 Task: Find connections with filter location Huntsville with filter topic #Saleswith filter profile language Potuguese with filter current company Rothschild & Co with filter school Marwari College with filter industry Photography with filter service category Home Networking with filter keywords title Civil Engineer
Action: Mouse moved to (201, 292)
Screenshot: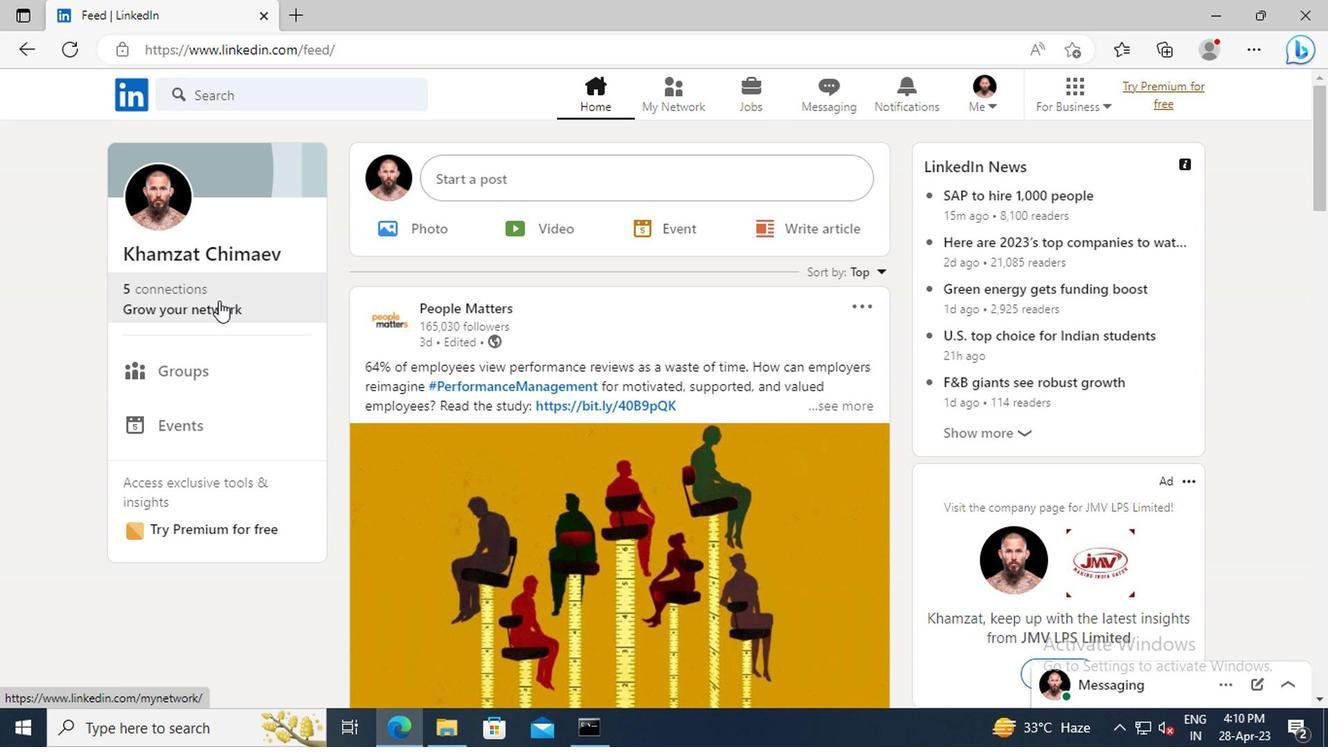 
Action: Mouse pressed left at (201, 292)
Screenshot: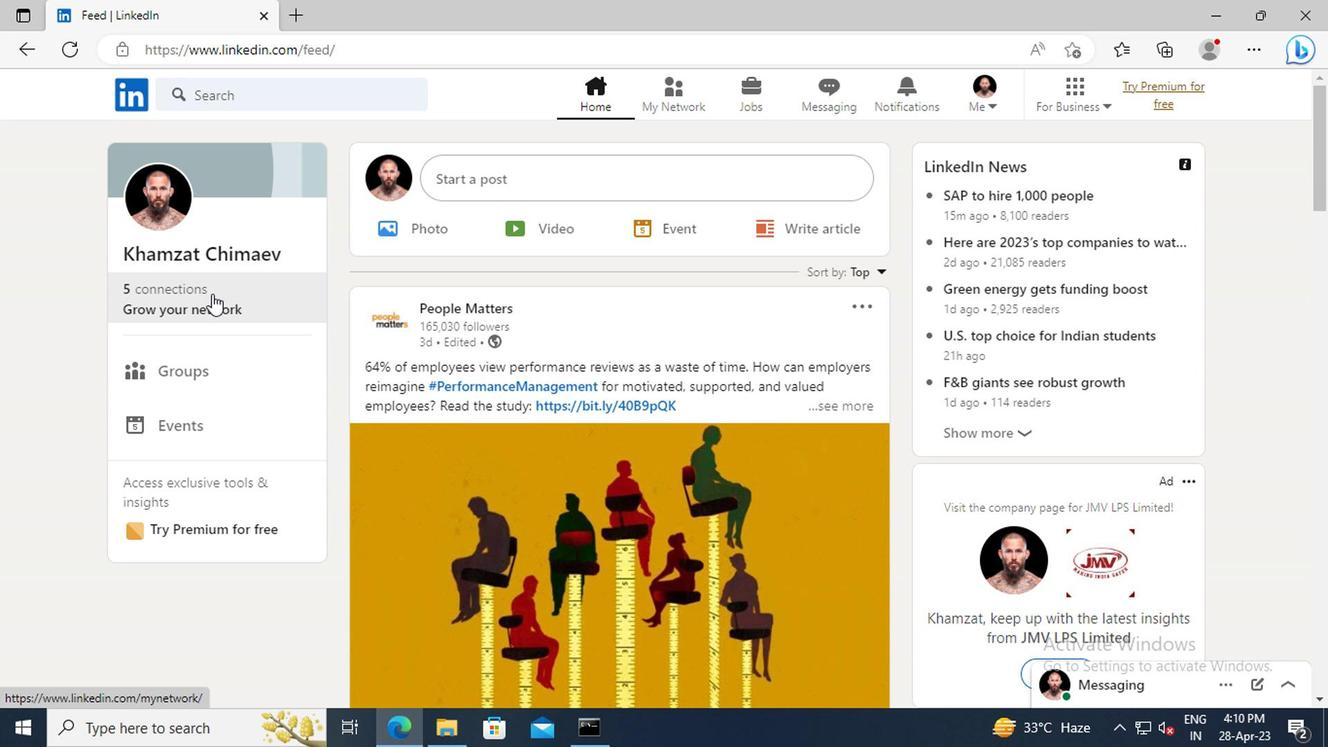 
Action: Mouse moved to (210, 210)
Screenshot: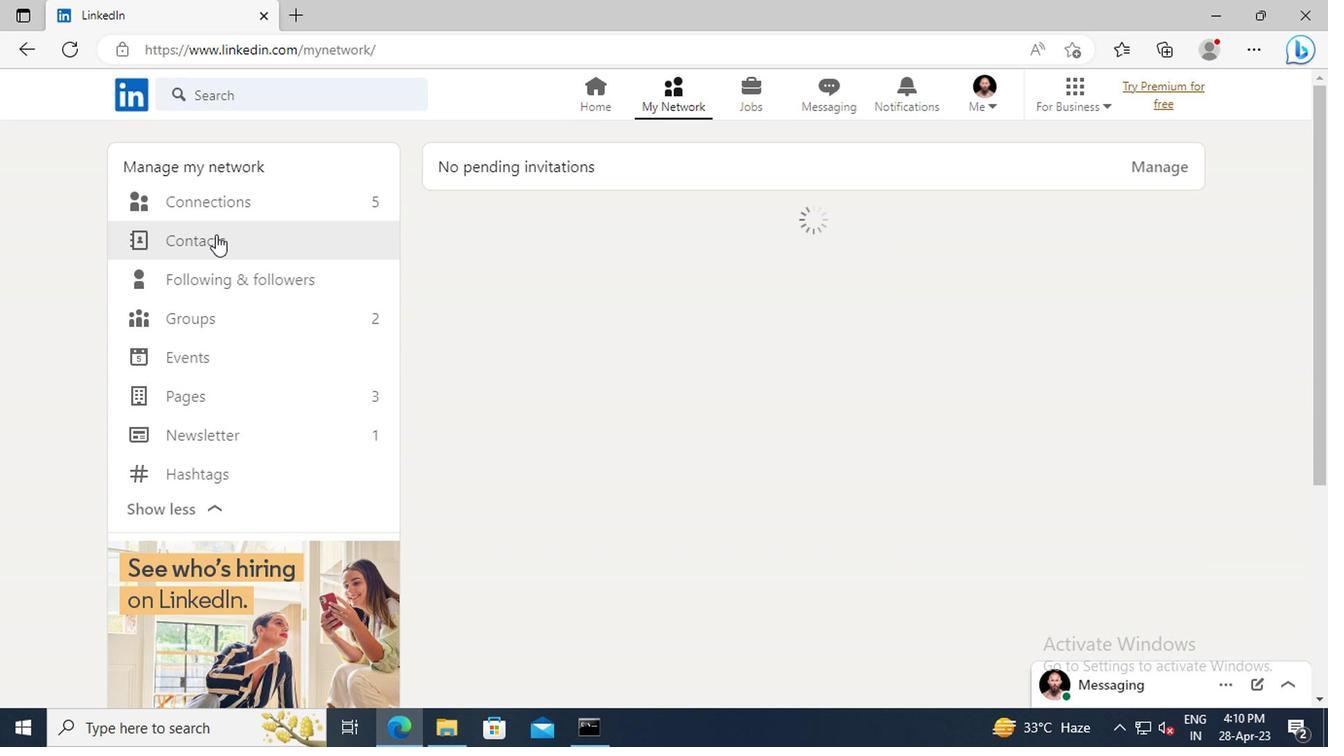 
Action: Mouse pressed left at (210, 210)
Screenshot: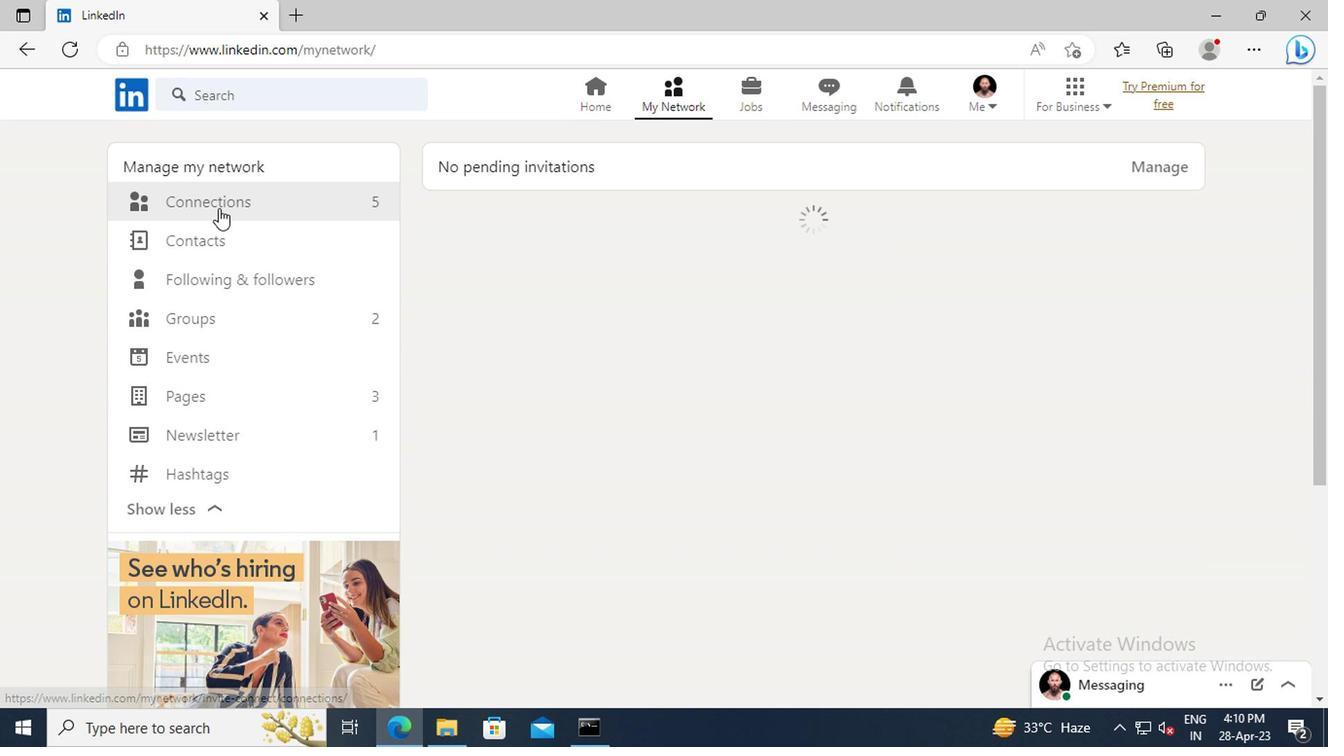 
Action: Mouse moved to (829, 208)
Screenshot: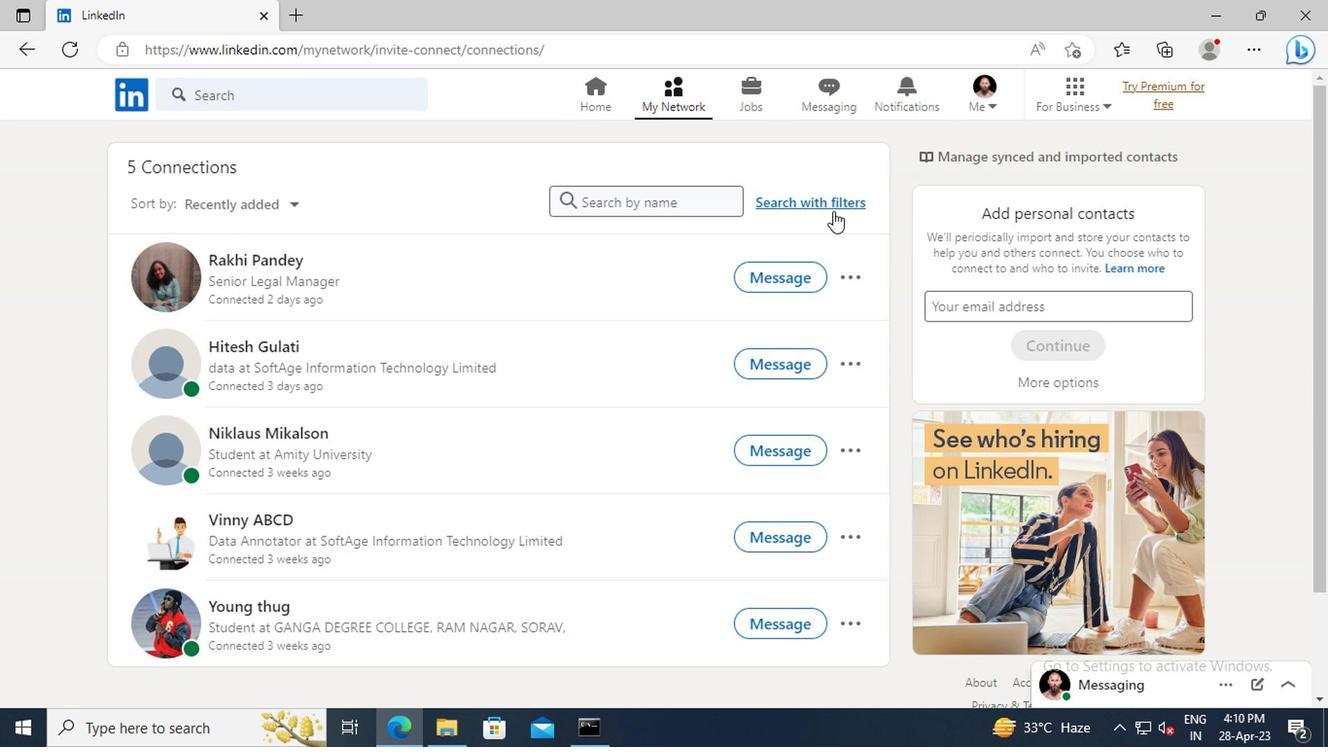 
Action: Mouse pressed left at (829, 208)
Screenshot: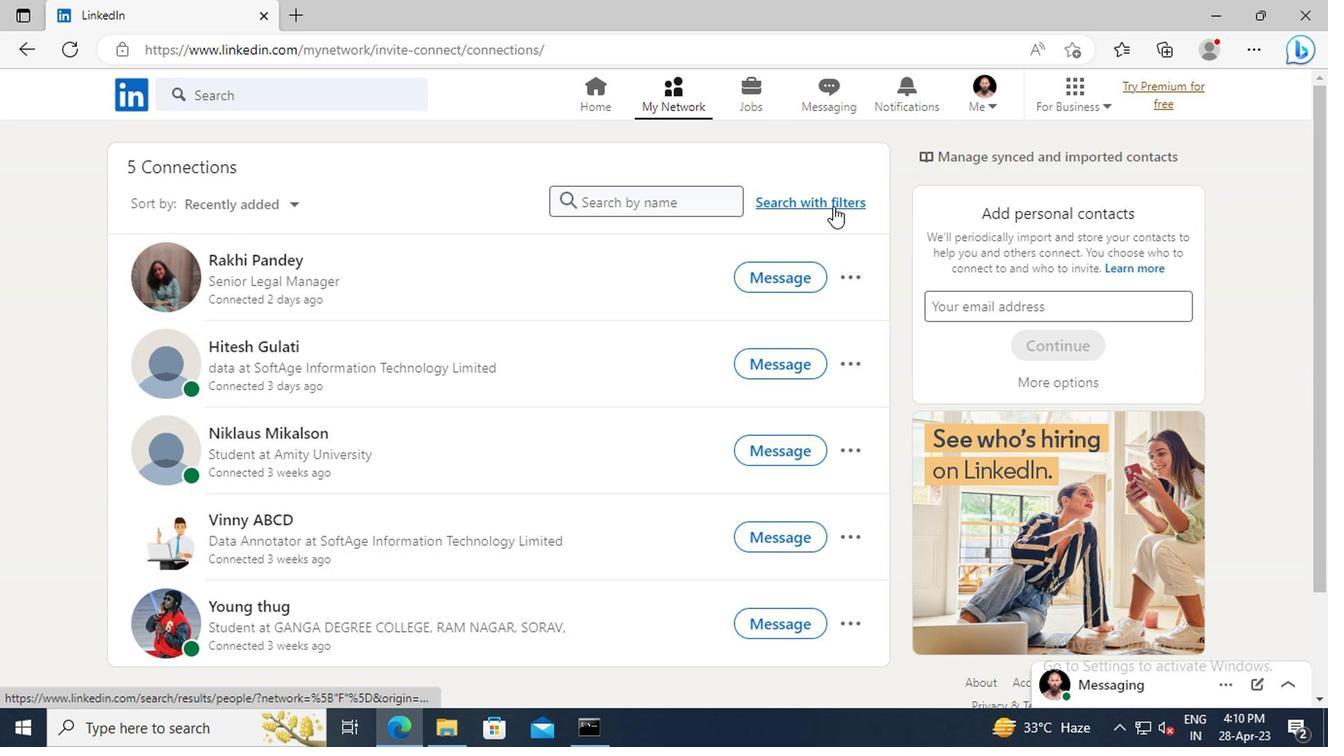 
Action: Mouse moved to (734, 149)
Screenshot: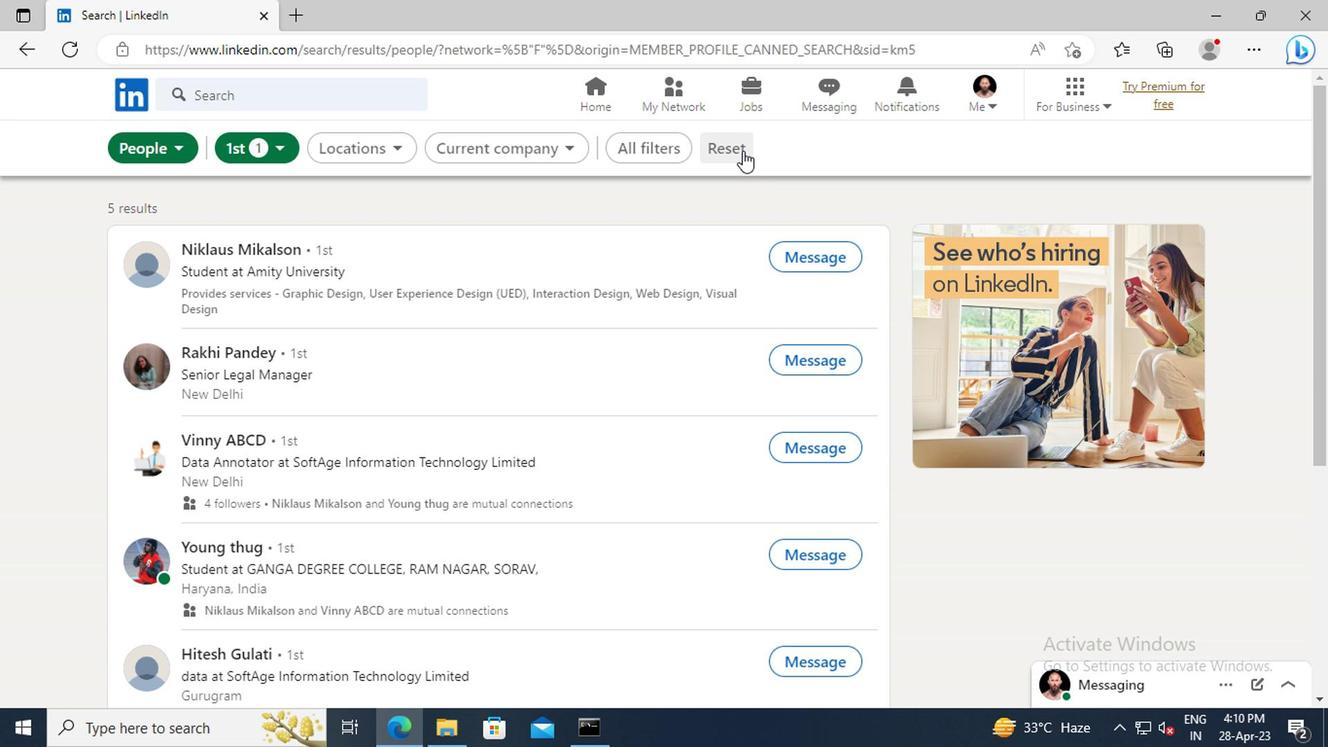 
Action: Mouse pressed left at (734, 149)
Screenshot: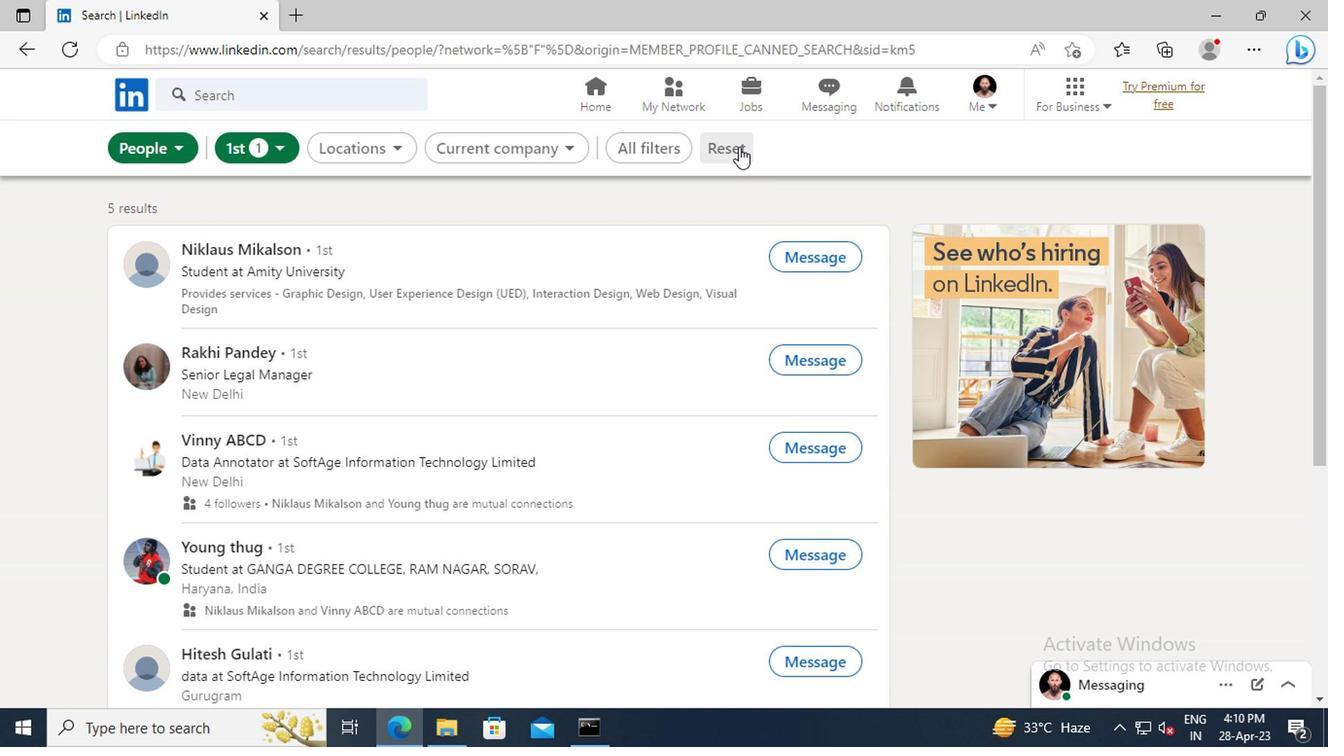
Action: Mouse moved to (708, 152)
Screenshot: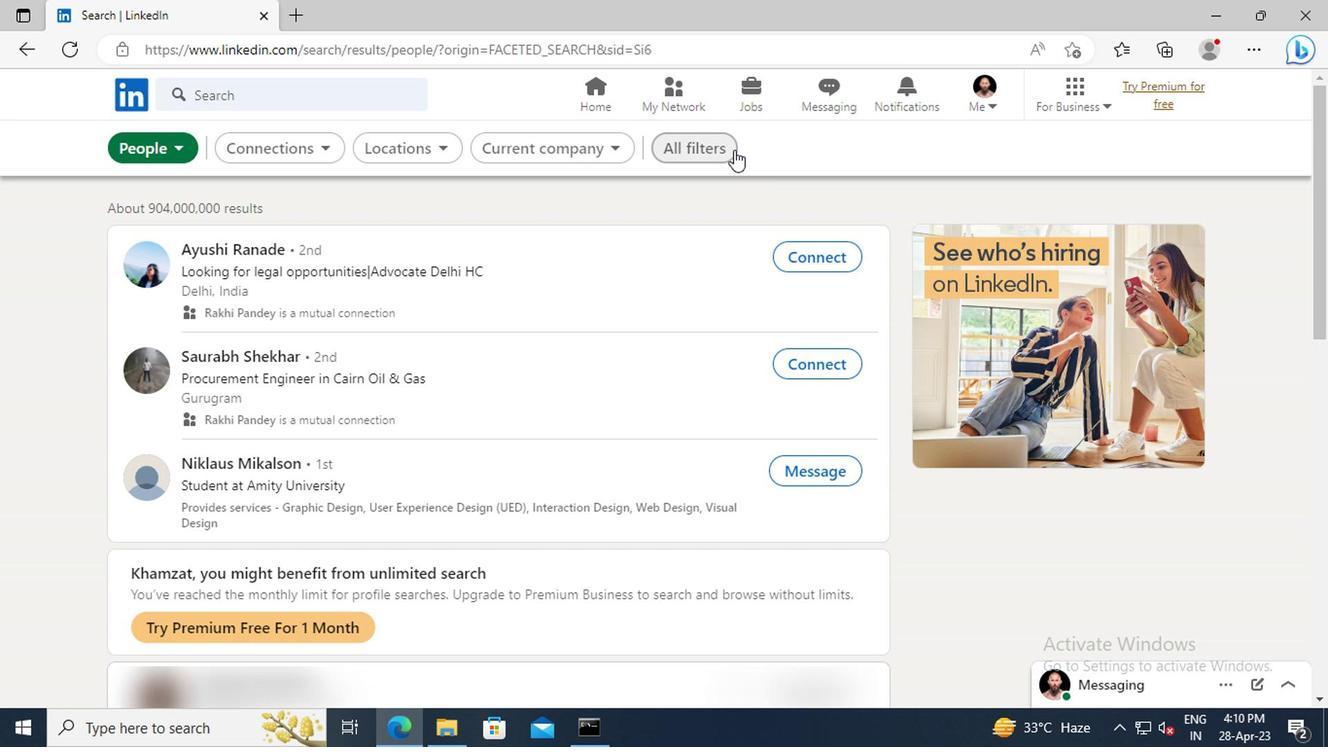 
Action: Mouse pressed left at (708, 152)
Screenshot: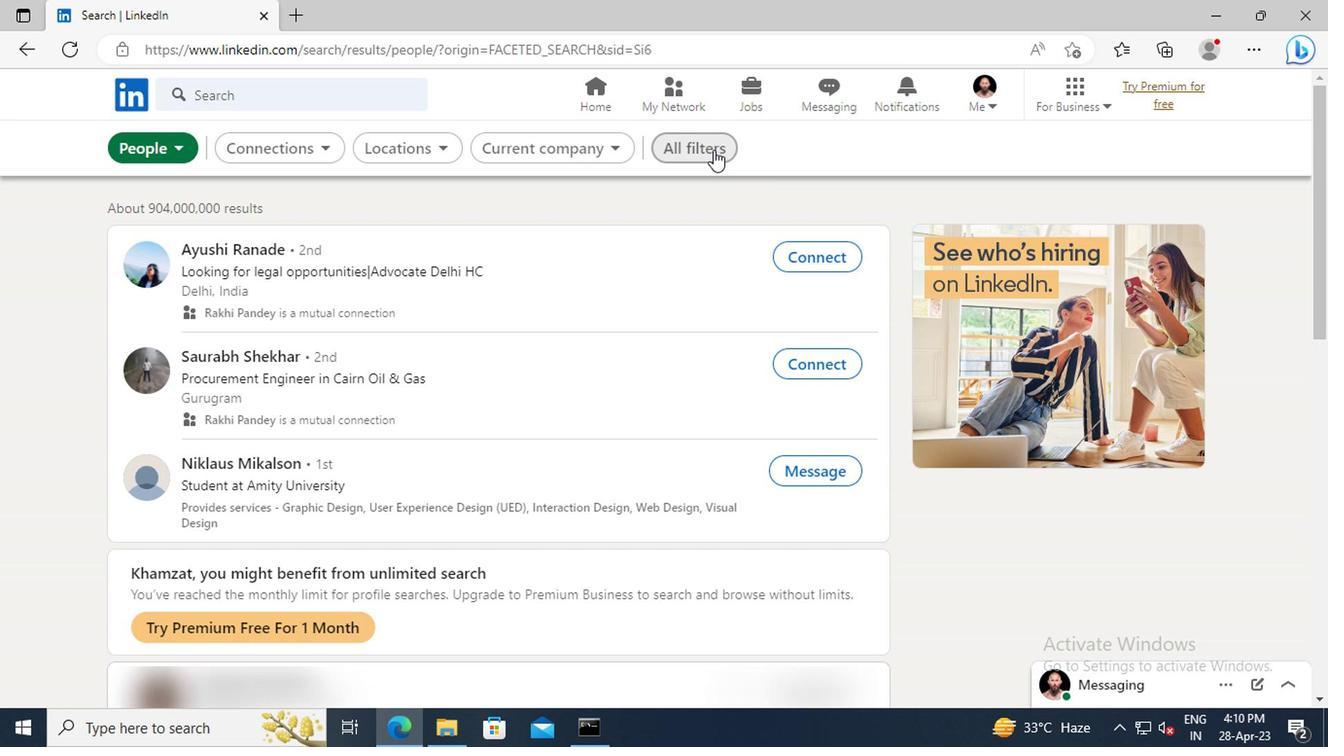 
Action: Mouse moved to (1108, 365)
Screenshot: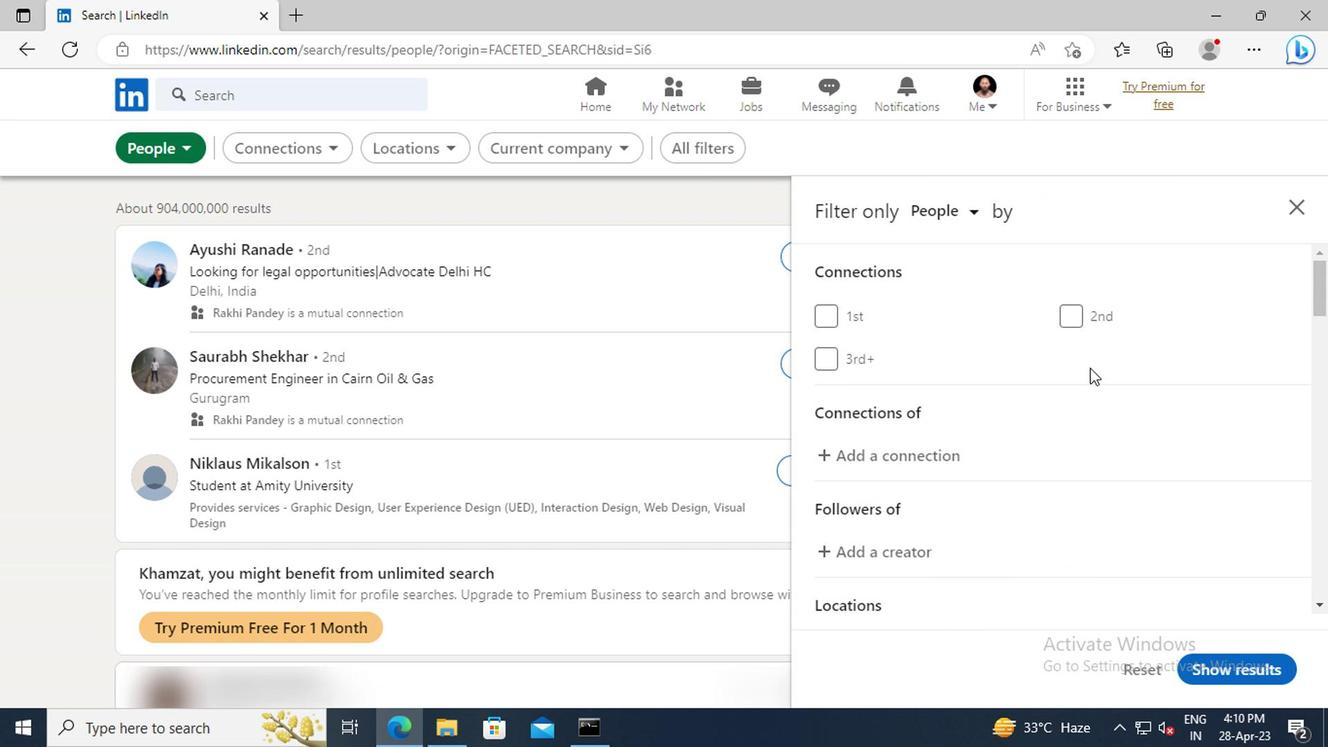 
Action: Mouse scrolled (1108, 364) with delta (0, 0)
Screenshot: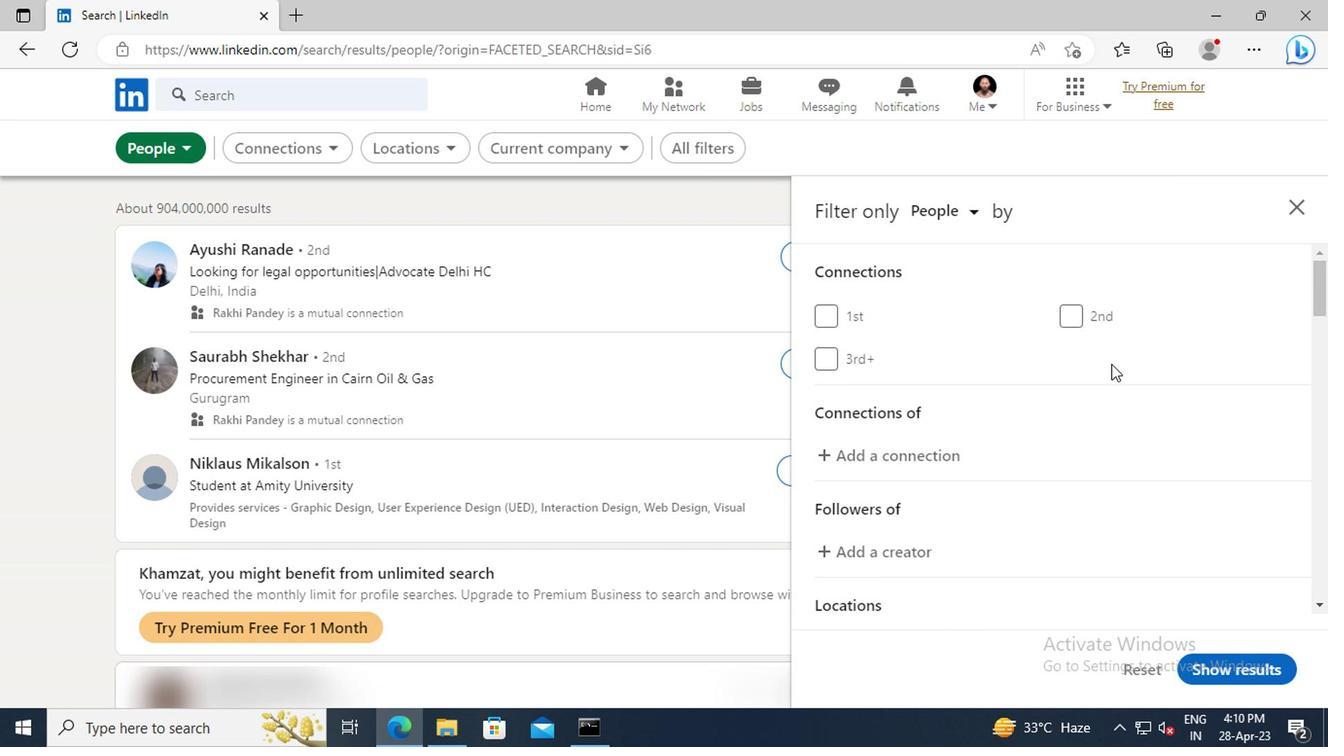 
Action: Mouse scrolled (1108, 364) with delta (0, 0)
Screenshot: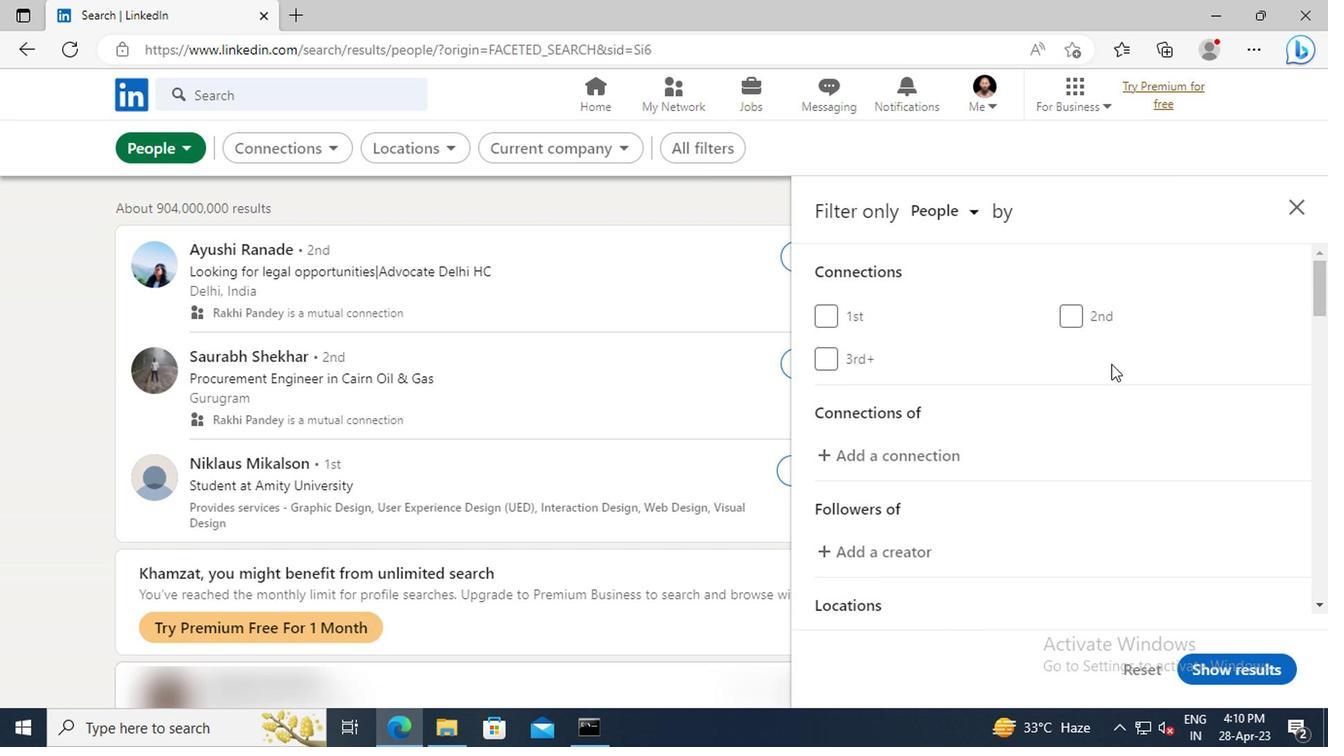 
Action: Mouse scrolled (1108, 364) with delta (0, 0)
Screenshot: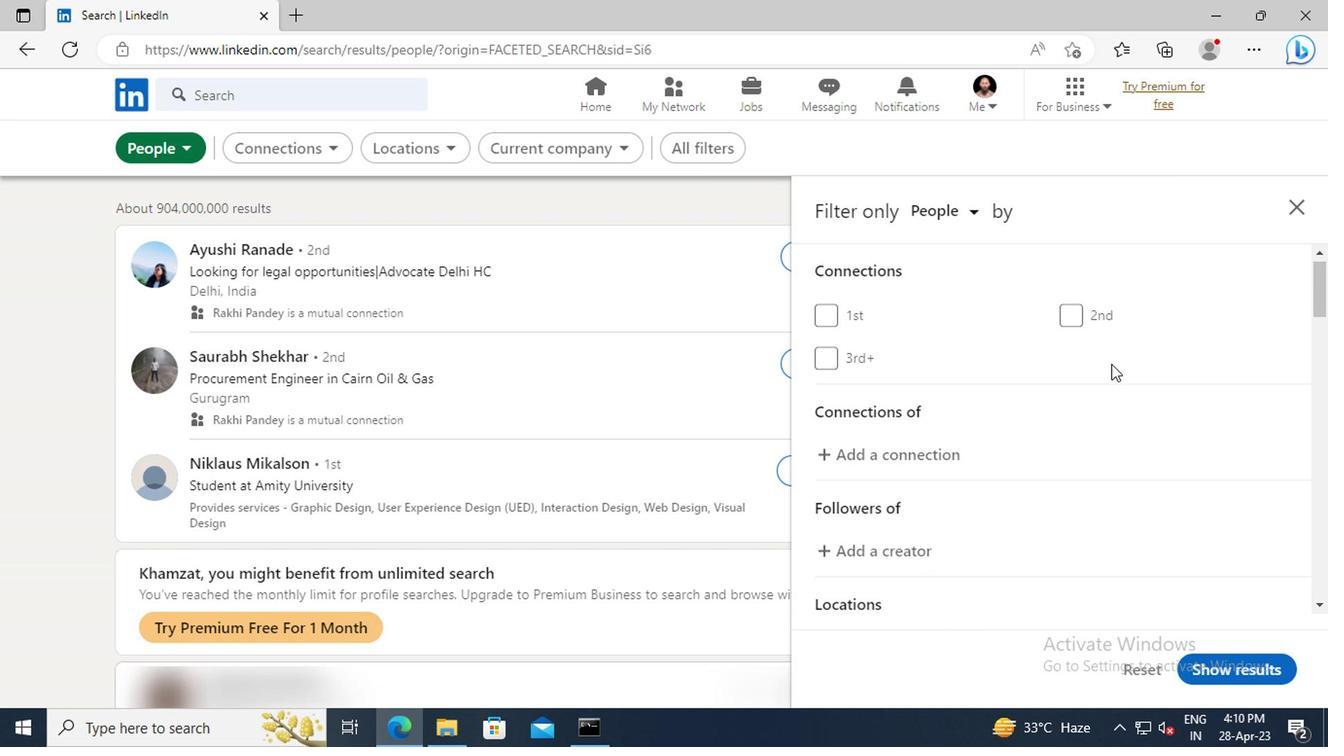 
Action: Mouse scrolled (1108, 364) with delta (0, 0)
Screenshot: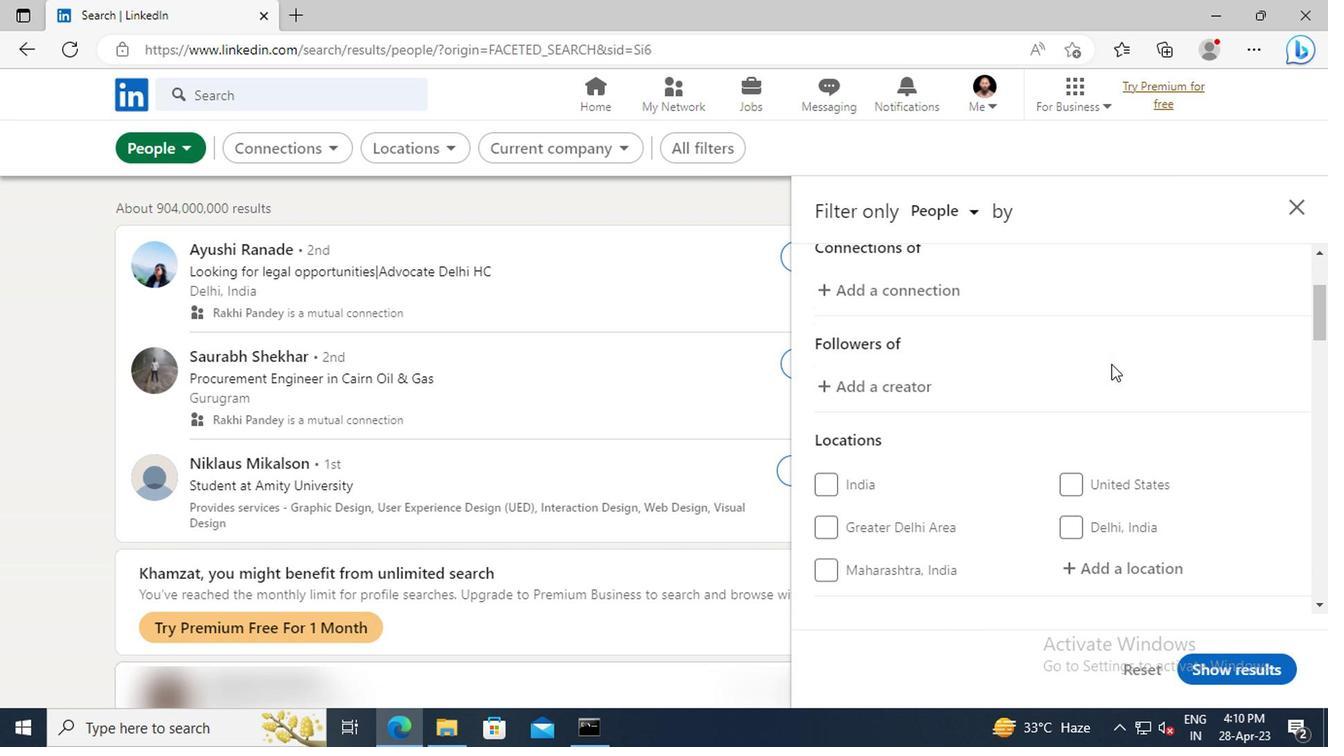 
Action: Mouse scrolled (1108, 364) with delta (0, 0)
Screenshot: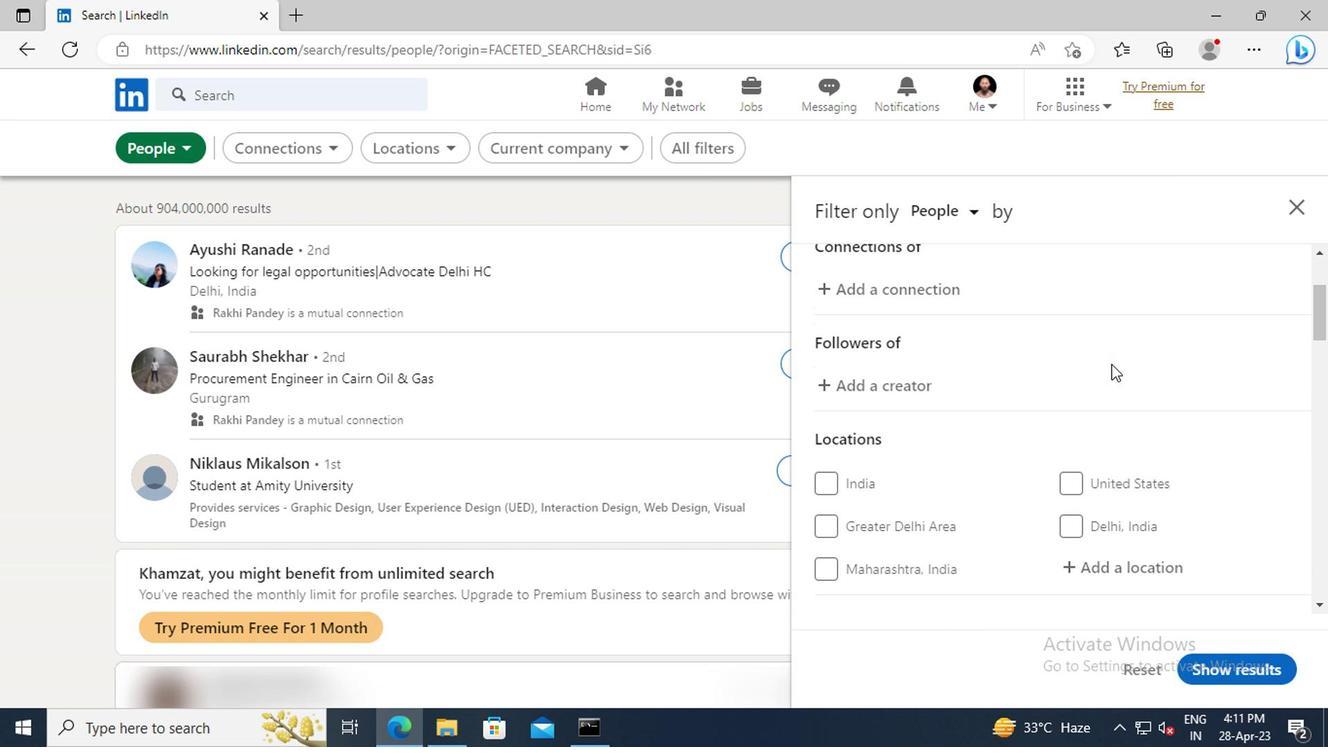 
Action: Mouse scrolled (1108, 364) with delta (0, 0)
Screenshot: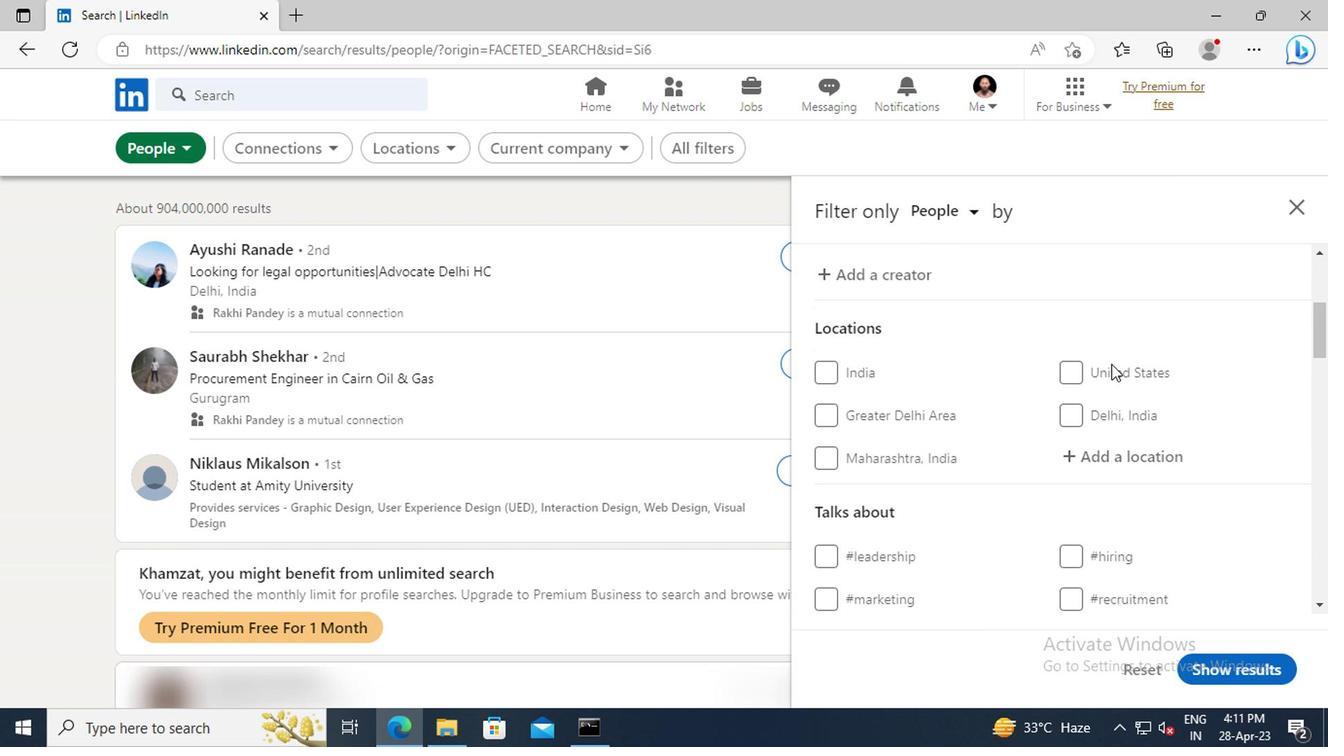 
Action: Mouse moved to (1107, 403)
Screenshot: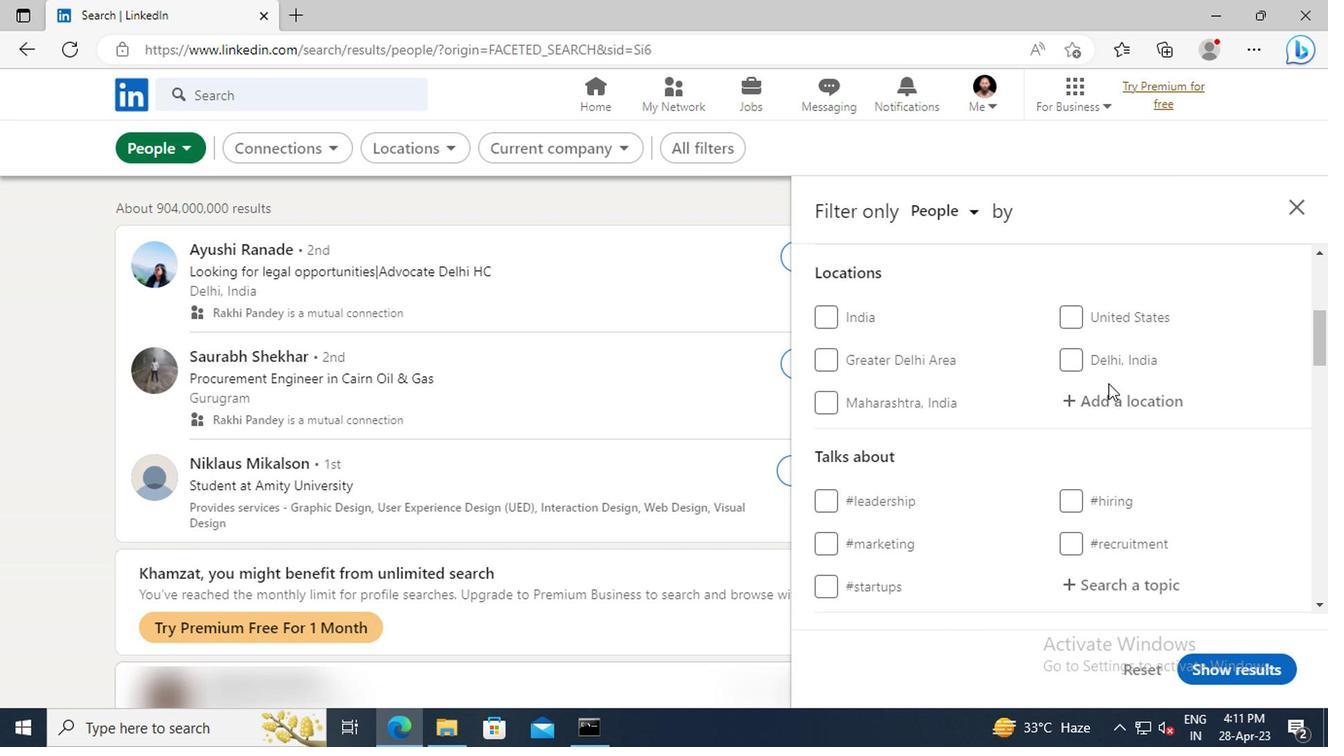 
Action: Mouse pressed left at (1107, 403)
Screenshot: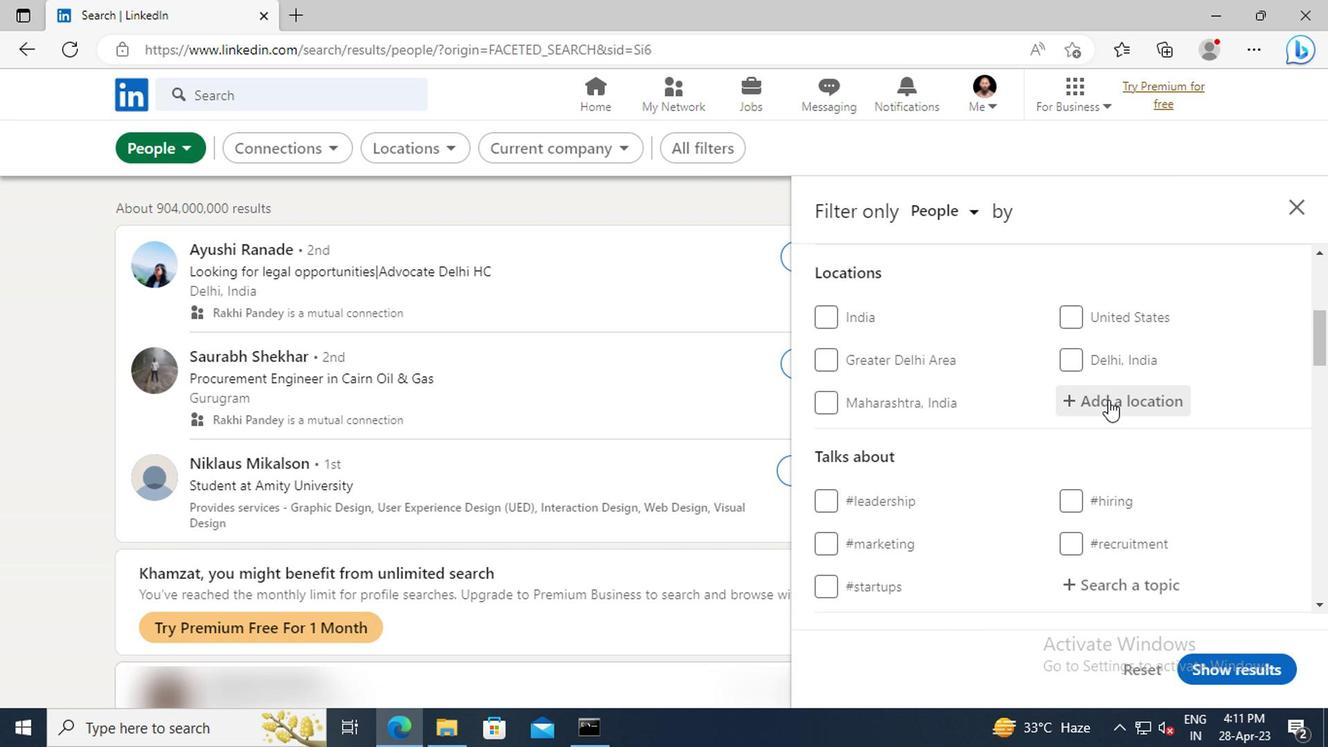 
Action: Key pressed <Key.shift>HUNTSVILLE
Screenshot: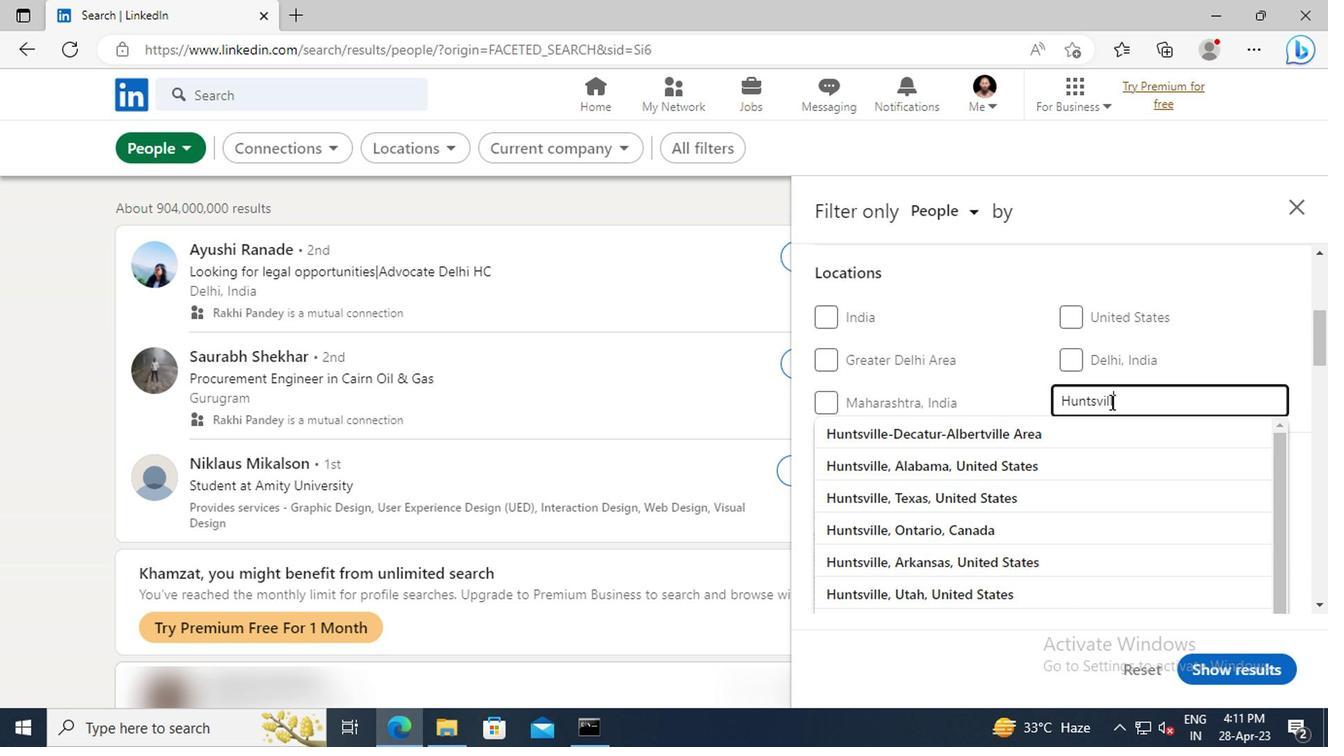 
Action: Mouse moved to (1109, 433)
Screenshot: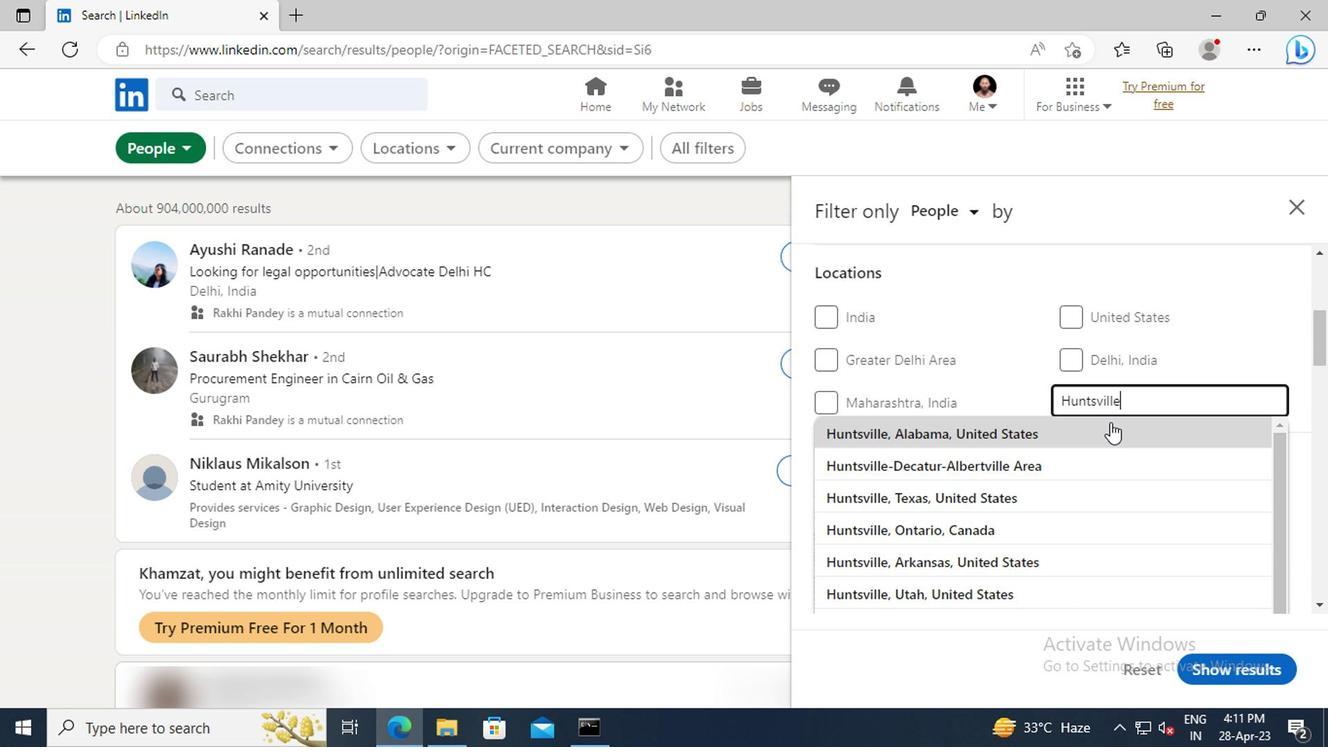 
Action: Mouse pressed left at (1109, 433)
Screenshot: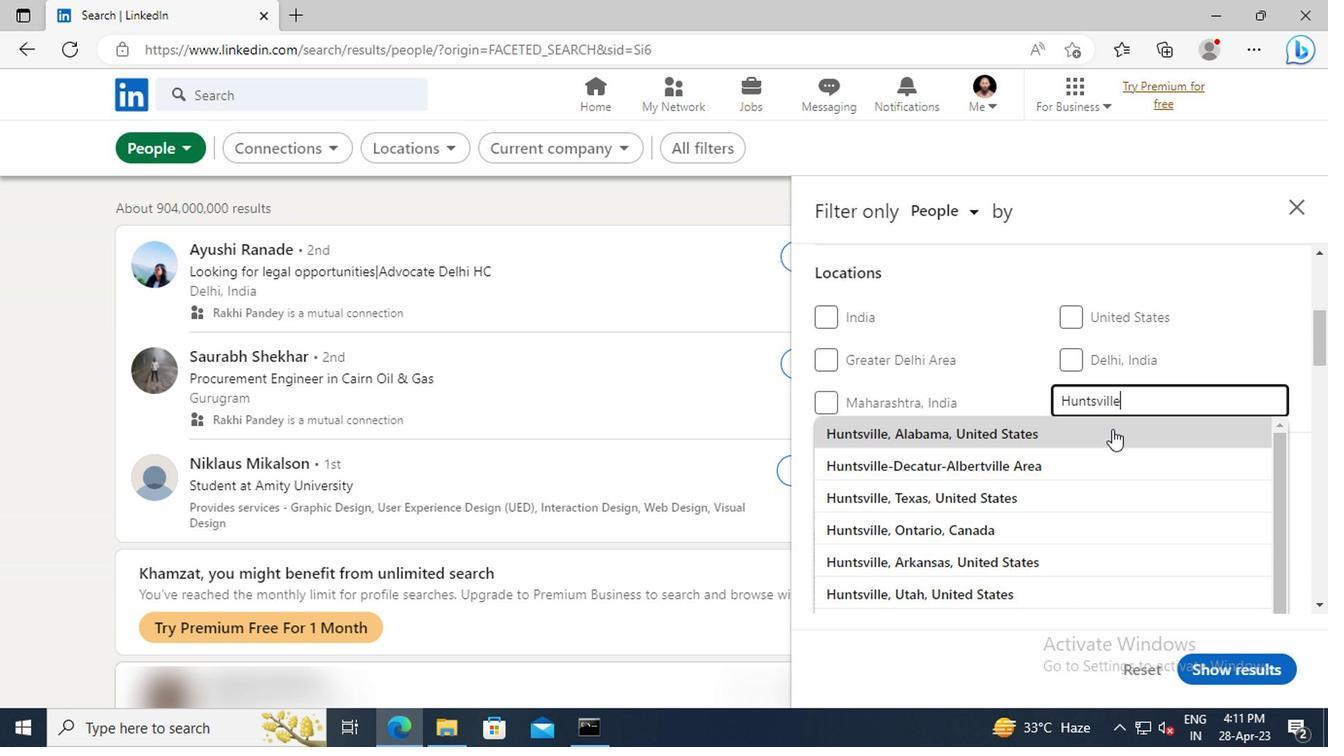 
Action: Mouse scrolled (1109, 432) with delta (0, 0)
Screenshot: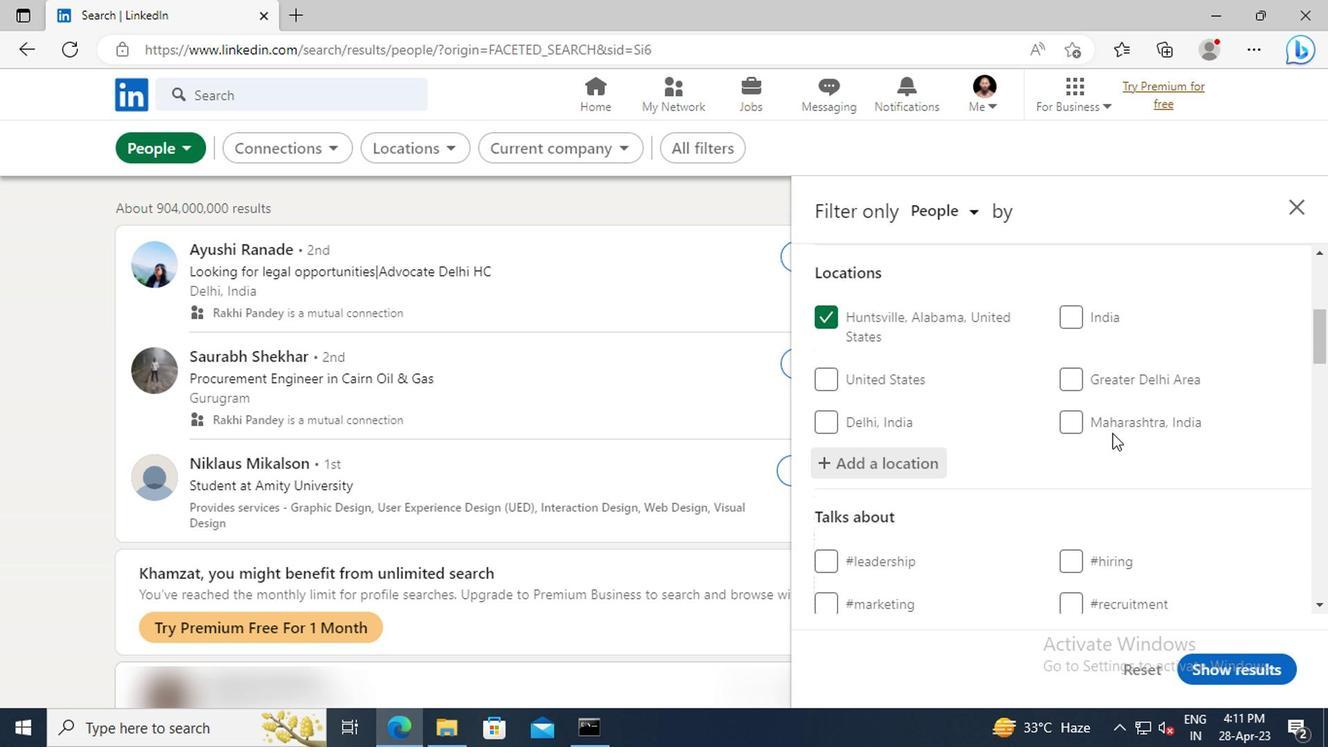 
Action: Mouse scrolled (1109, 432) with delta (0, 0)
Screenshot: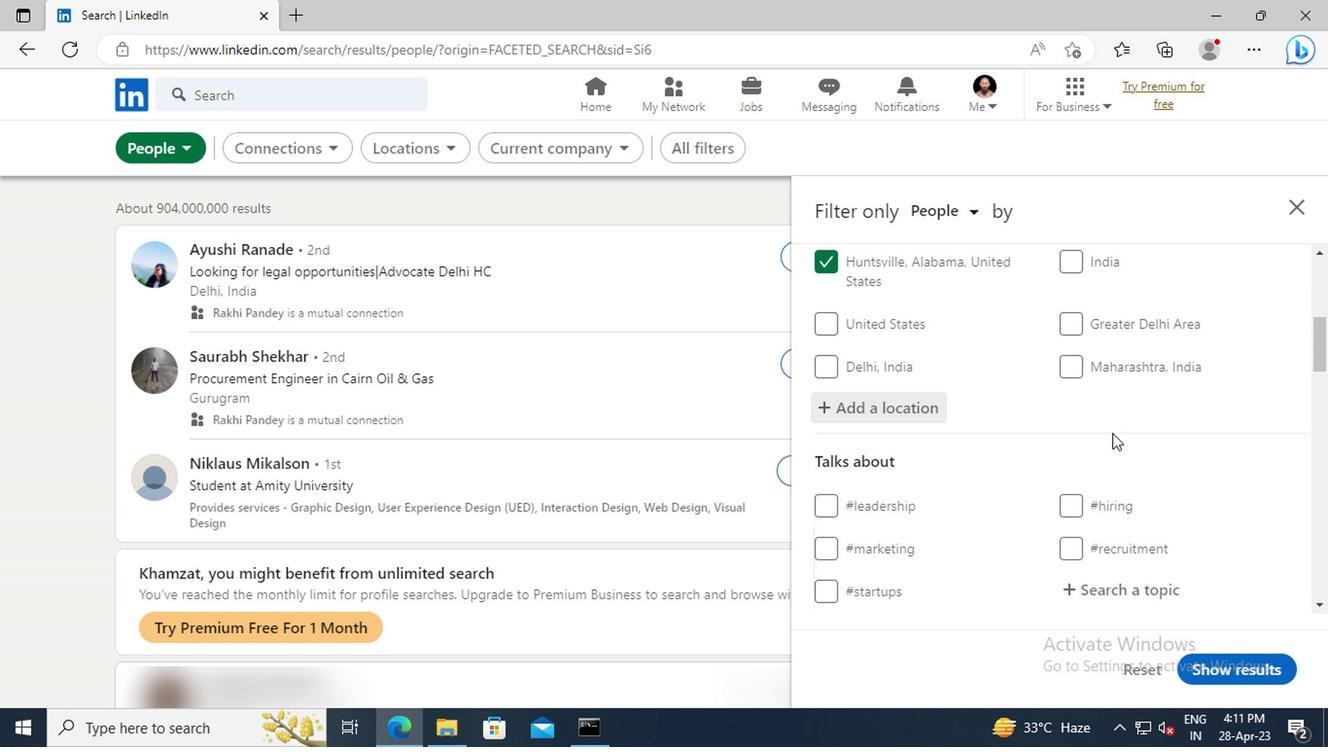 
Action: Mouse scrolled (1109, 432) with delta (0, 0)
Screenshot: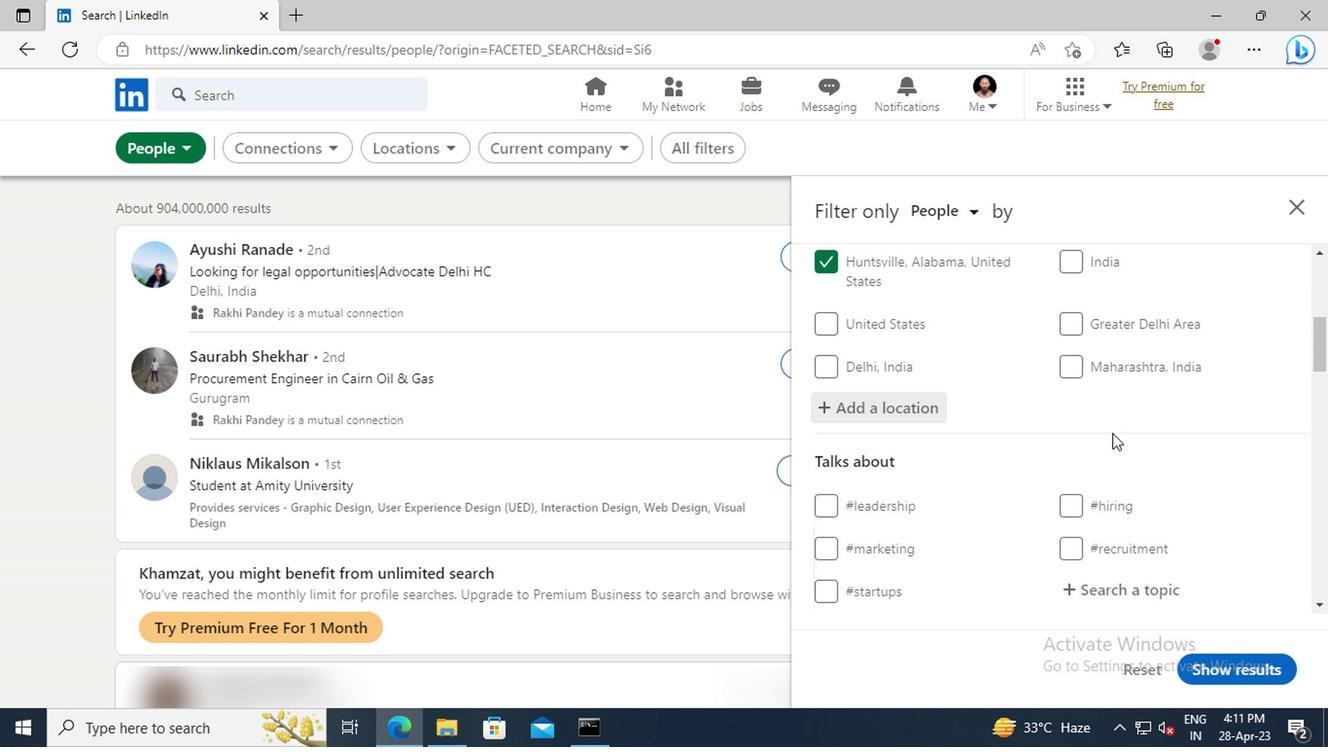 
Action: Mouse moved to (1099, 478)
Screenshot: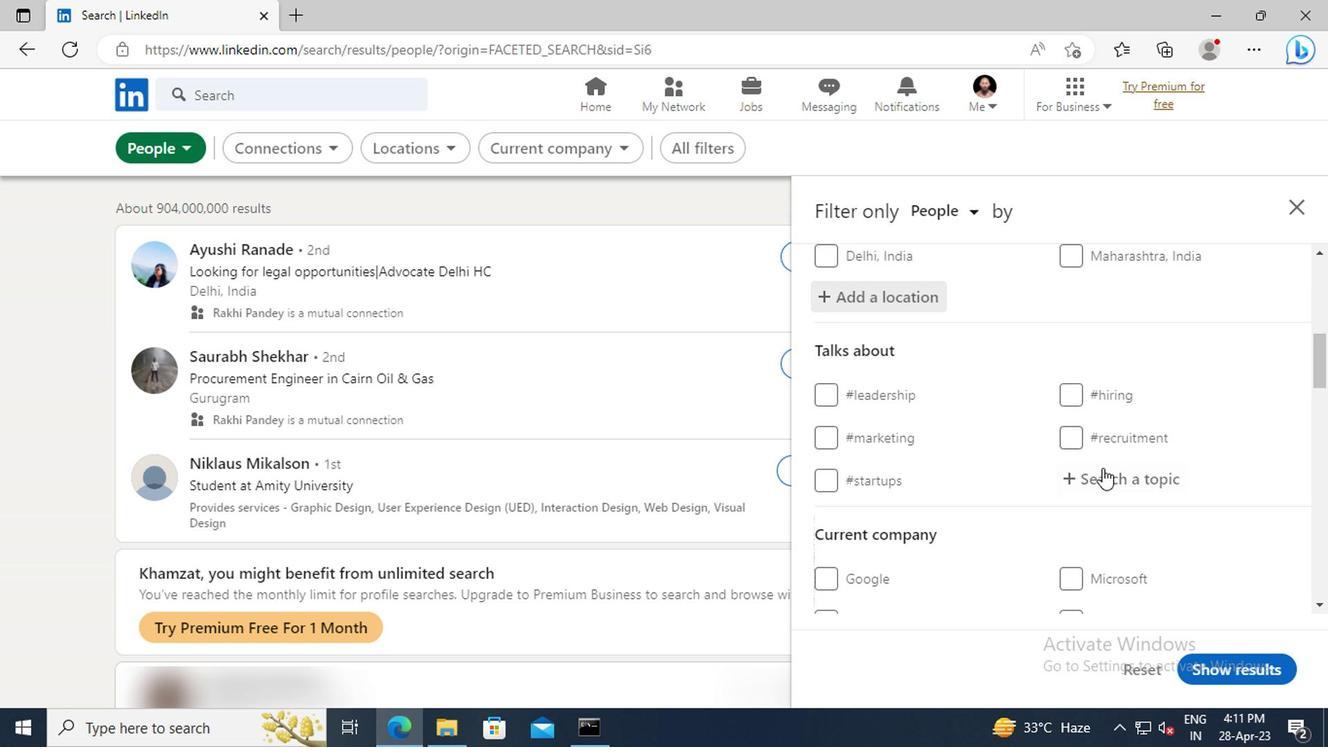 
Action: Mouse pressed left at (1099, 478)
Screenshot: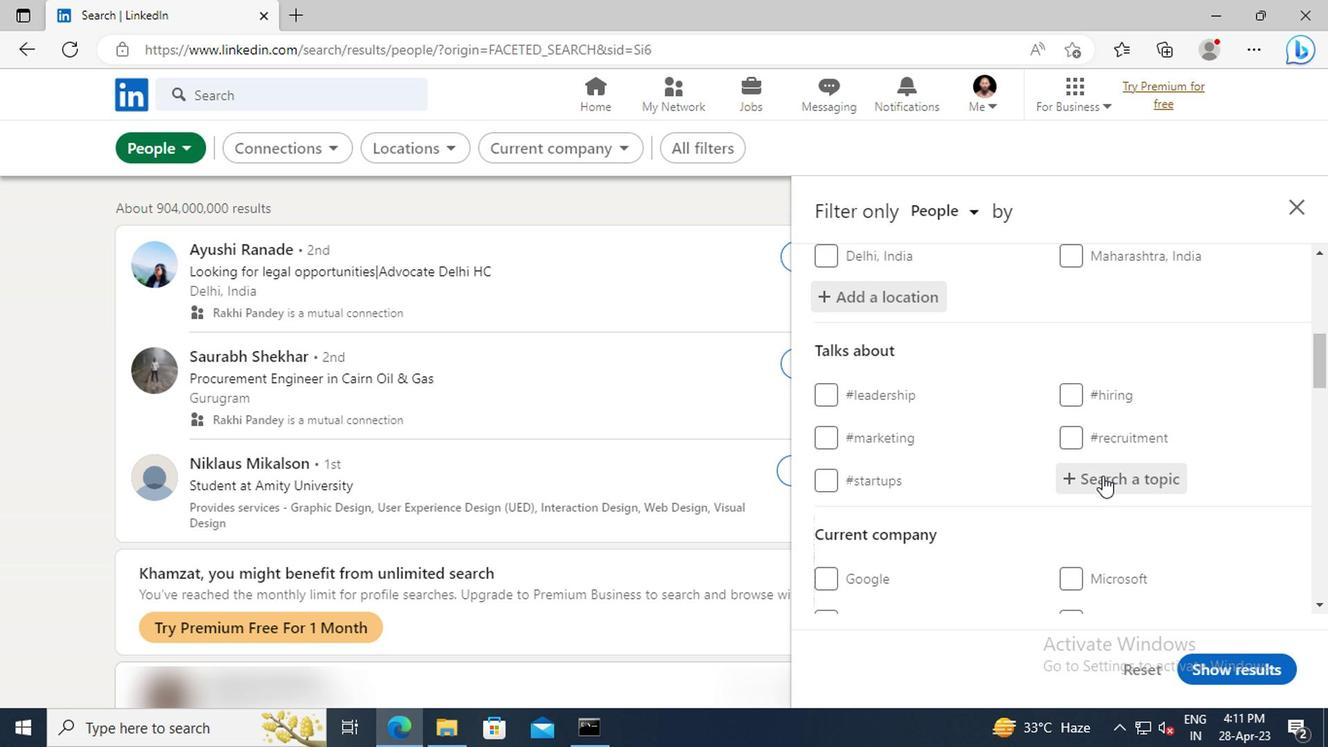 
Action: Key pressed <Key.shift>SALES
Screenshot: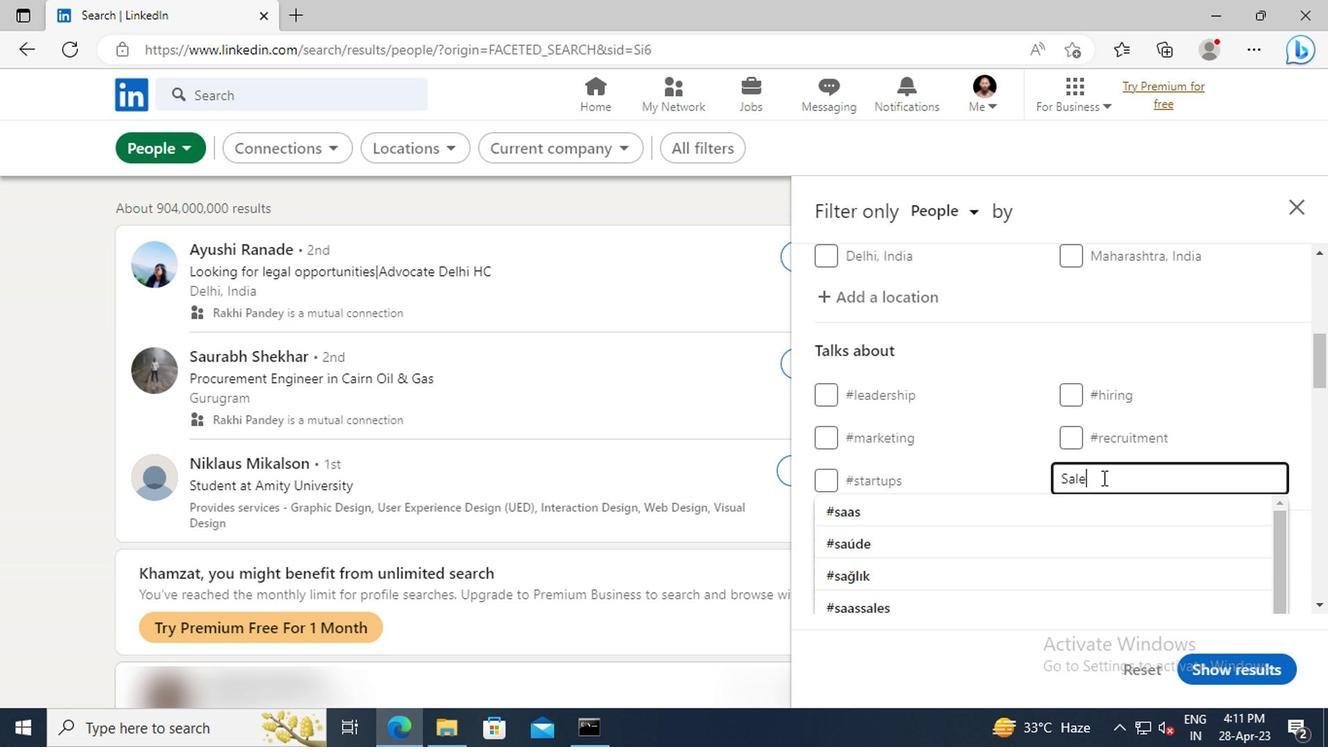 
Action: Mouse moved to (1103, 504)
Screenshot: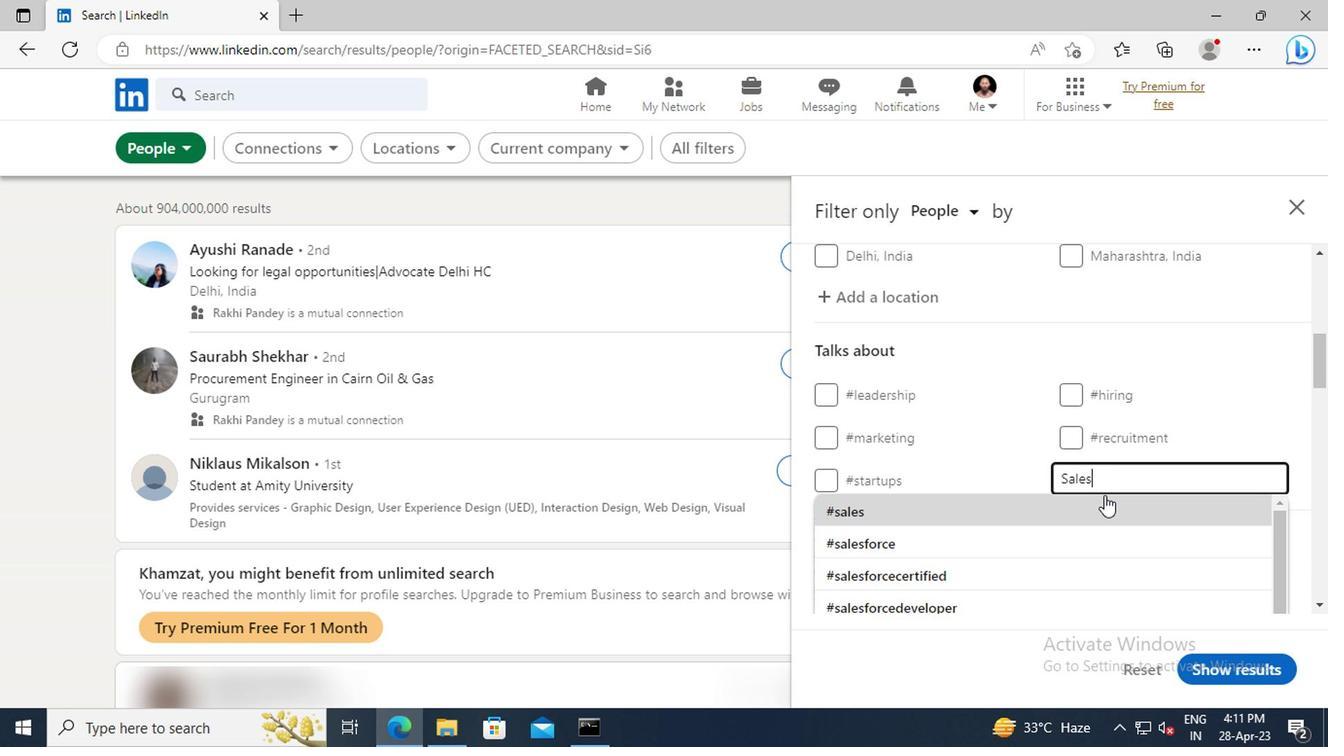 
Action: Mouse pressed left at (1103, 504)
Screenshot: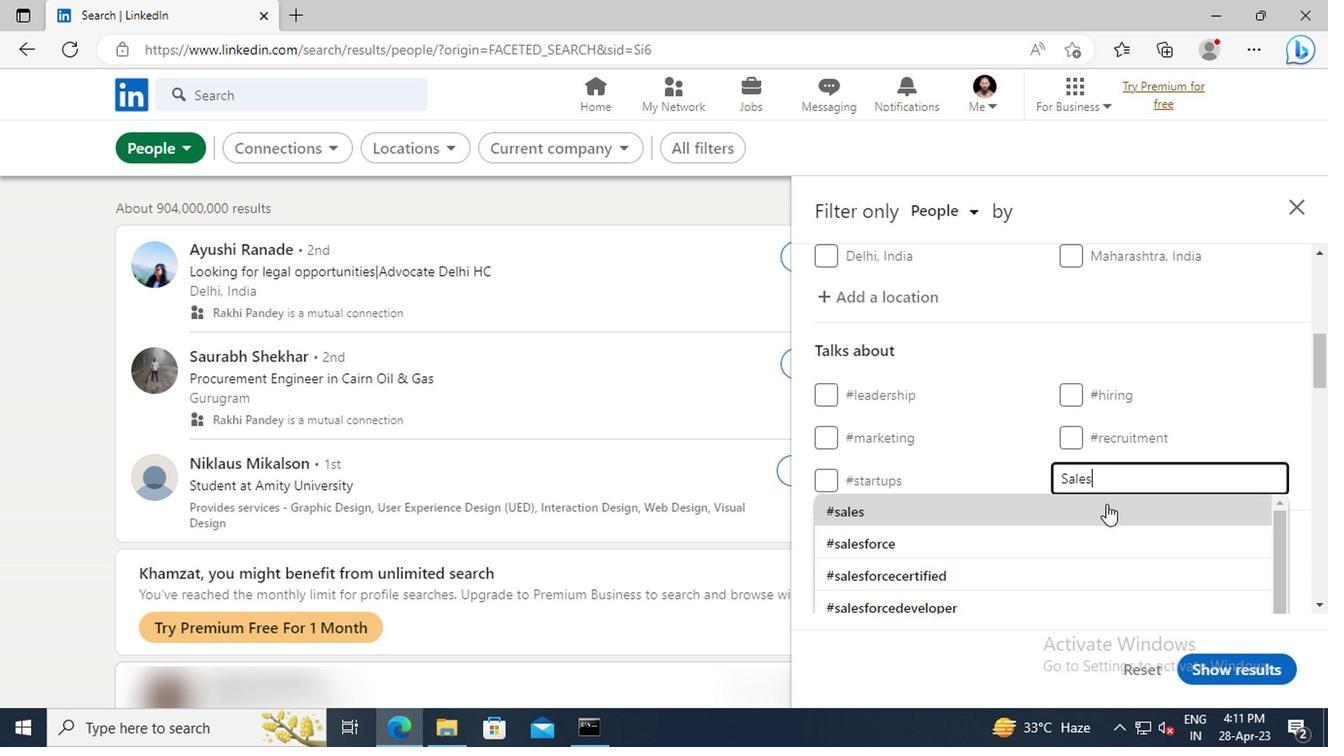 
Action: Mouse scrolled (1103, 503) with delta (0, -1)
Screenshot: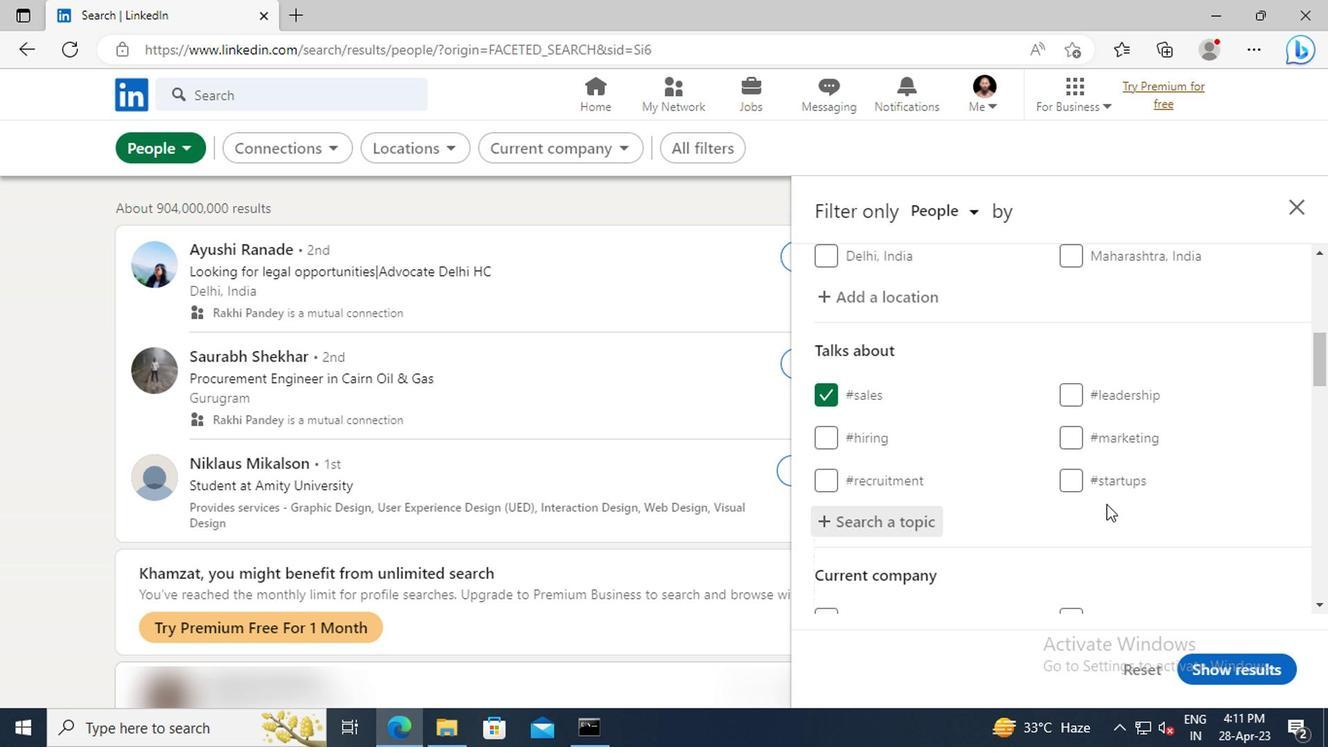 
Action: Mouse scrolled (1103, 503) with delta (0, -1)
Screenshot: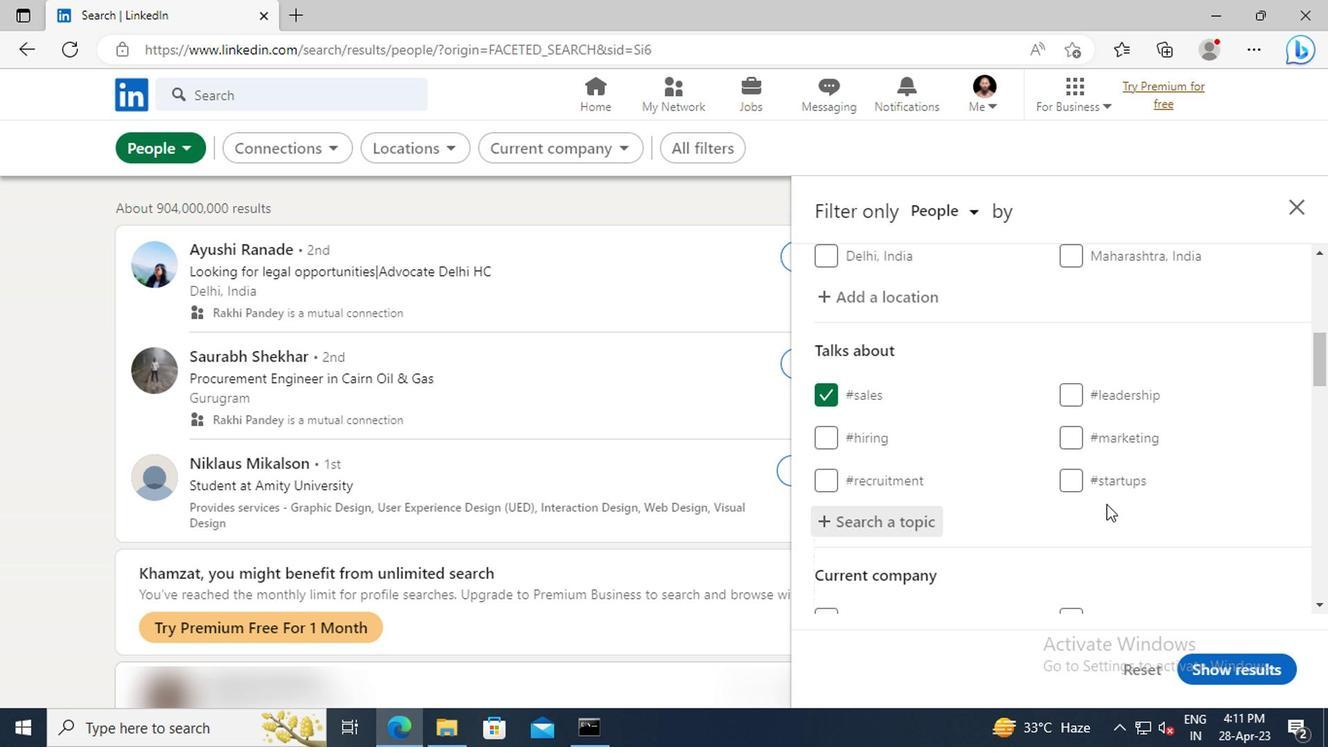 
Action: Mouse scrolled (1103, 503) with delta (0, -1)
Screenshot: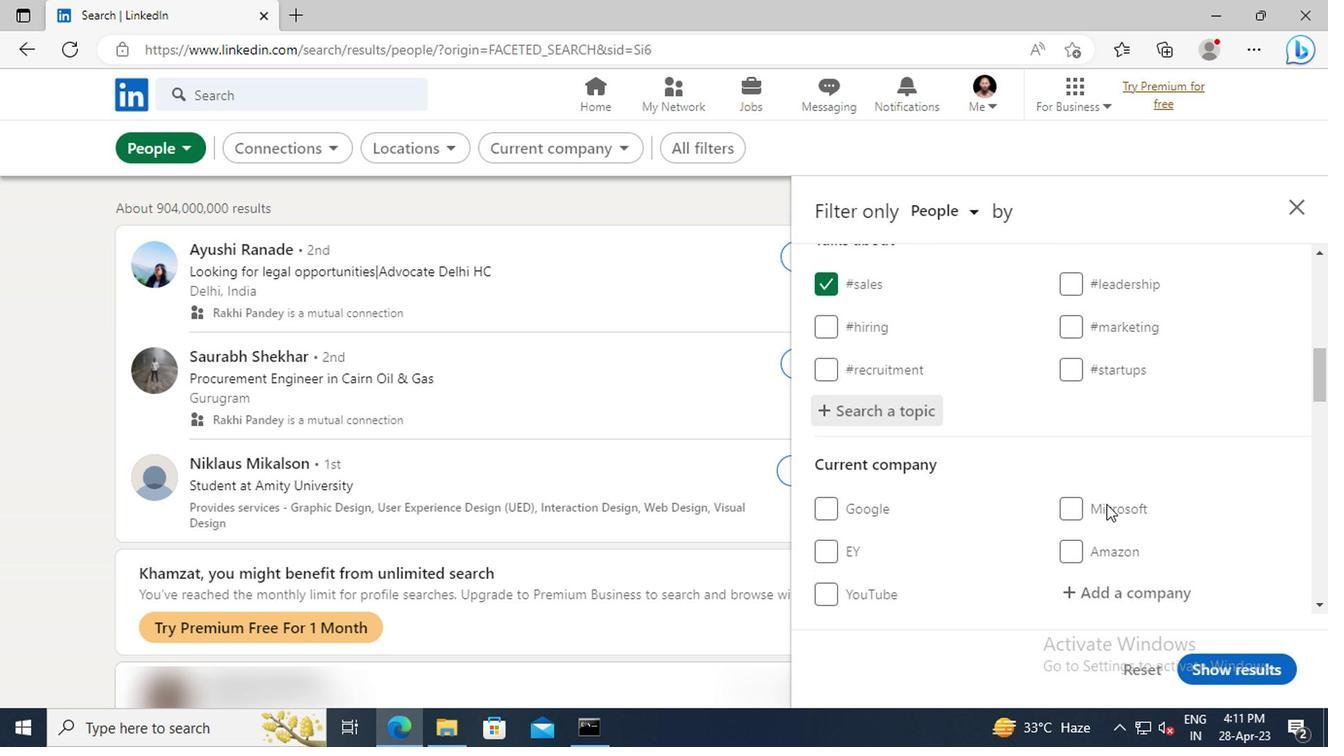 
Action: Mouse scrolled (1103, 503) with delta (0, -1)
Screenshot: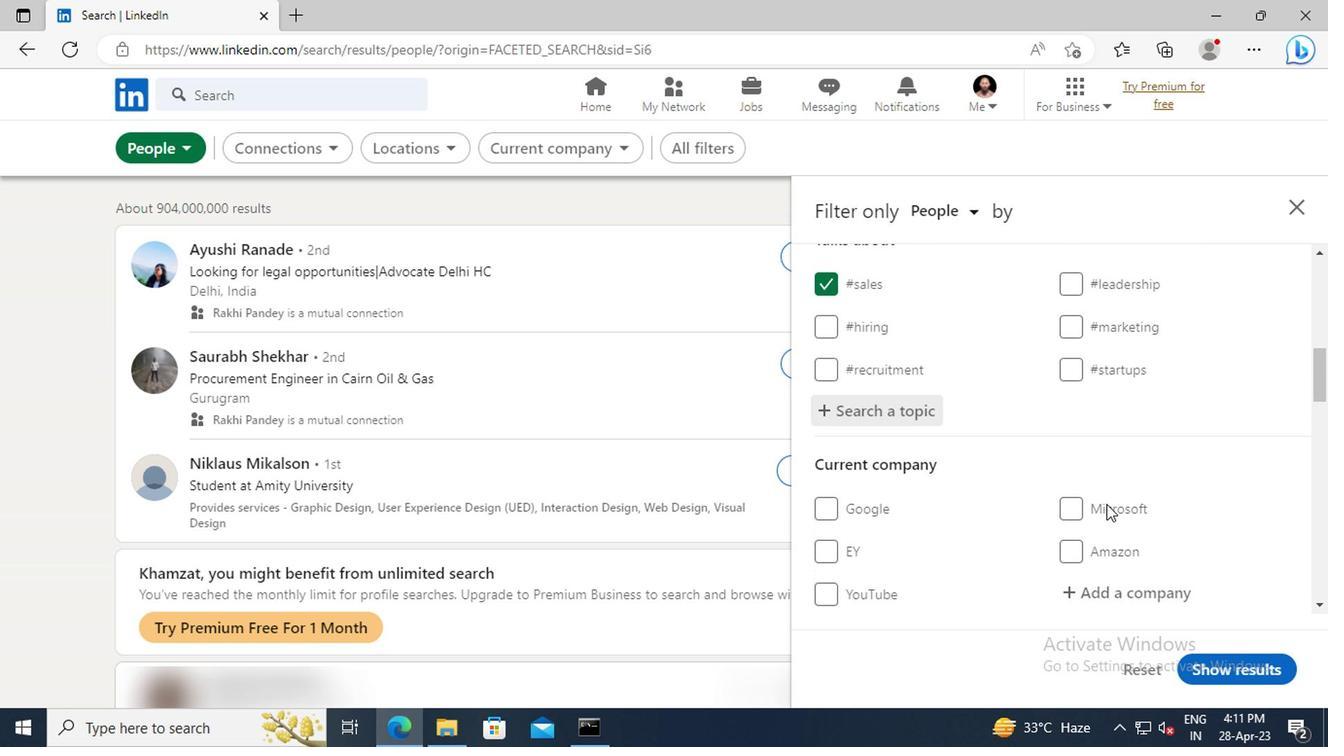 
Action: Mouse scrolled (1103, 503) with delta (0, -1)
Screenshot: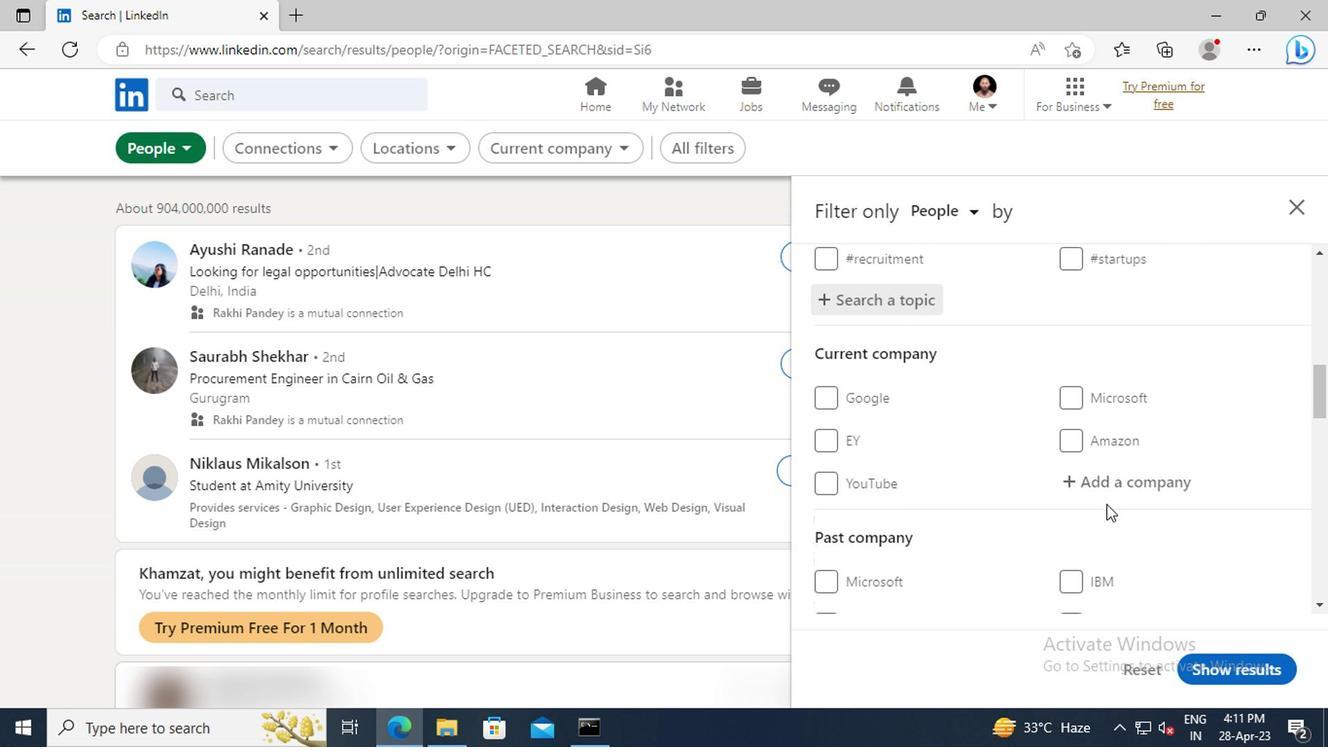 
Action: Mouse scrolled (1103, 503) with delta (0, -1)
Screenshot: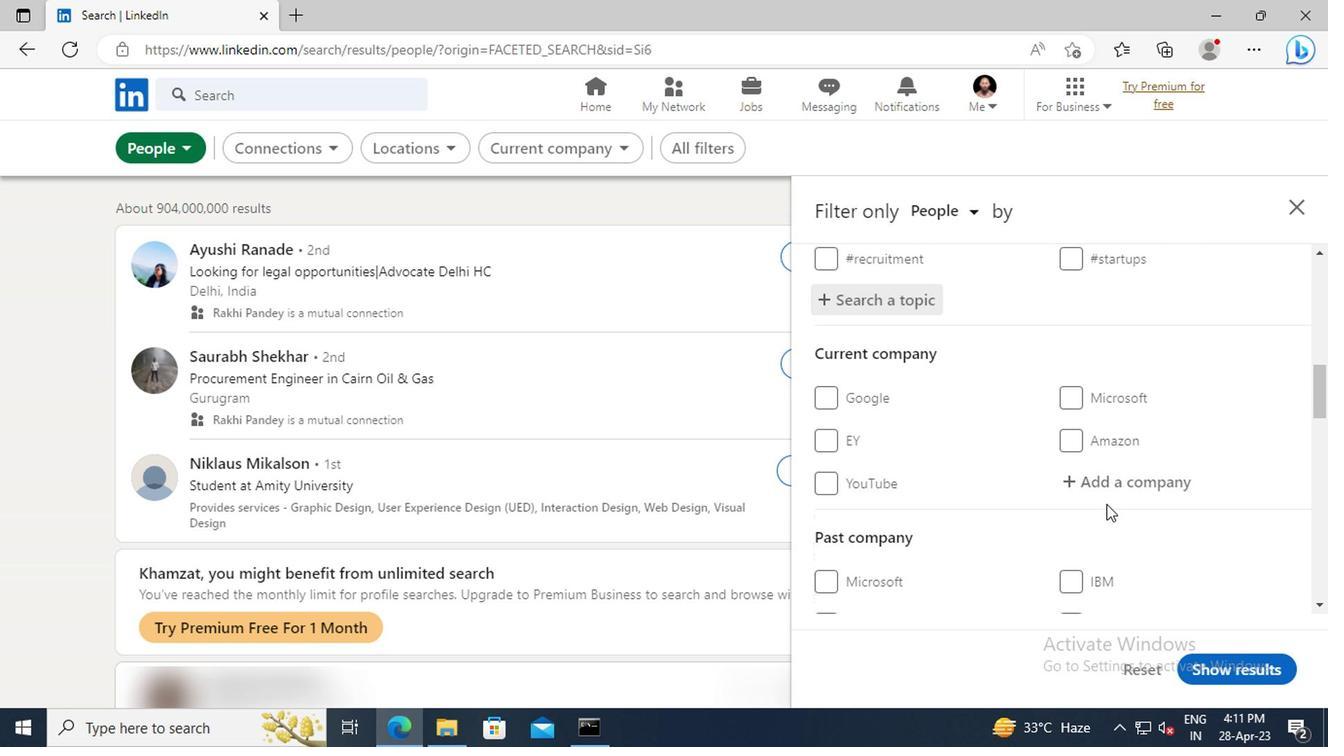 
Action: Mouse scrolled (1103, 503) with delta (0, -1)
Screenshot: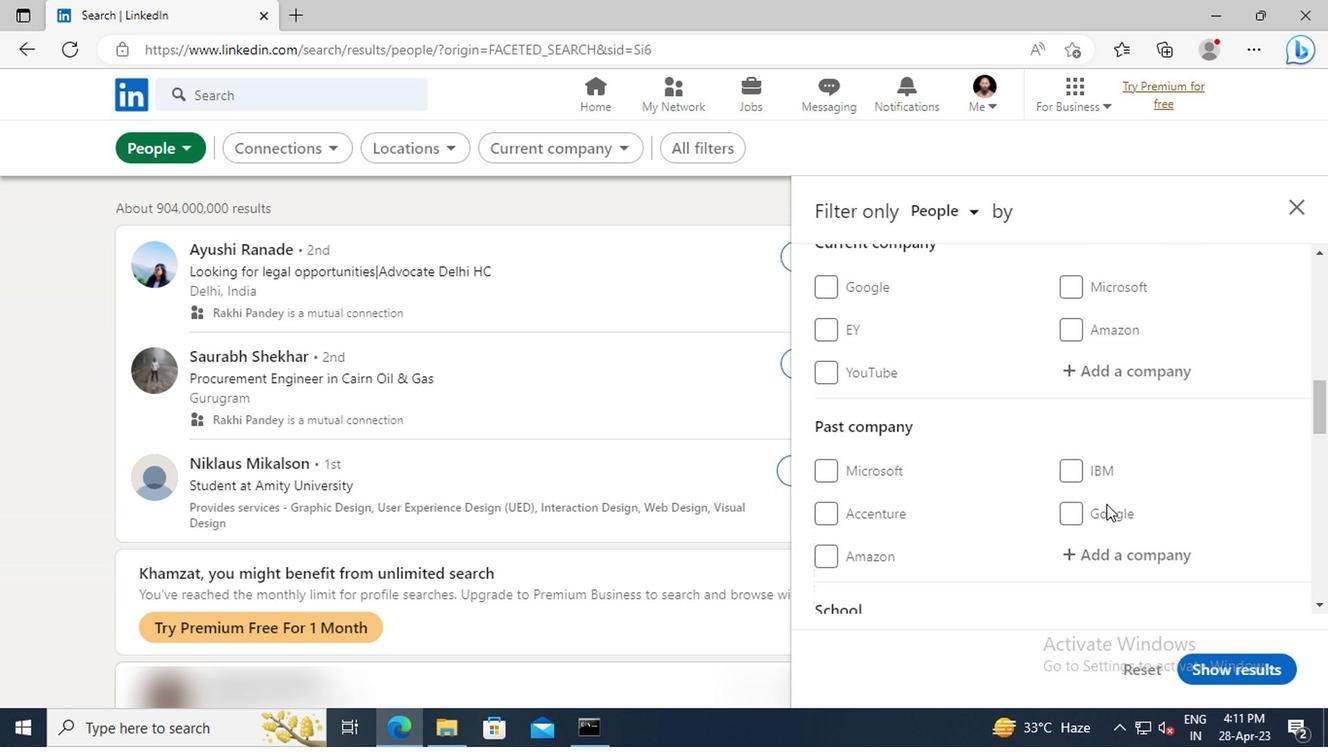 
Action: Mouse scrolled (1103, 503) with delta (0, -1)
Screenshot: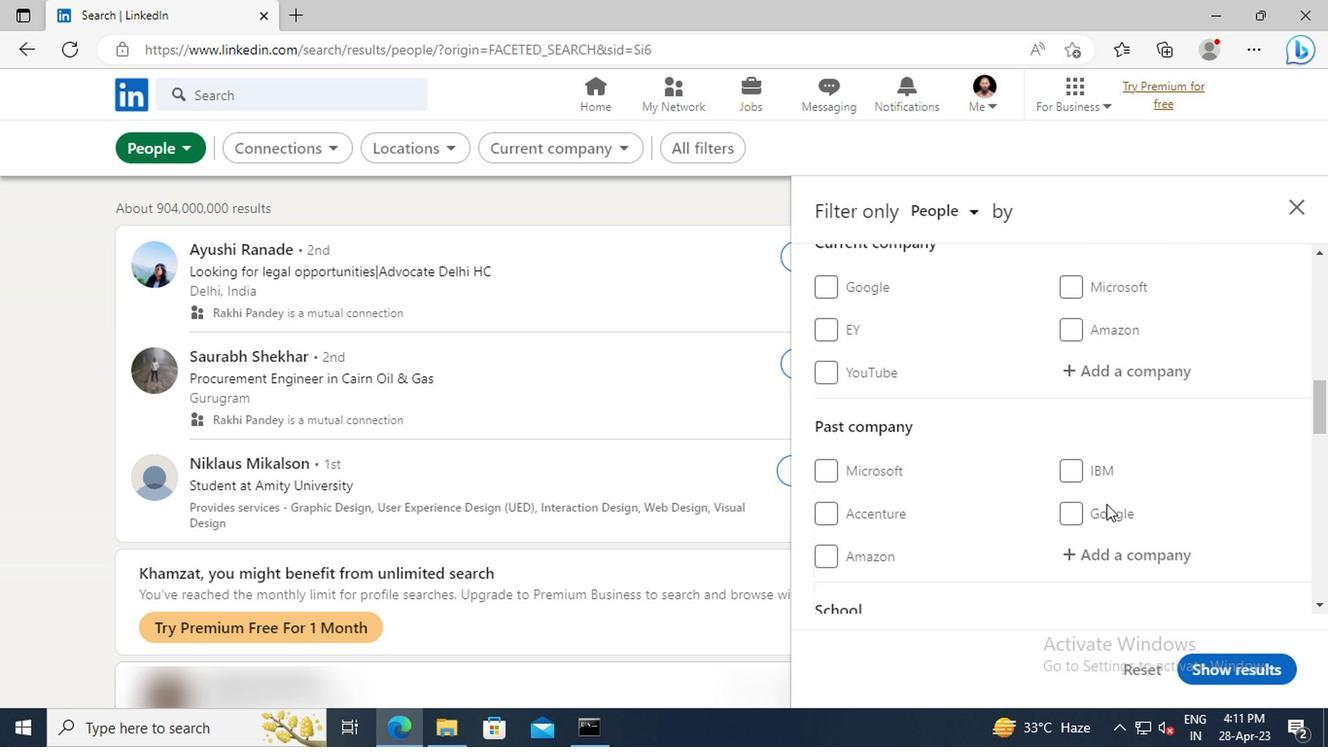 
Action: Mouse scrolled (1103, 503) with delta (0, -1)
Screenshot: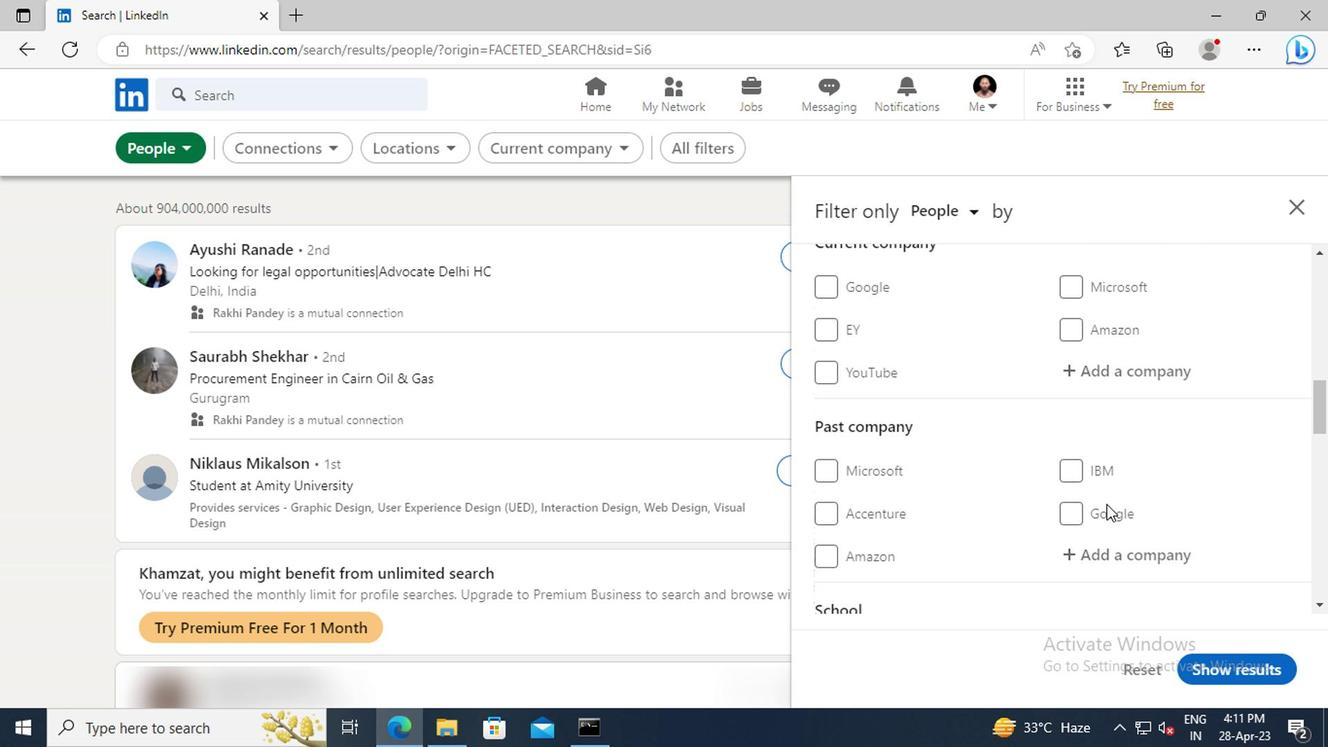 
Action: Mouse scrolled (1103, 503) with delta (0, -1)
Screenshot: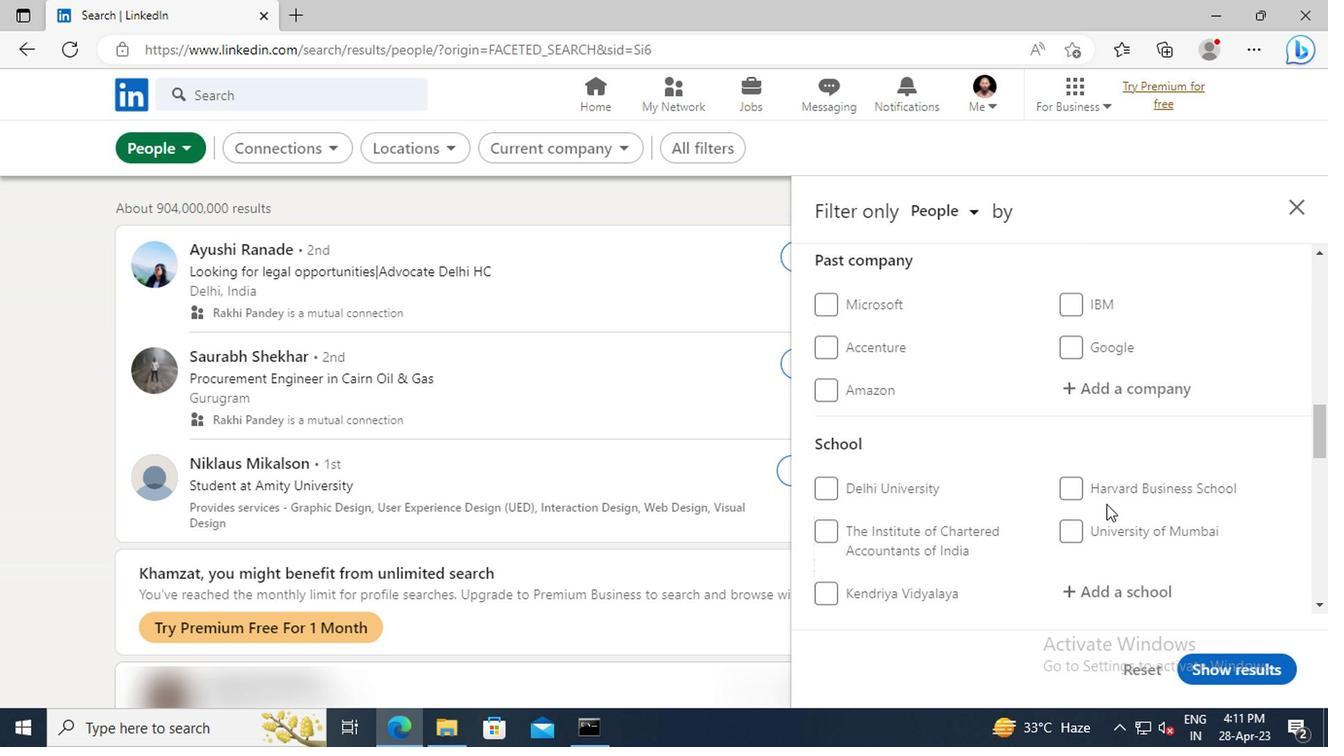 
Action: Mouse scrolled (1103, 503) with delta (0, -1)
Screenshot: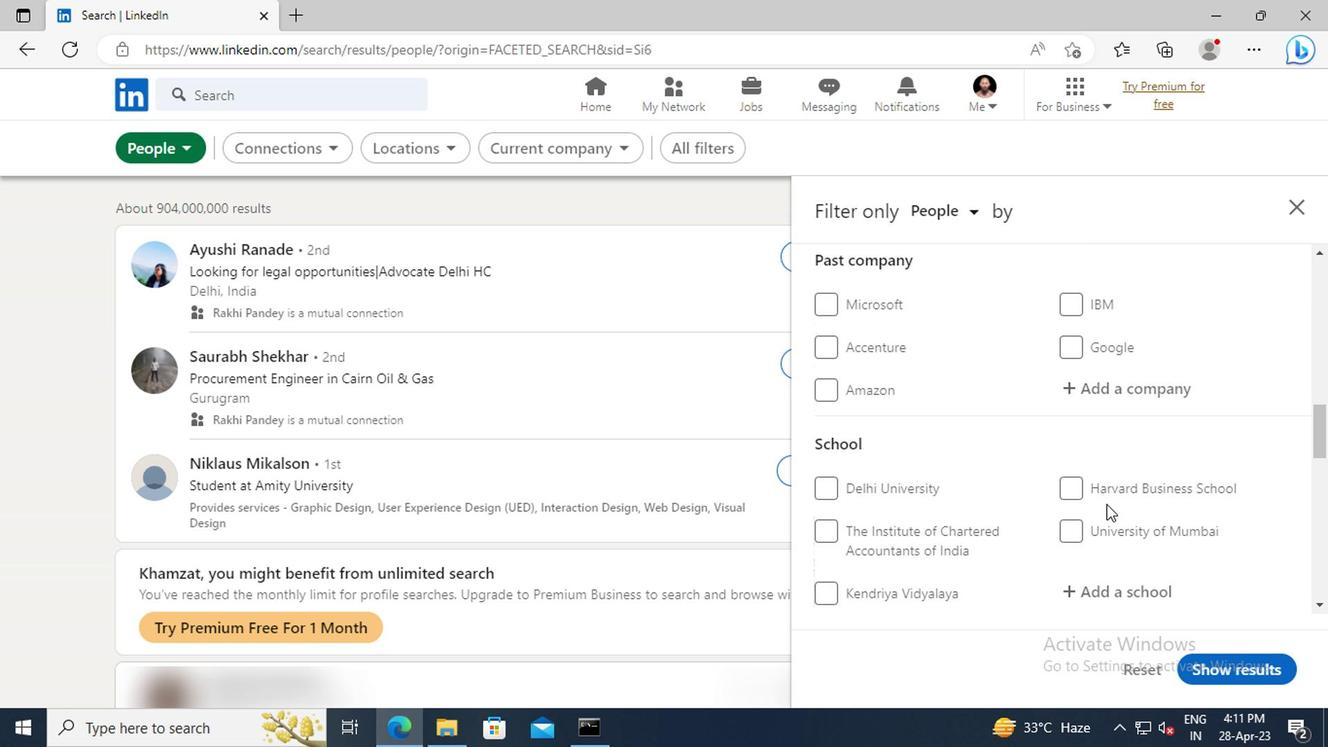 
Action: Mouse scrolled (1103, 503) with delta (0, -1)
Screenshot: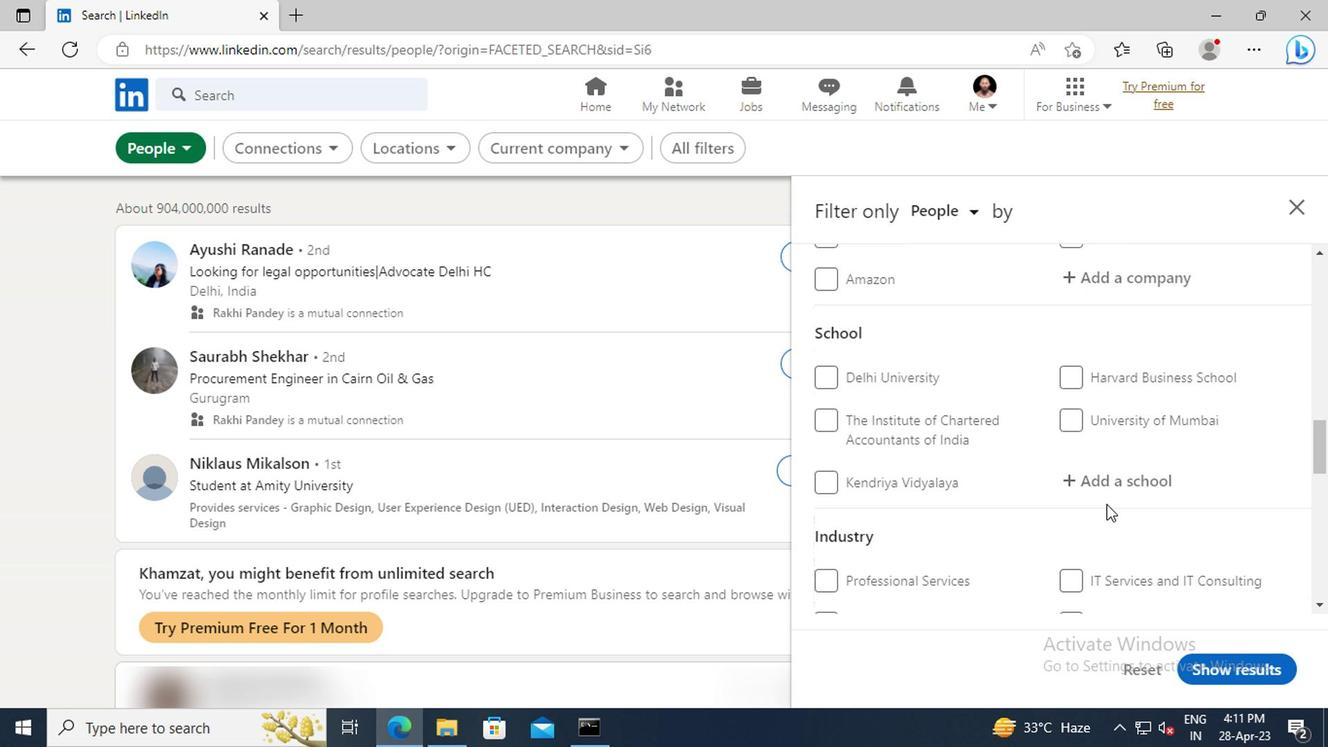 
Action: Mouse scrolled (1103, 503) with delta (0, -1)
Screenshot: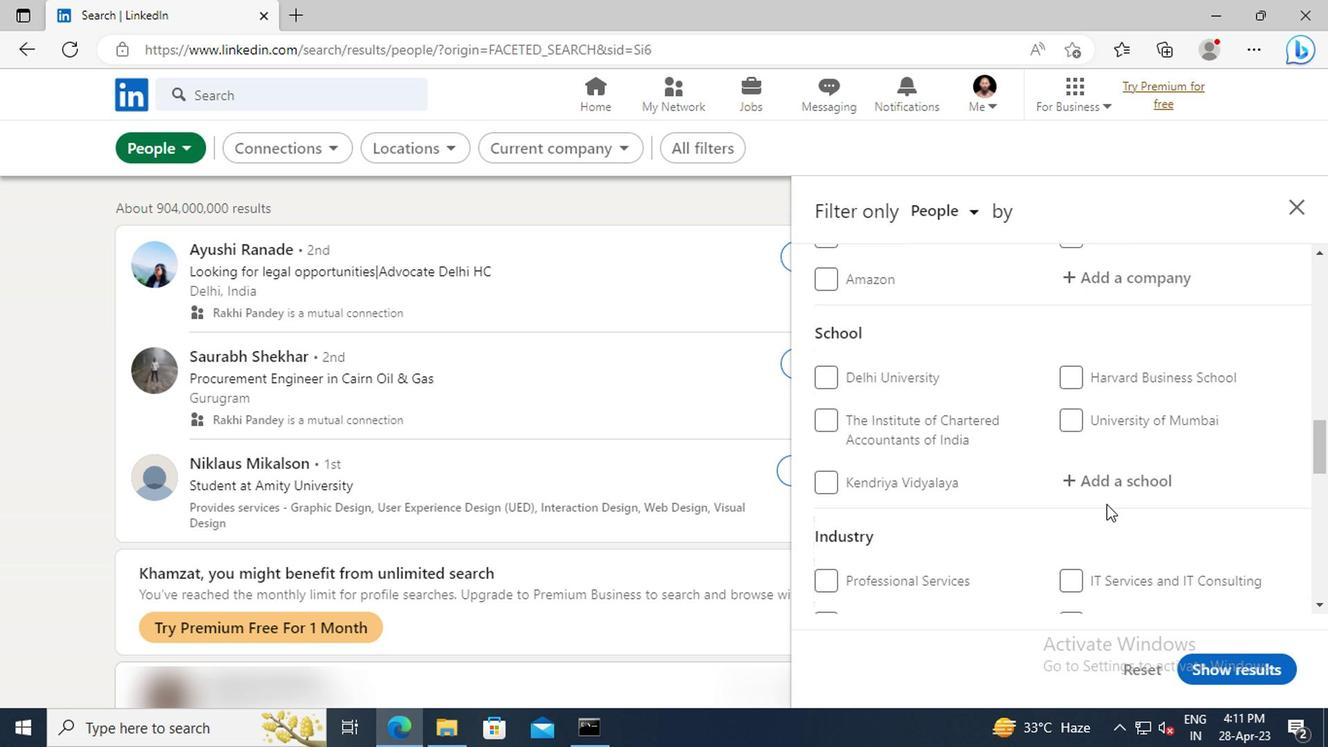
Action: Mouse scrolled (1103, 503) with delta (0, -1)
Screenshot: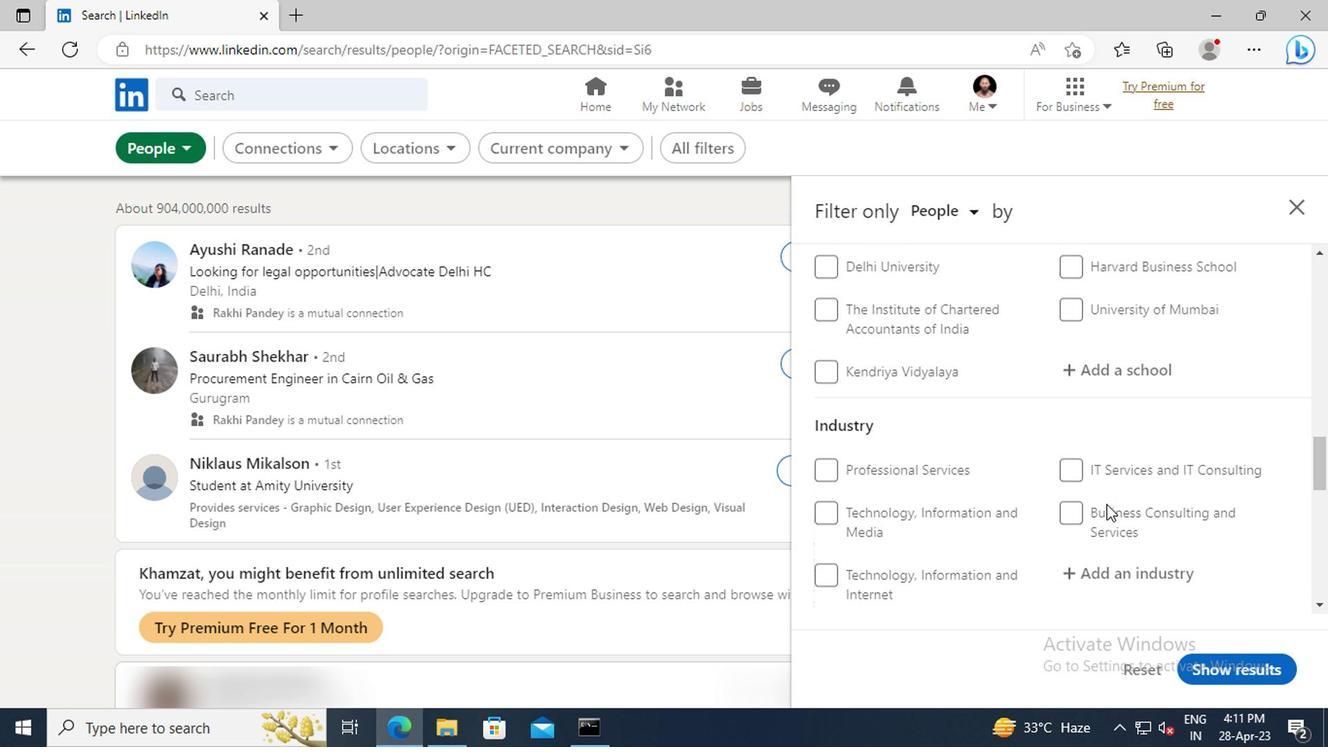 
Action: Mouse scrolled (1103, 503) with delta (0, -1)
Screenshot: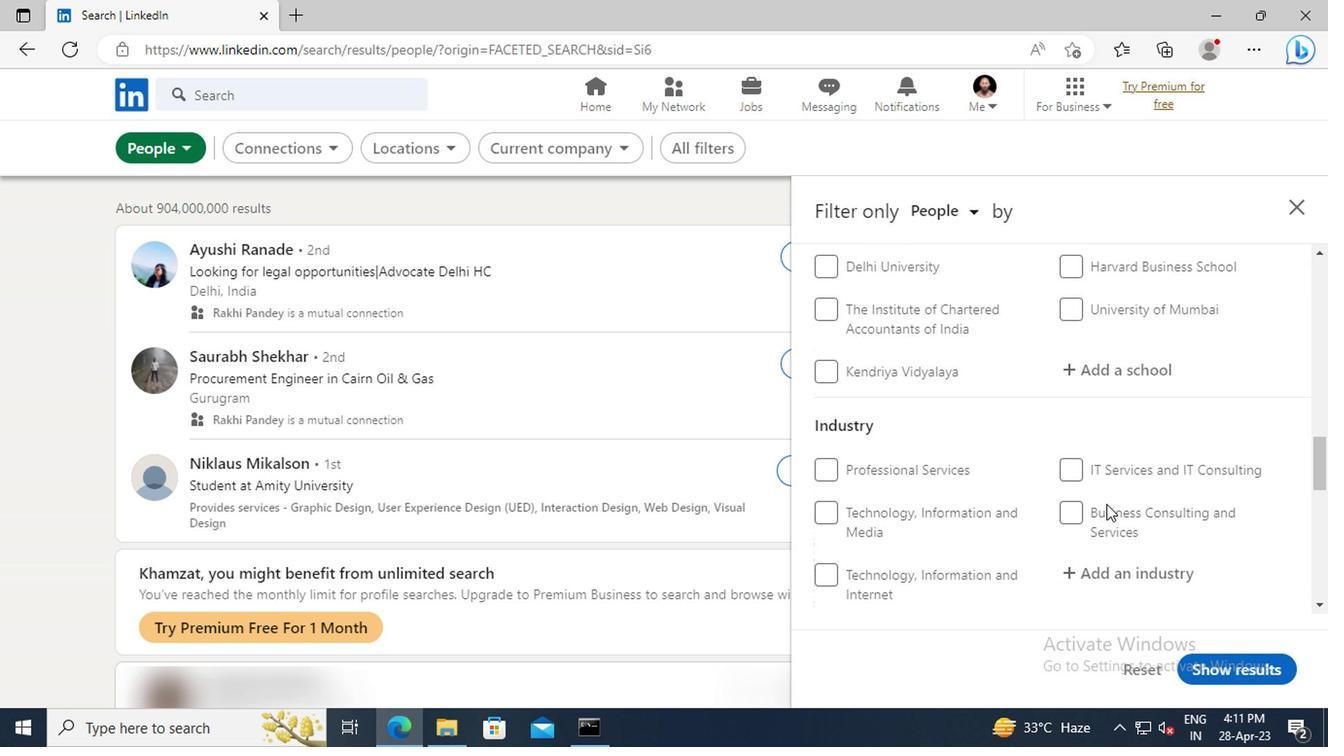 
Action: Mouse scrolled (1103, 503) with delta (0, -1)
Screenshot: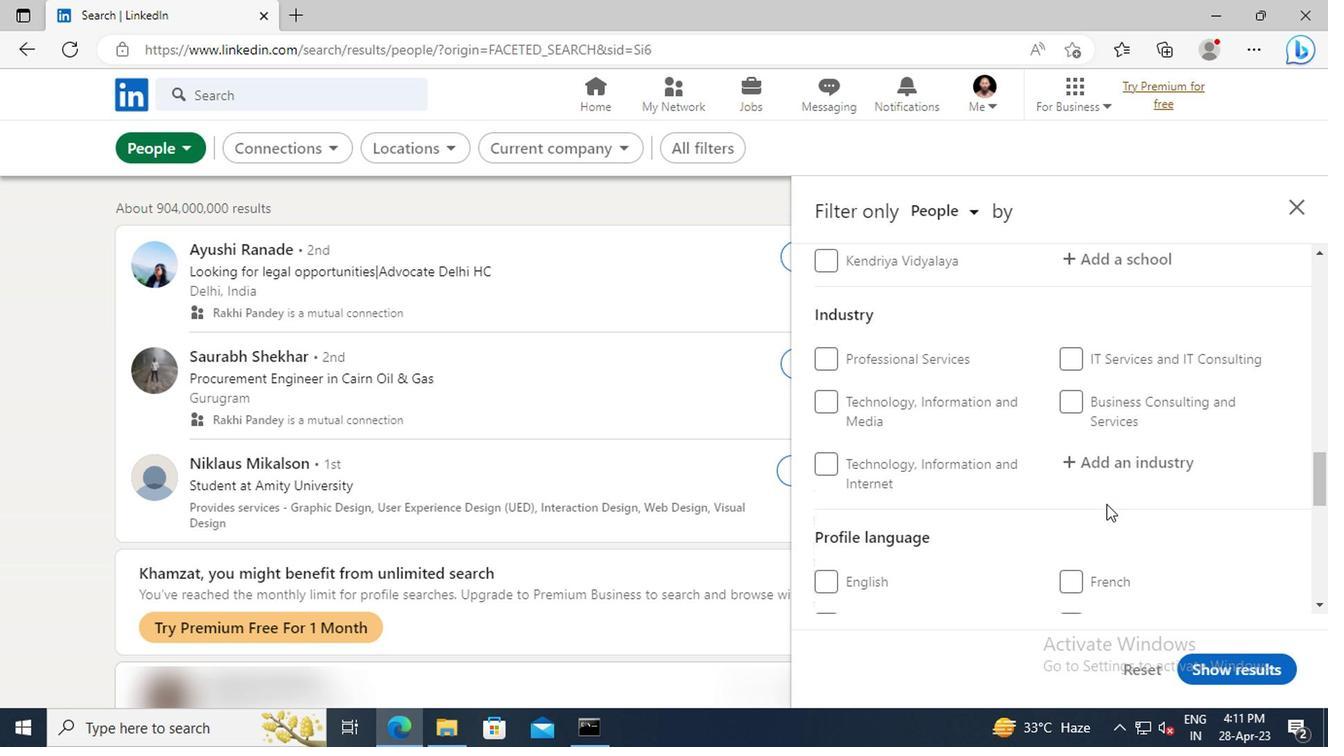 
Action: Mouse scrolled (1103, 503) with delta (0, -1)
Screenshot: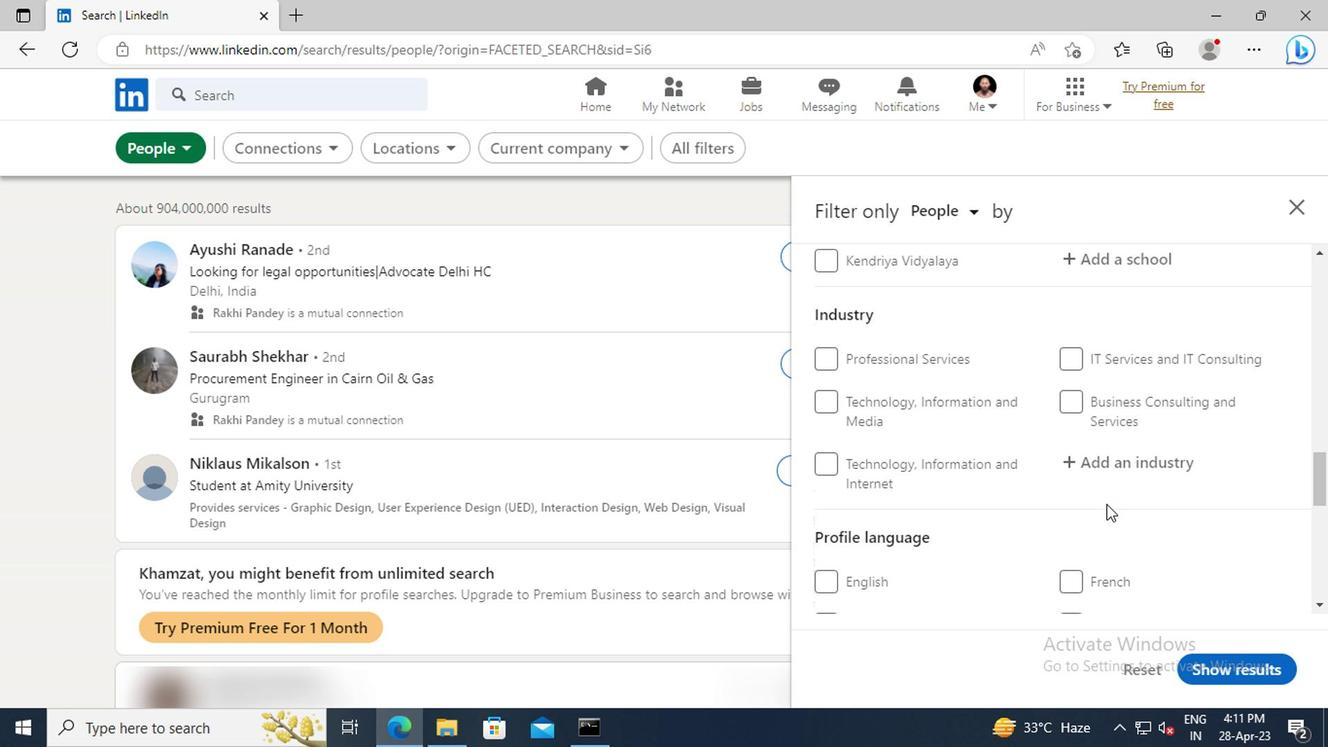 
Action: Mouse moved to (1072, 515)
Screenshot: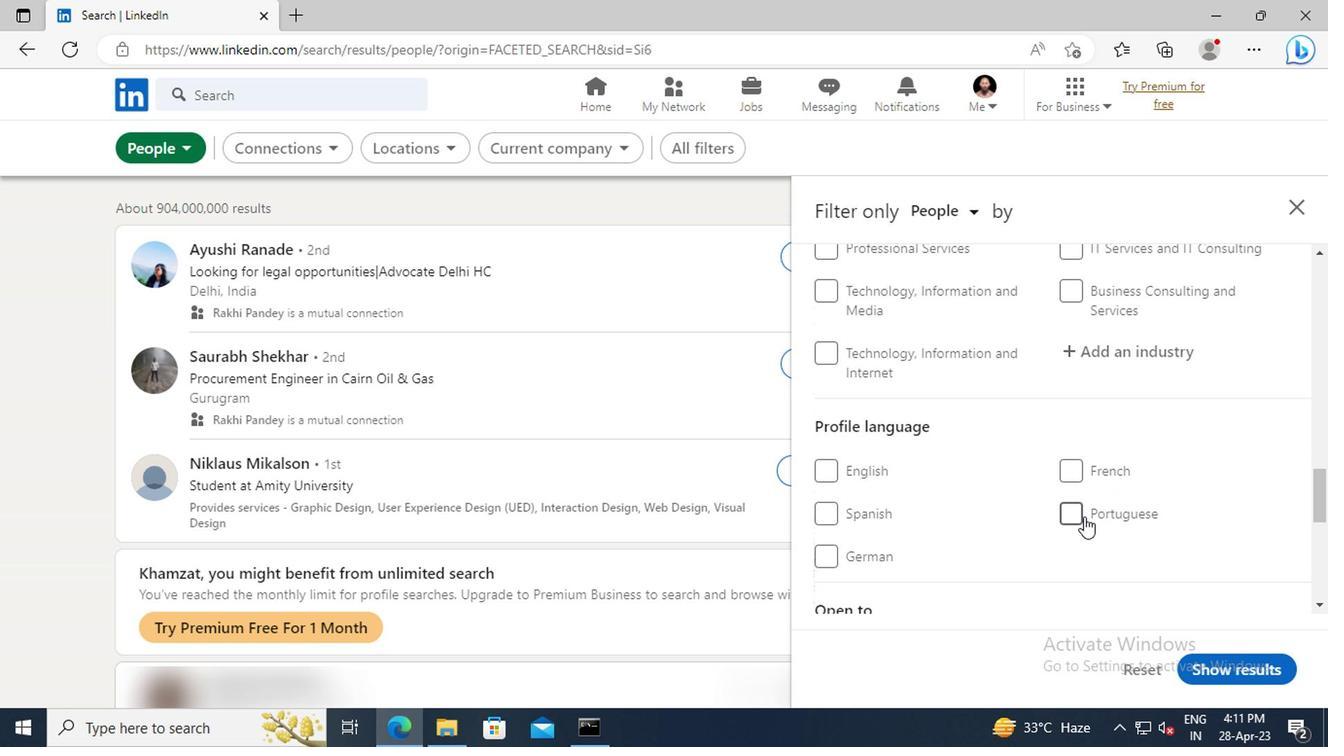 
Action: Mouse pressed left at (1072, 515)
Screenshot: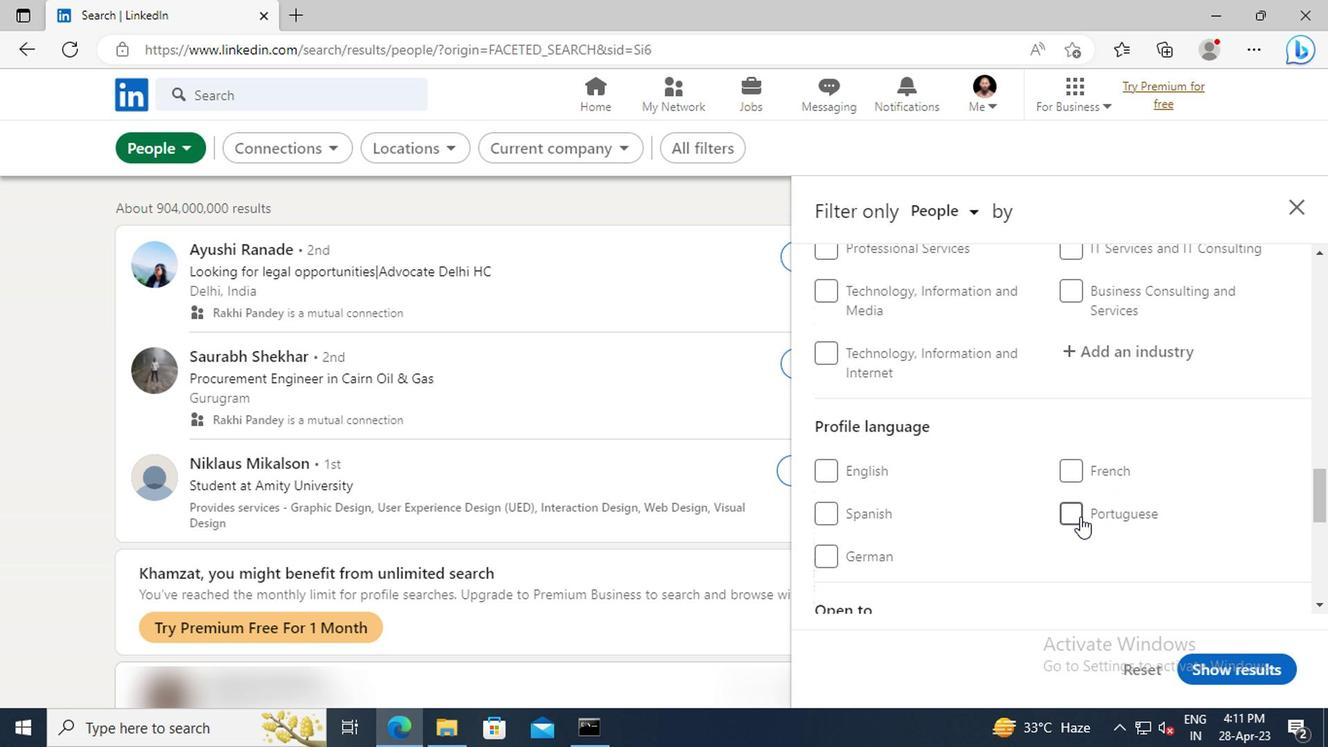 
Action: Mouse moved to (1074, 505)
Screenshot: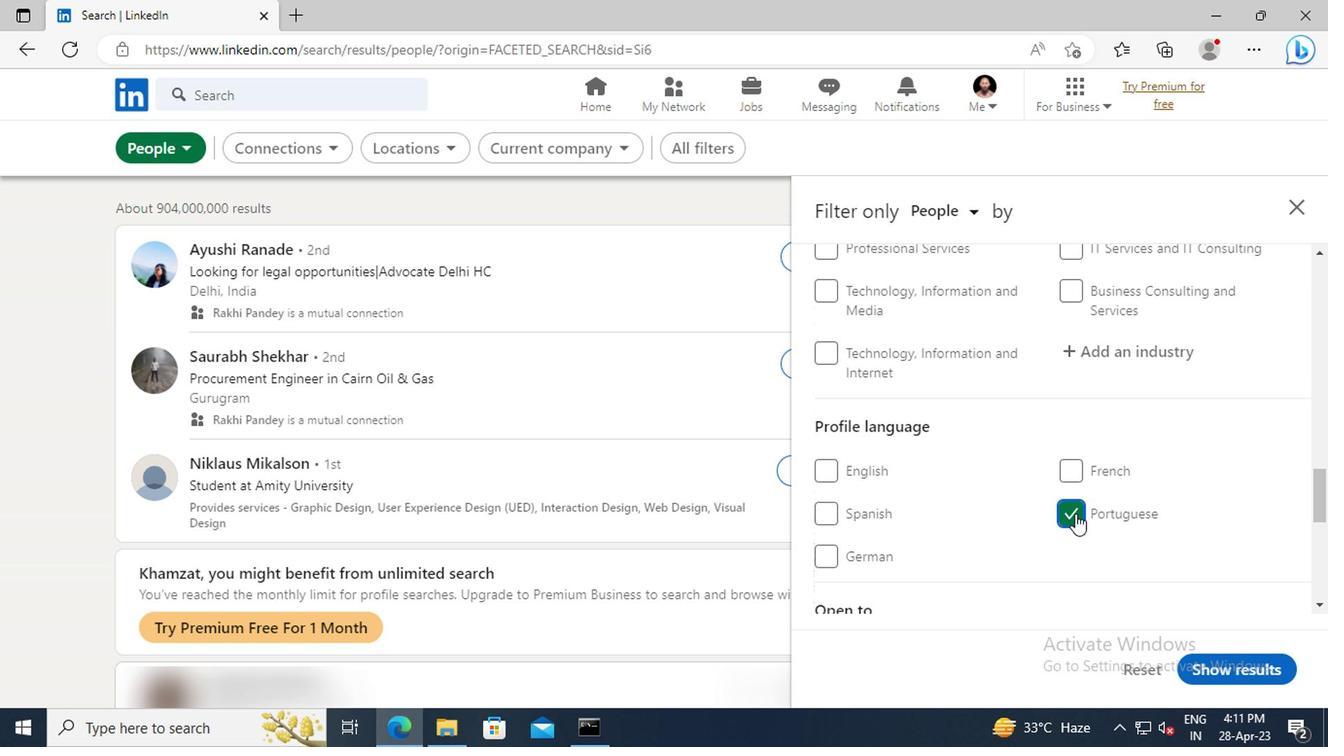 
Action: Mouse scrolled (1074, 506) with delta (0, 0)
Screenshot: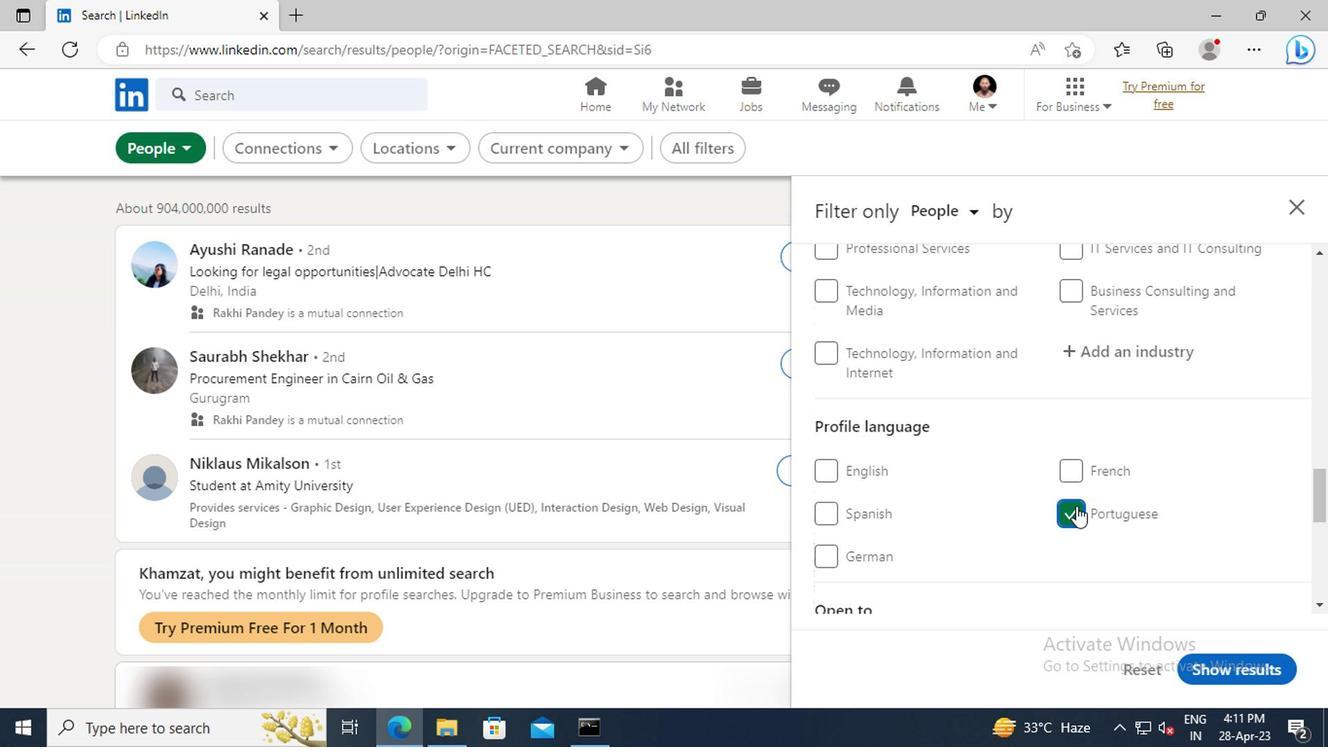 
Action: Mouse scrolled (1074, 506) with delta (0, 0)
Screenshot: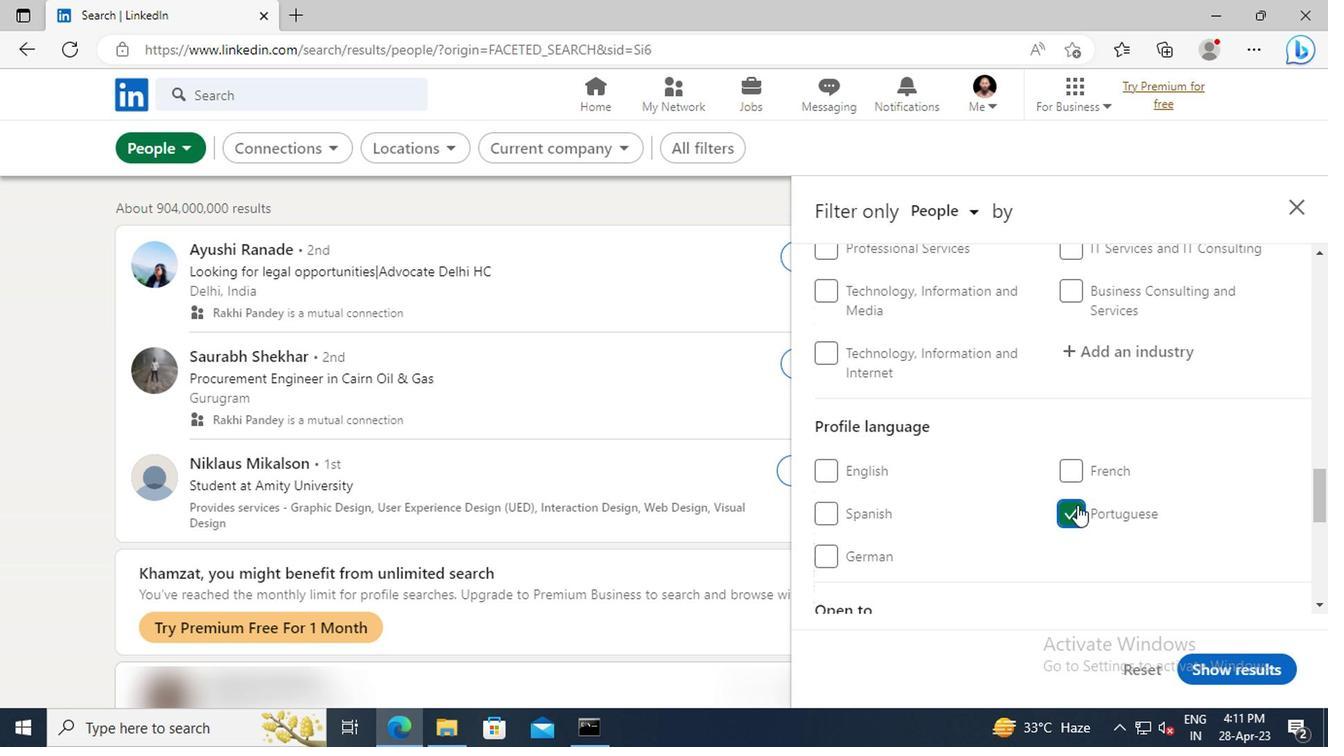 
Action: Mouse scrolled (1074, 506) with delta (0, 0)
Screenshot: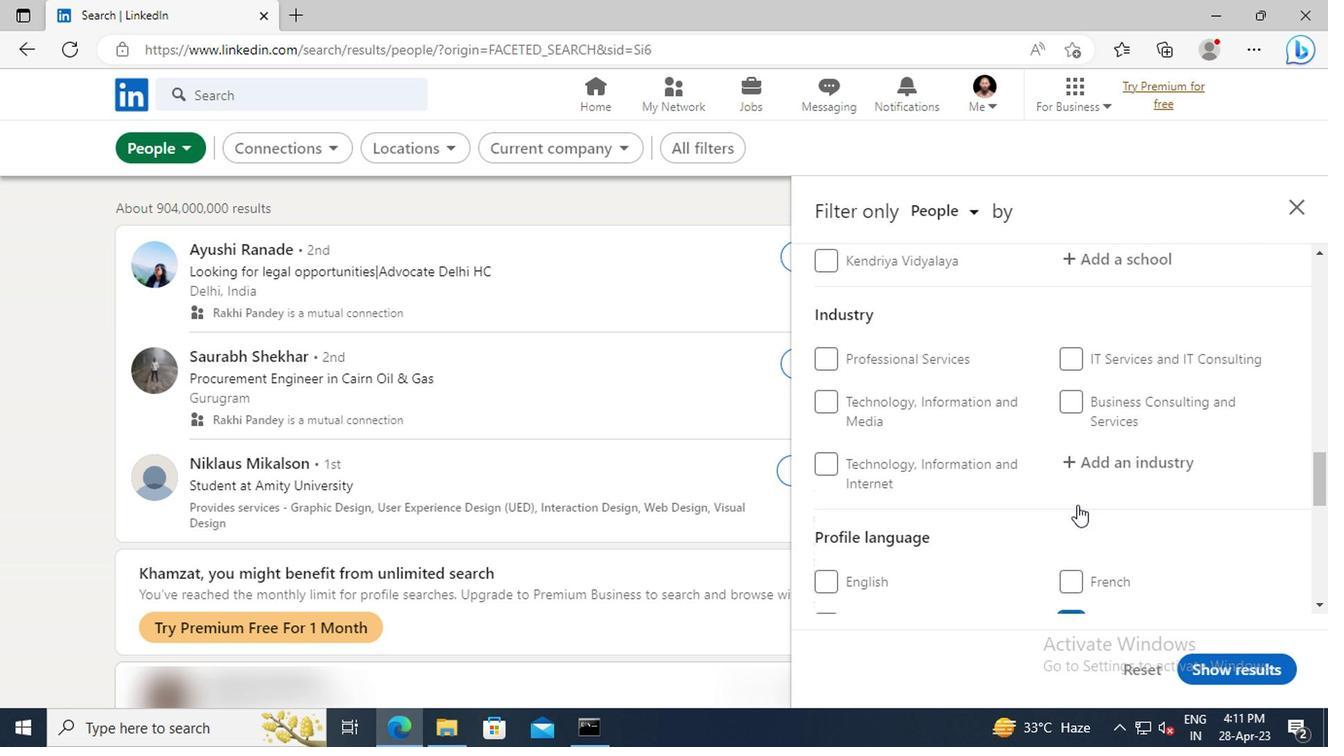 
Action: Mouse scrolled (1074, 506) with delta (0, 0)
Screenshot: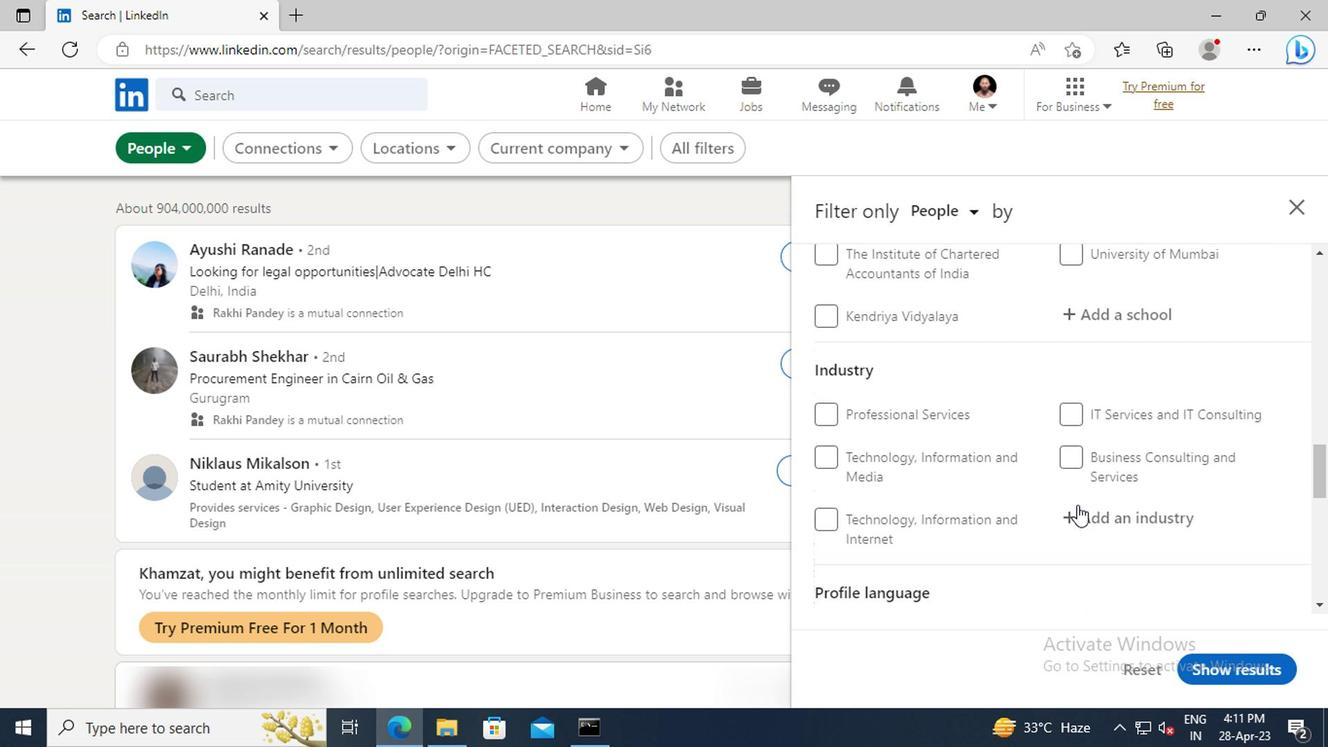 
Action: Mouse scrolled (1074, 506) with delta (0, 0)
Screenshot: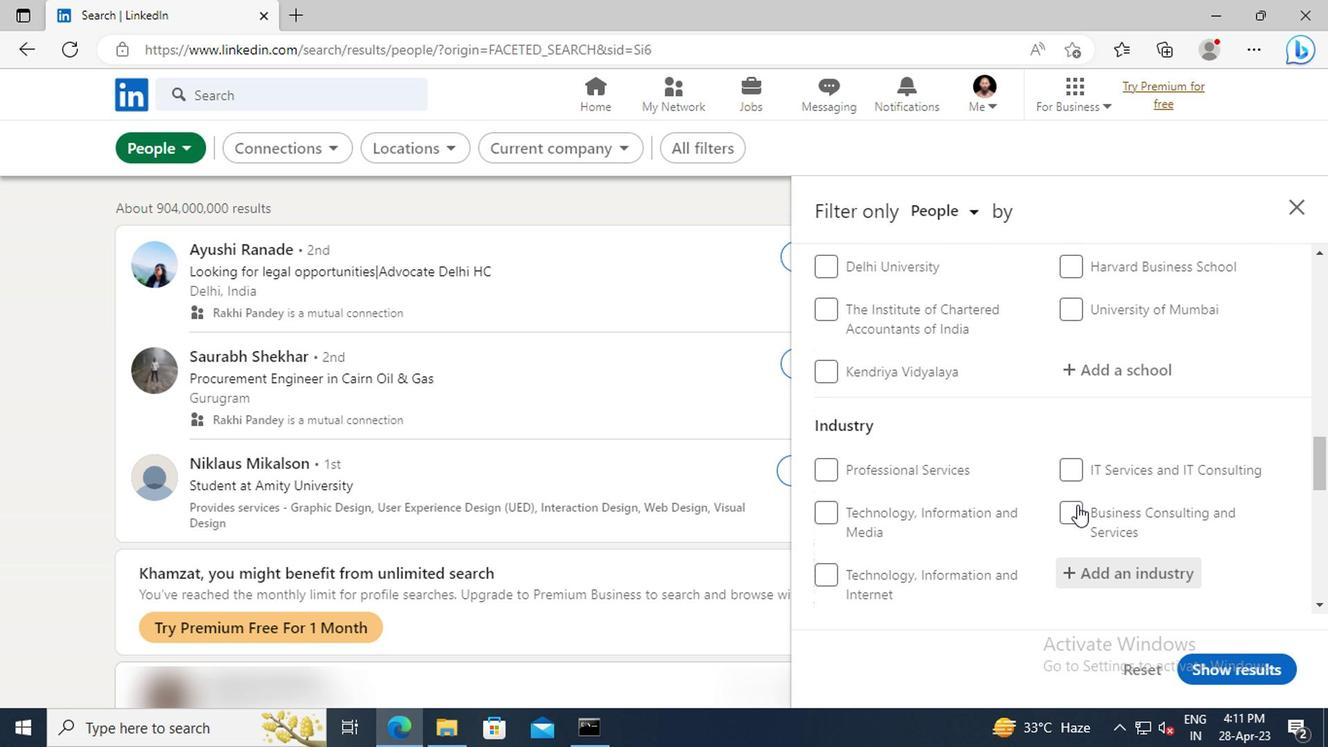 
Action: Mouse scrolled (1074, 506) with delta (0, 0)
Screenshot: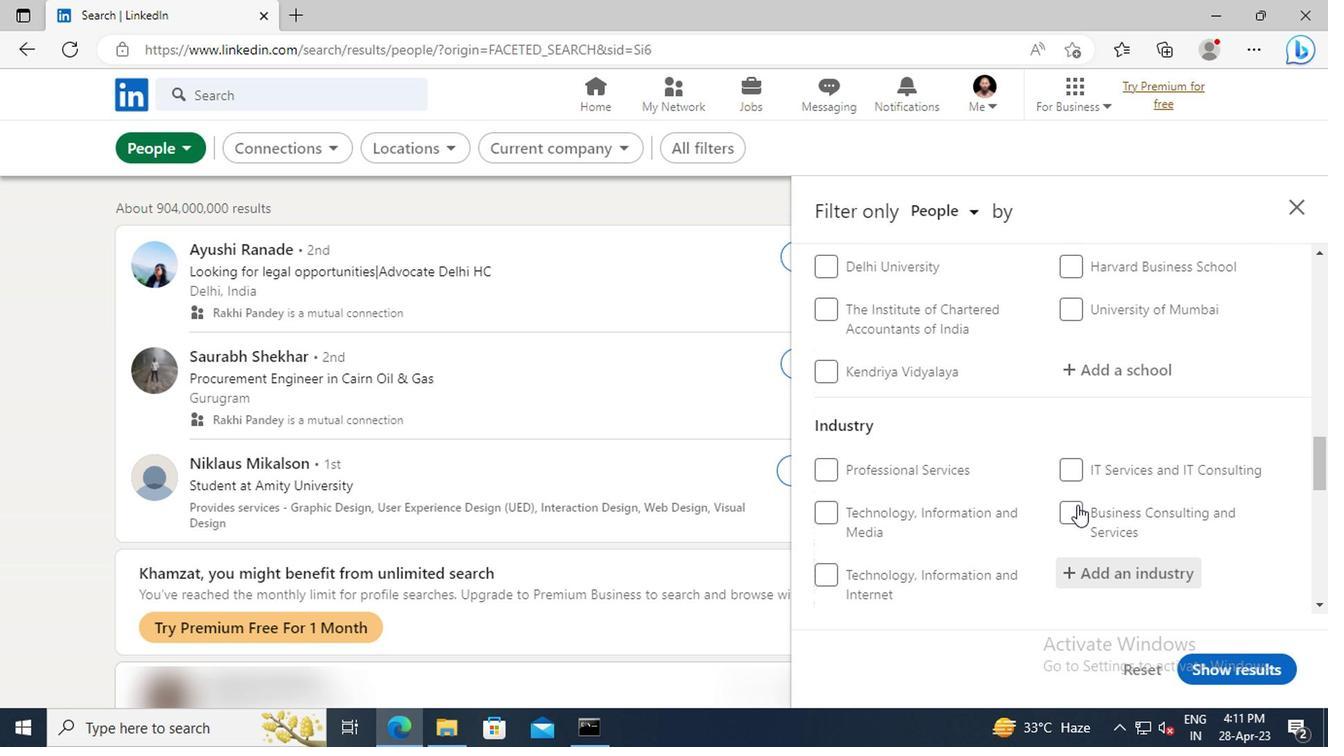
Action: Mouse scrolled (1074, 506) with delta (0, 0)
Screenshot: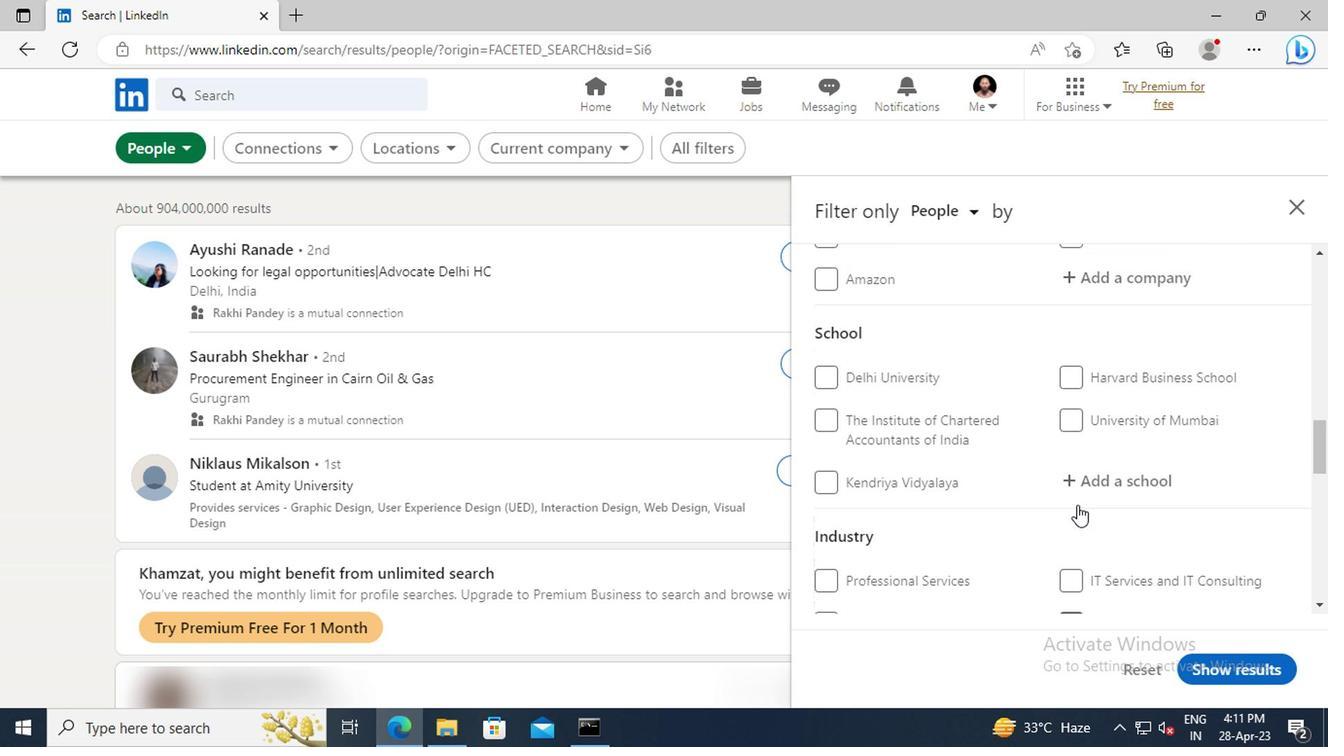 
Action: Mouse scrolled (1074, 506) with delta (0, 0)
Screenshot: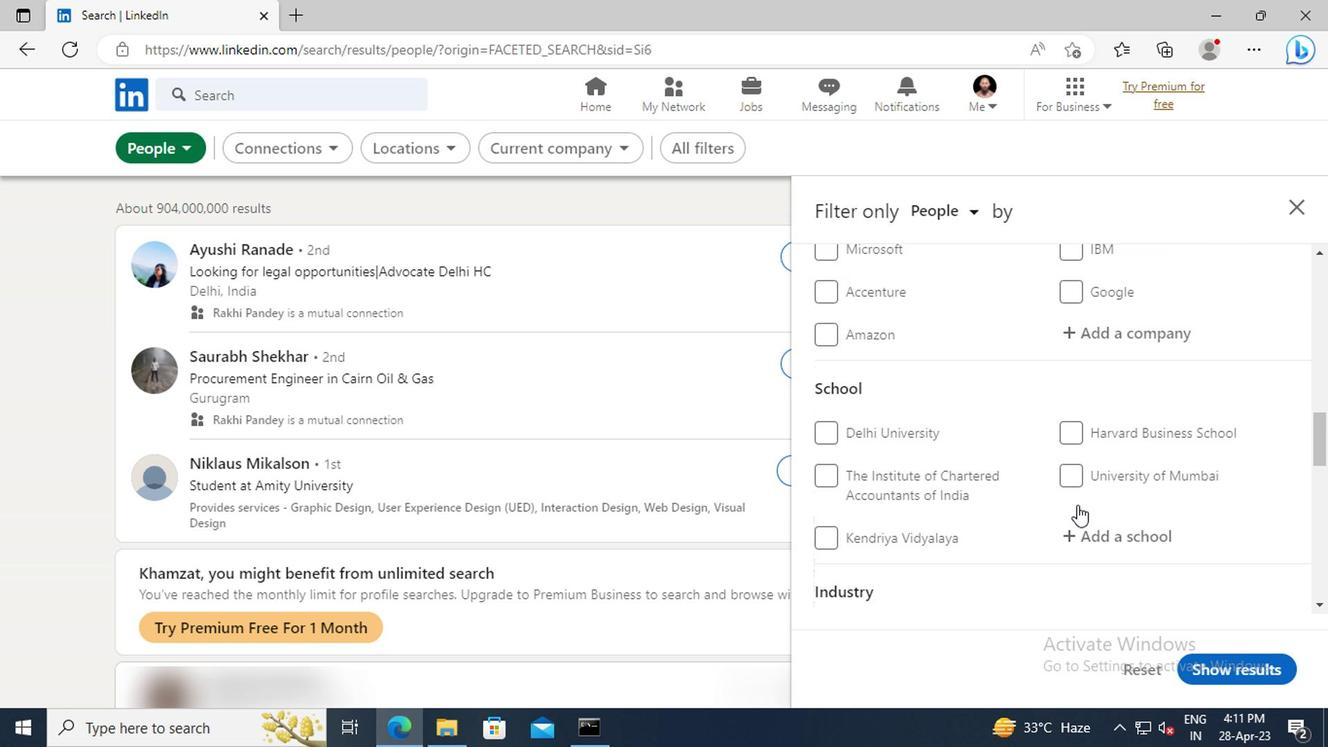 
Action: Mouse scrolled (1074, 506) with delta (0, 0)
Screenshot: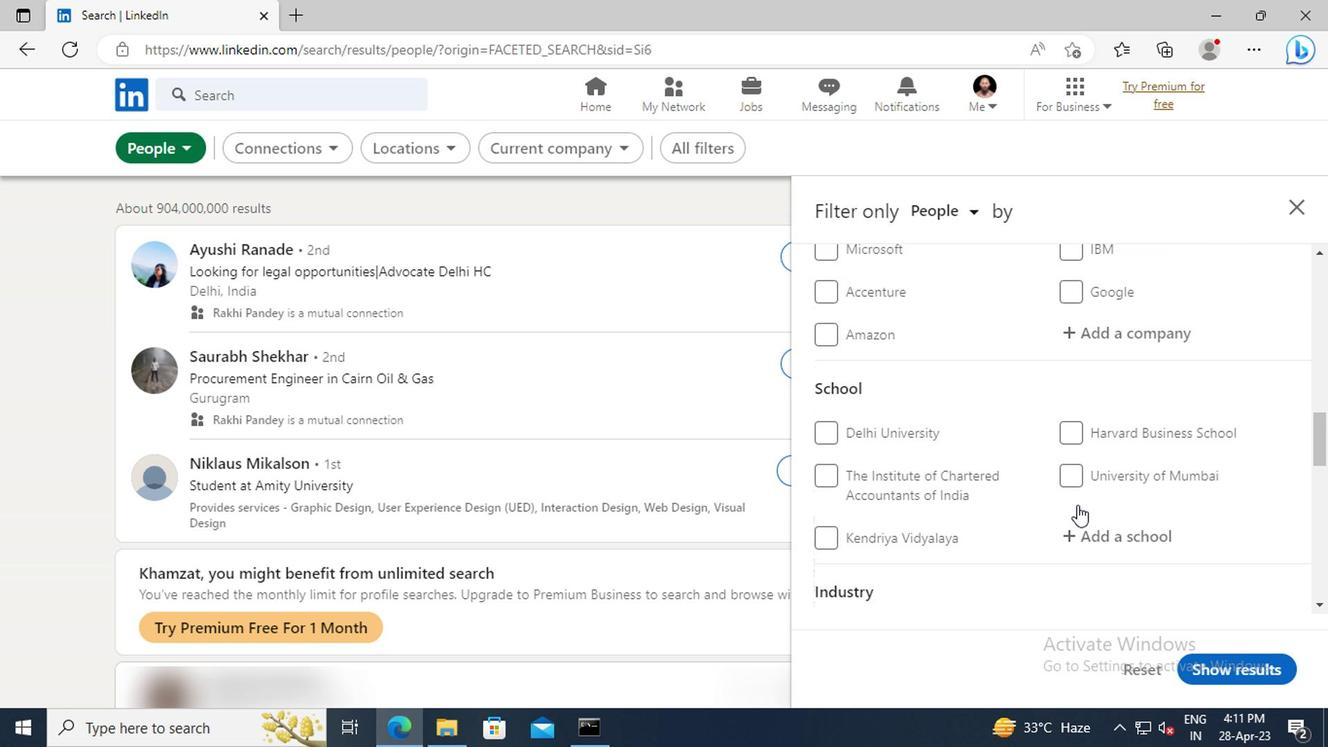 
Action: Mouse scrolled (1074, 506) with delta (0, 0)
Screenshot: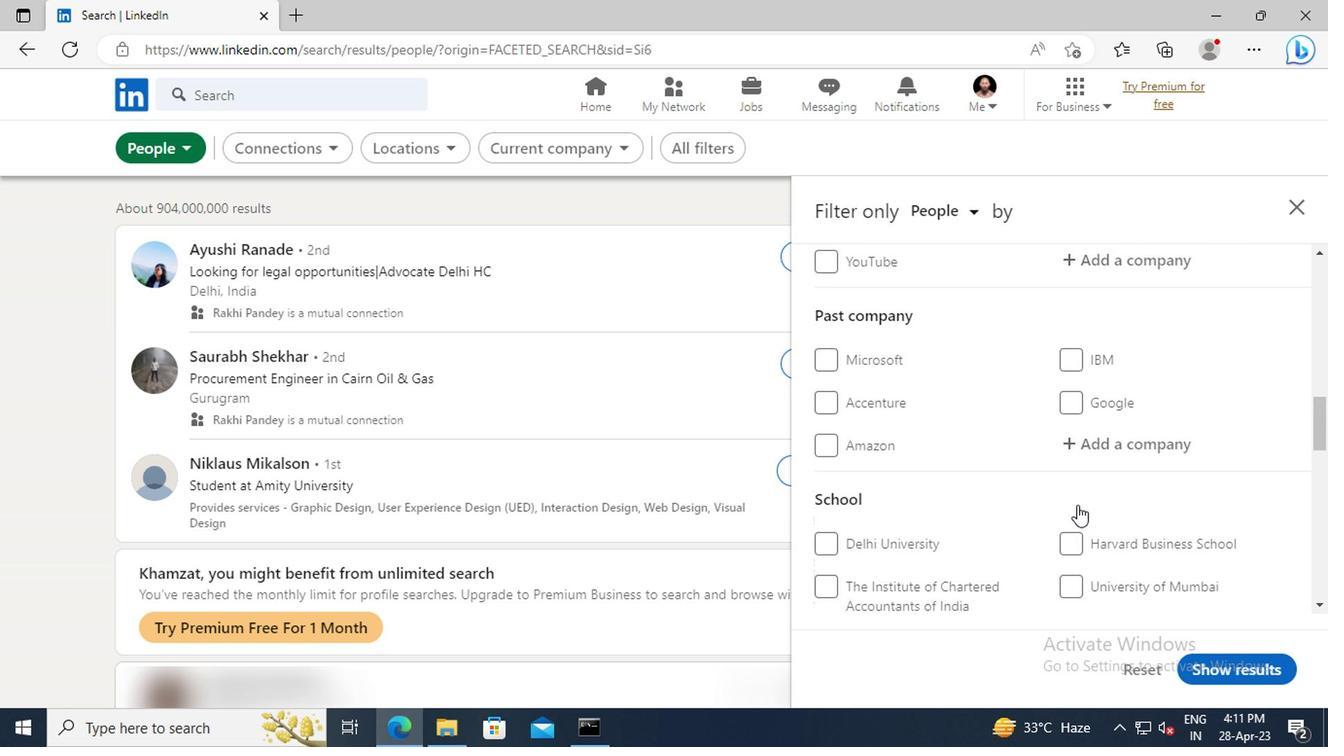 
Action: Mouse scrolled (1074, 506) with delta (0, 0)
Screenshot: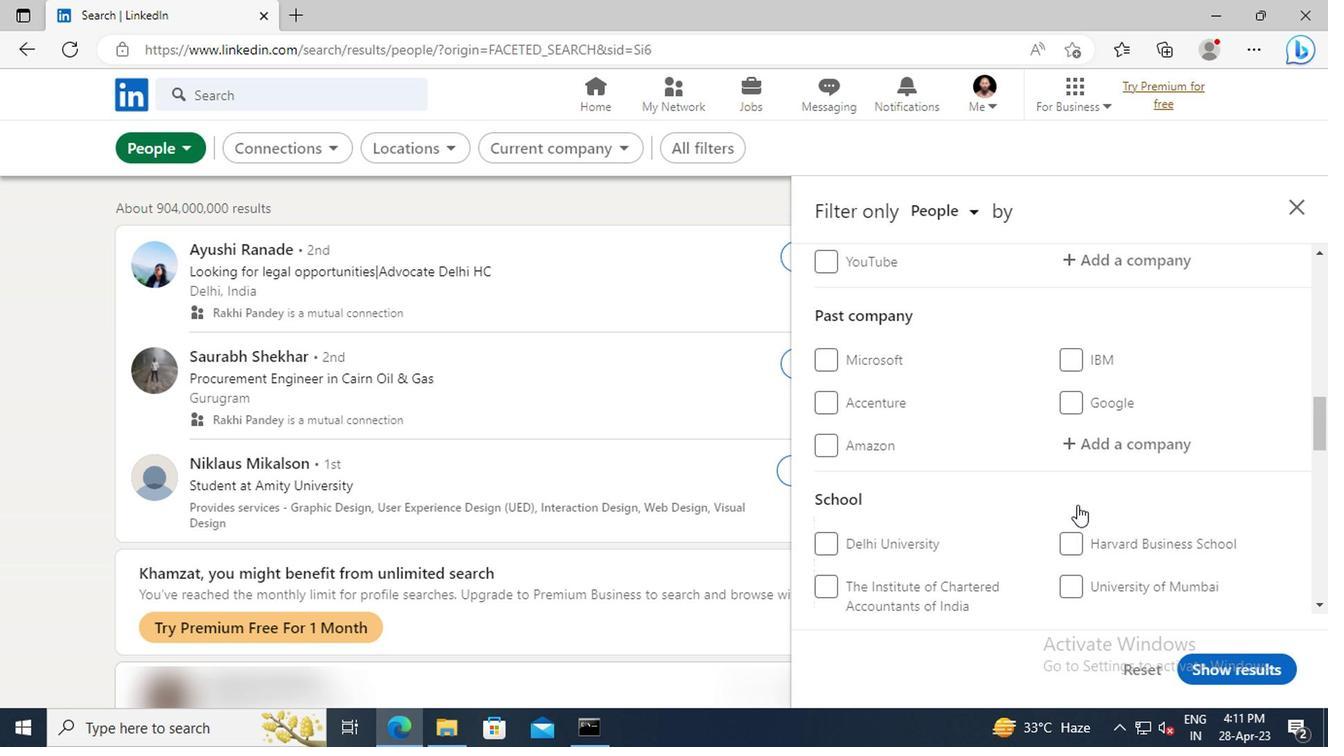 
Action: Mouse scrolled (1074, 506) with delta (0, 0)
Screenshot: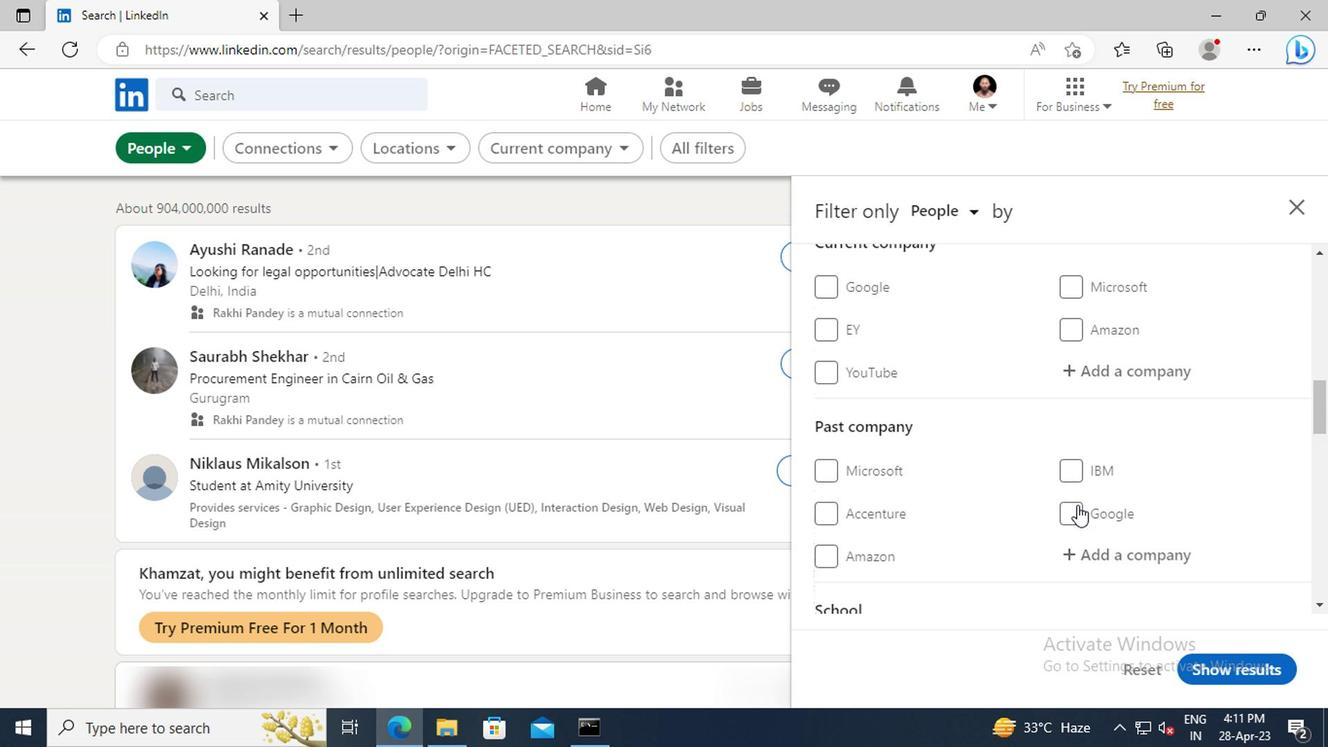 
Action: Mouse moved to (1099, 423)
Screenshot: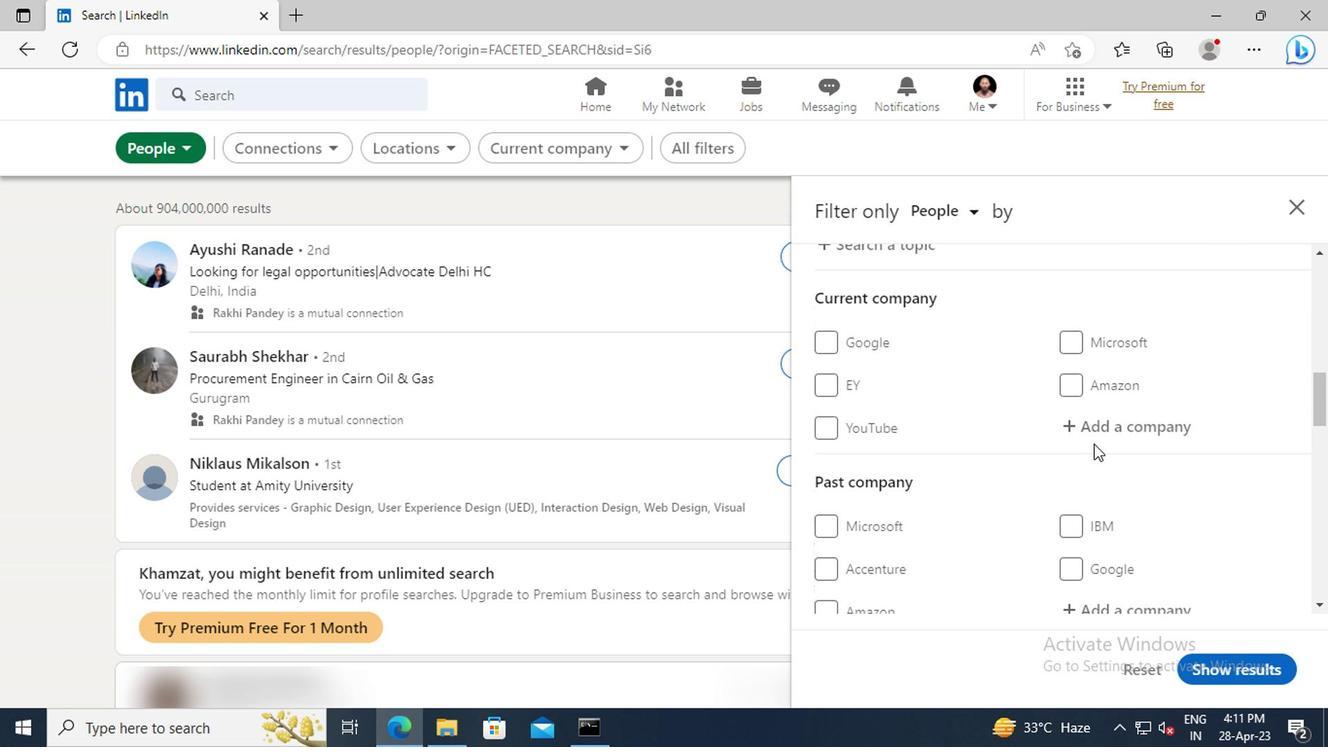 
Action: Mouse pressed left at (1099, 423)
Screenshot: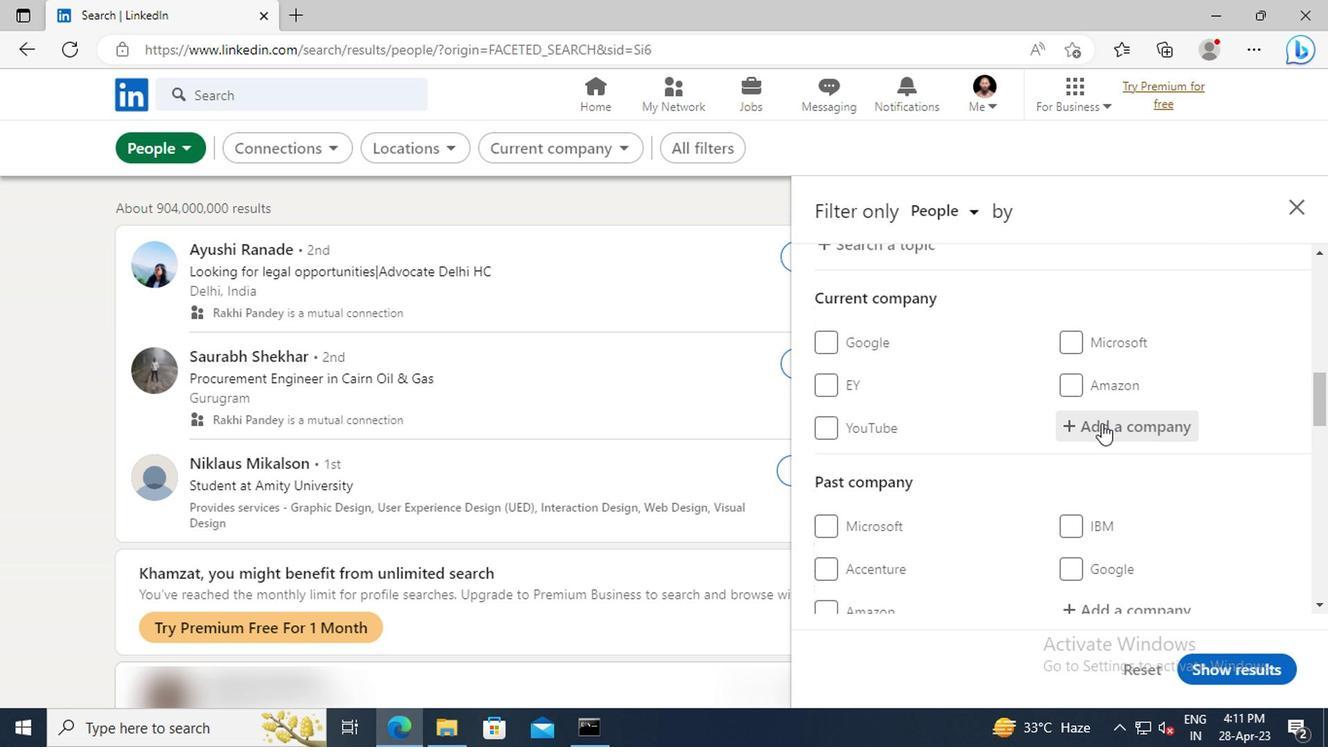 
Action: Key pressed <Key.shift>ROTHSCHILD
Screenshot: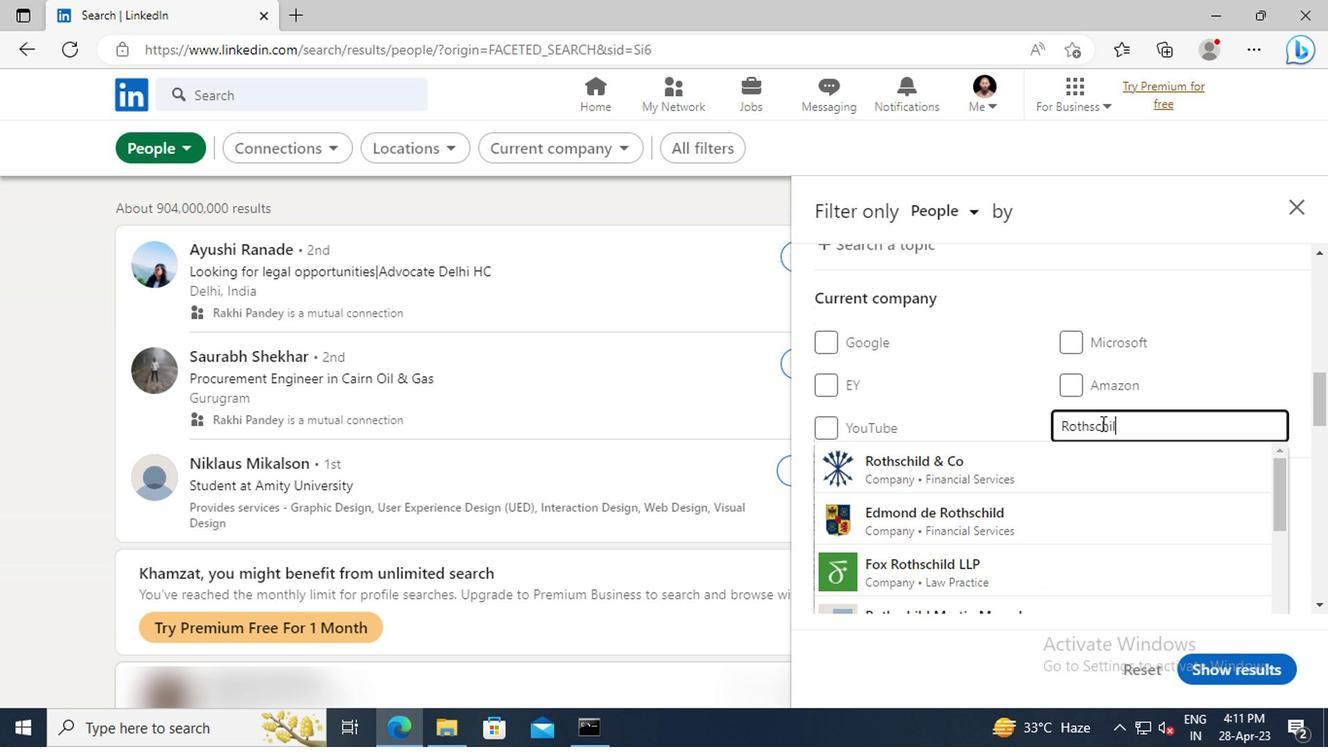 
Action: Mouse scrolled (1099, 425) with delta (0, 1)
Screenshot: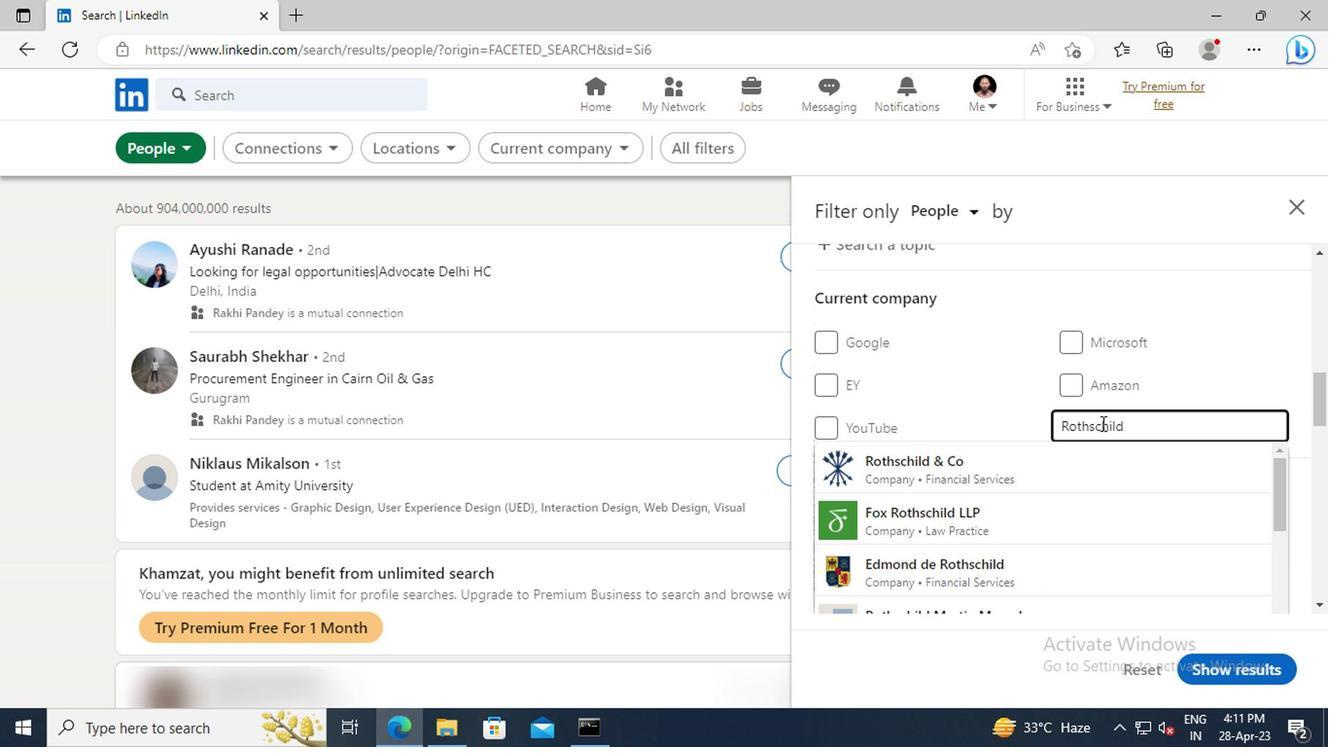 
Action: Mouse moved to (1099, 519)
Screenshot: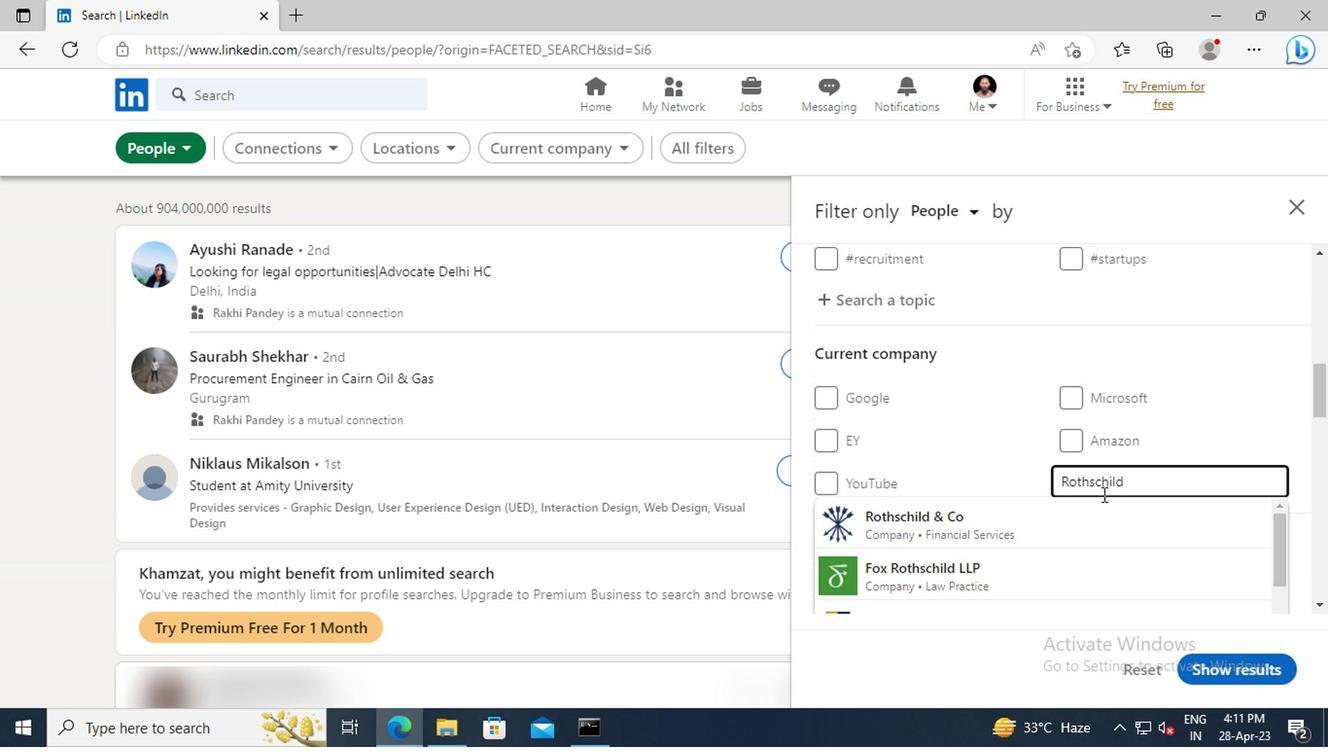 
Action: Mouse pressed left at (1099, 519)
Screenshot: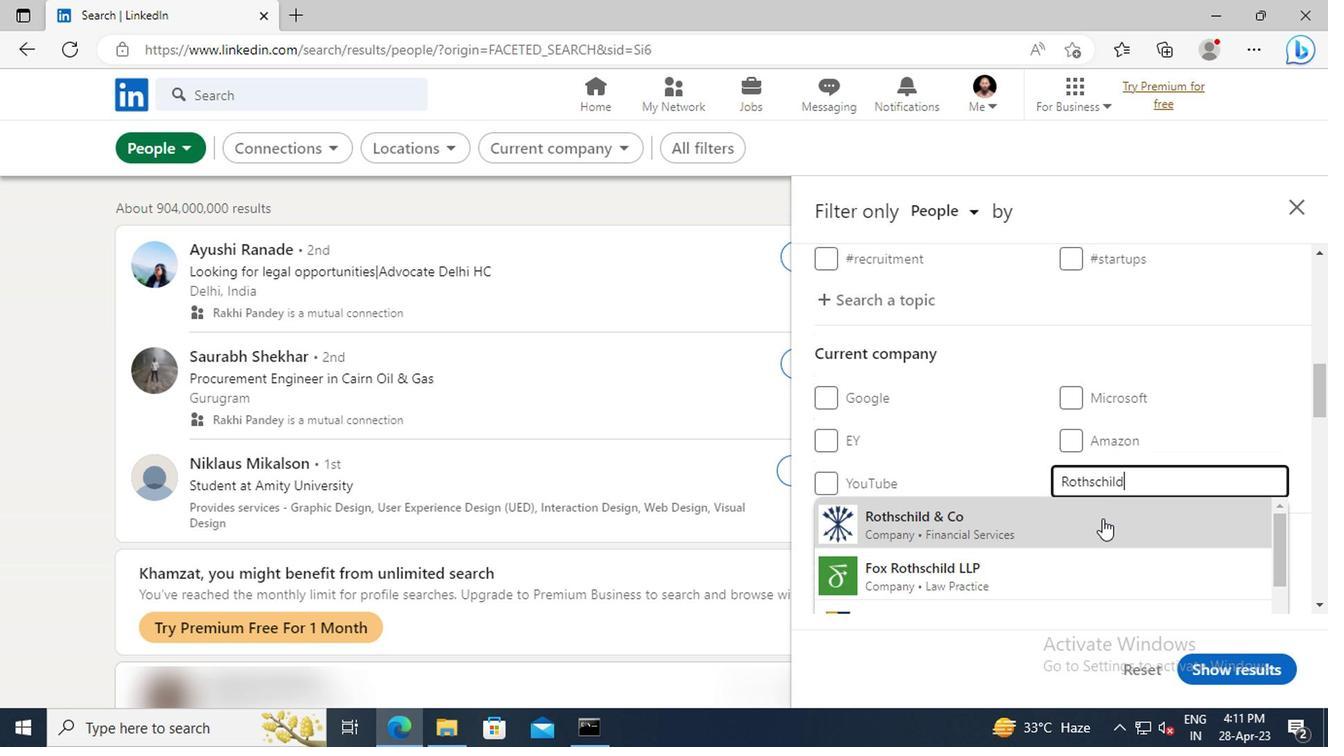 
Action: Mouse scrolled (1099, 518) with delta (0, -1)
Screenshot: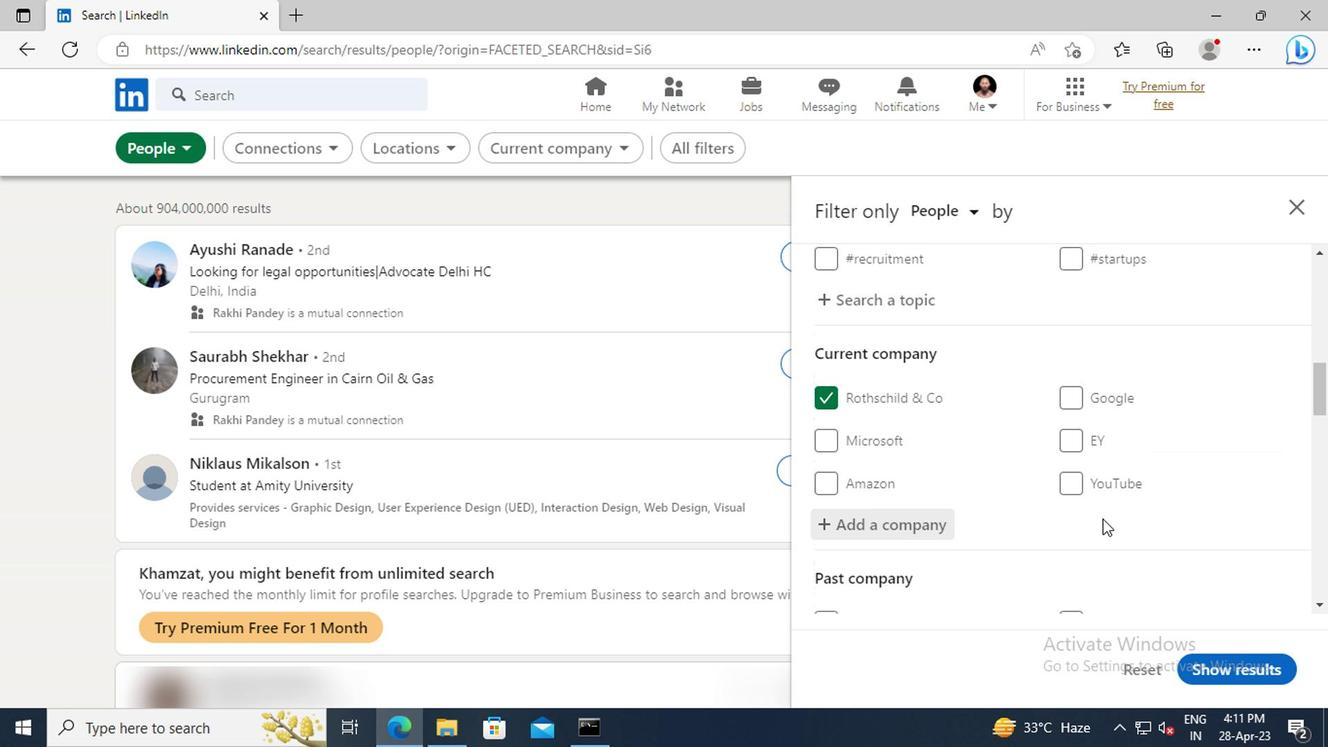 
Action: Mouse scrolled (1099, 518) with delta (0, -1)
Screenshot: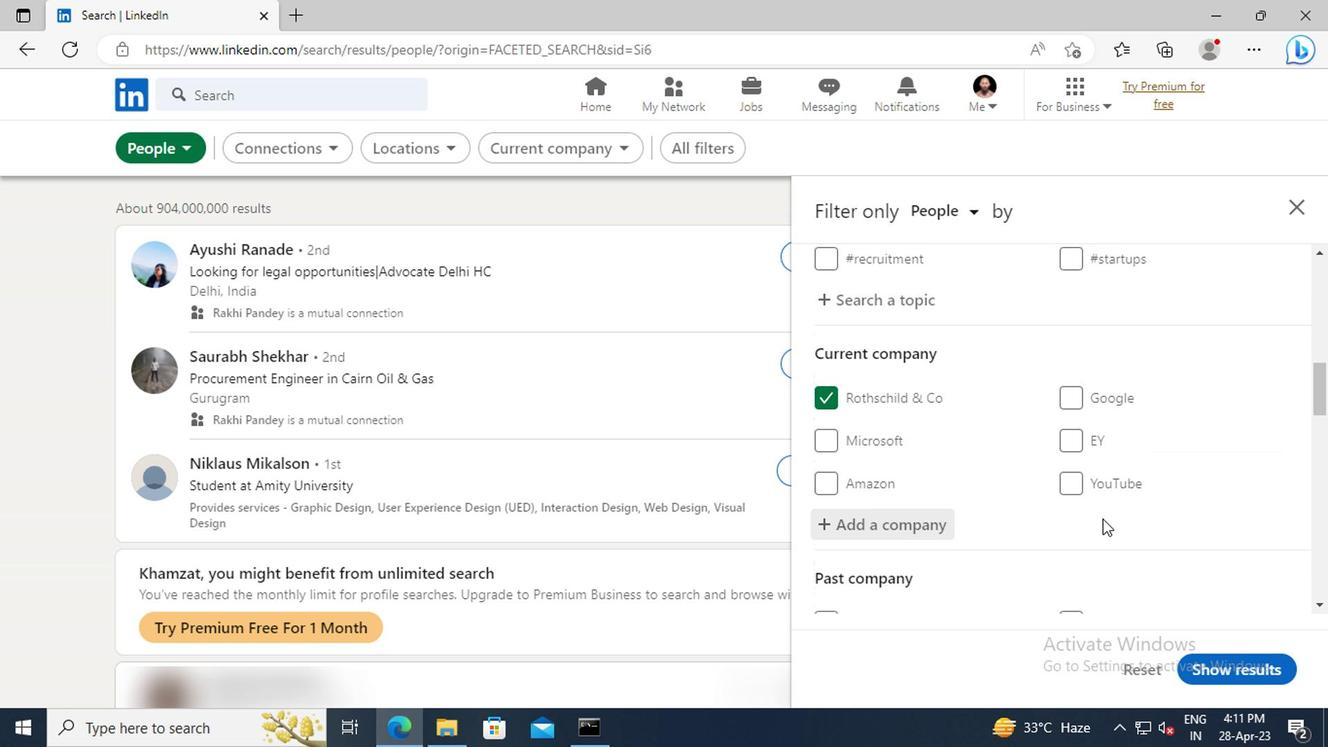 
Action: Mouse scrolled (1099, 518) with delta (0, -1)
Screenshot: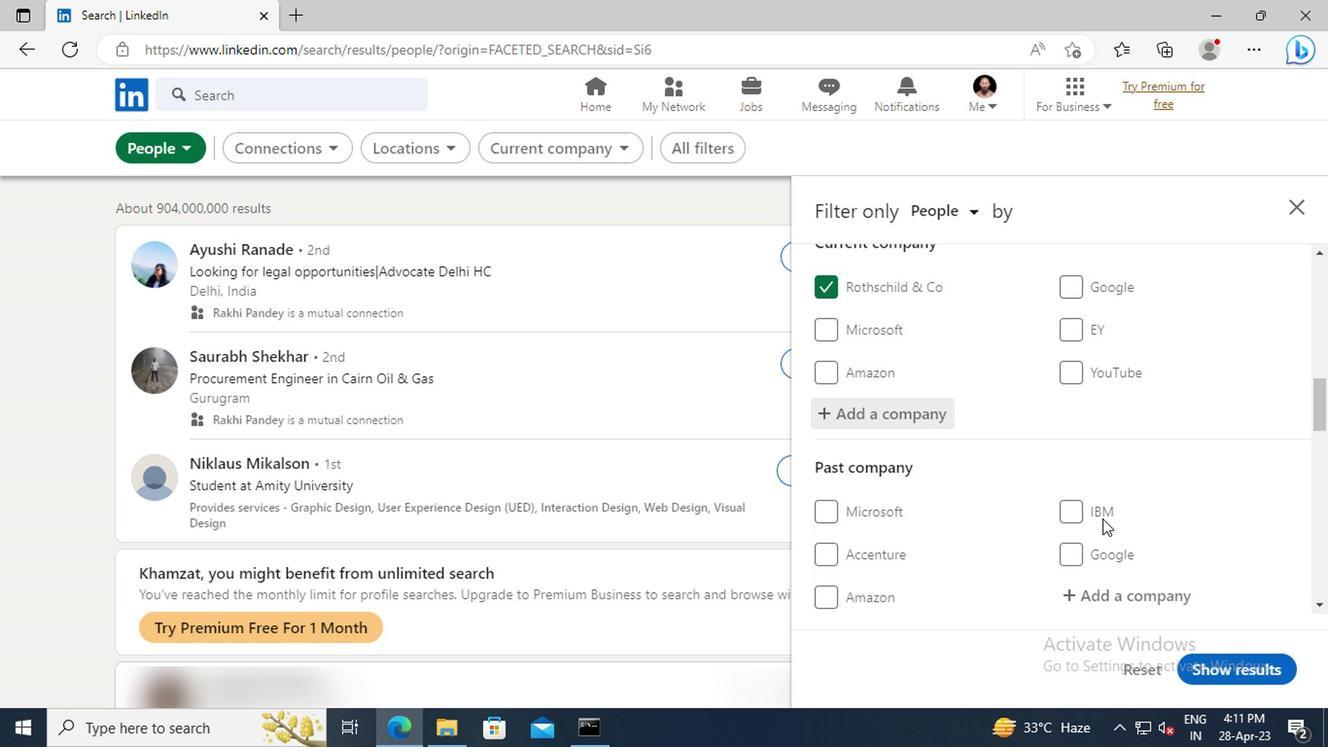 
Action: Mouse scrolled (1099, 518) with delta (0, -1)
Screenshot: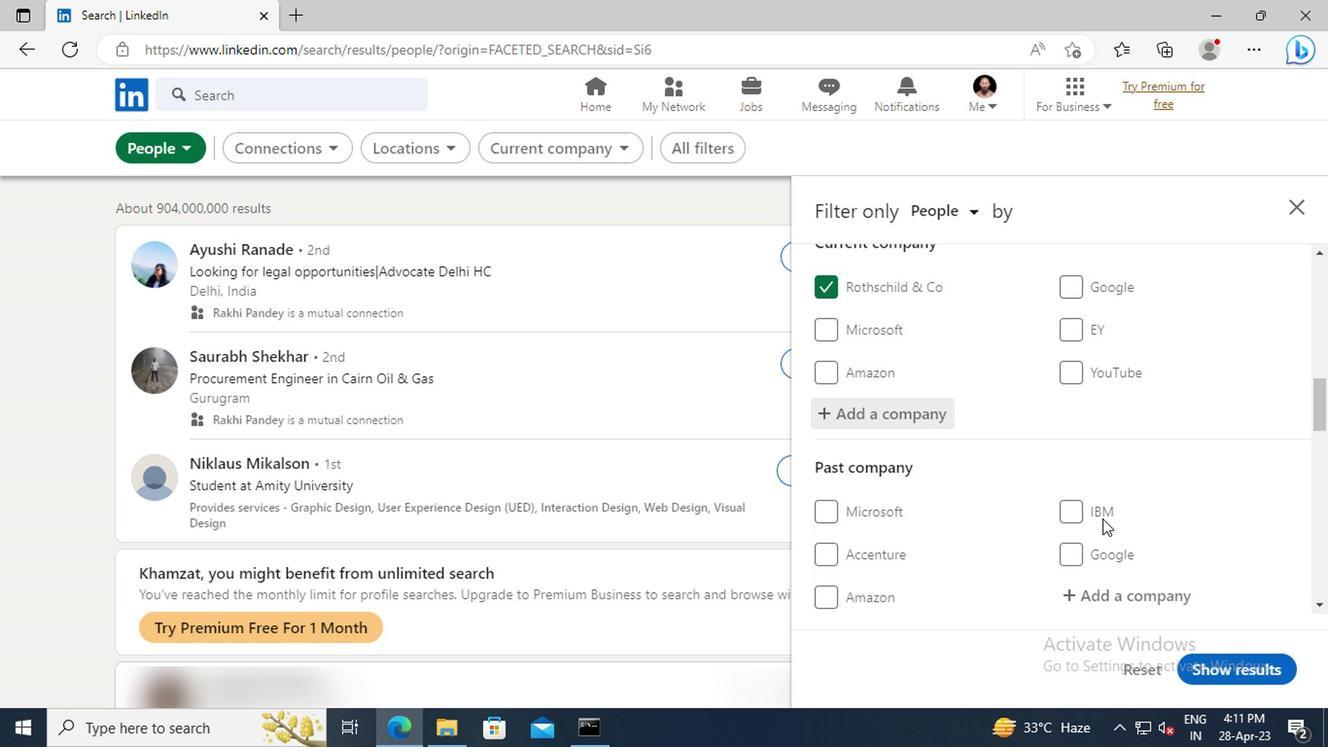 
Action: Mouse scrolled (1099, 518) with delta (0, -1)
Screenshot: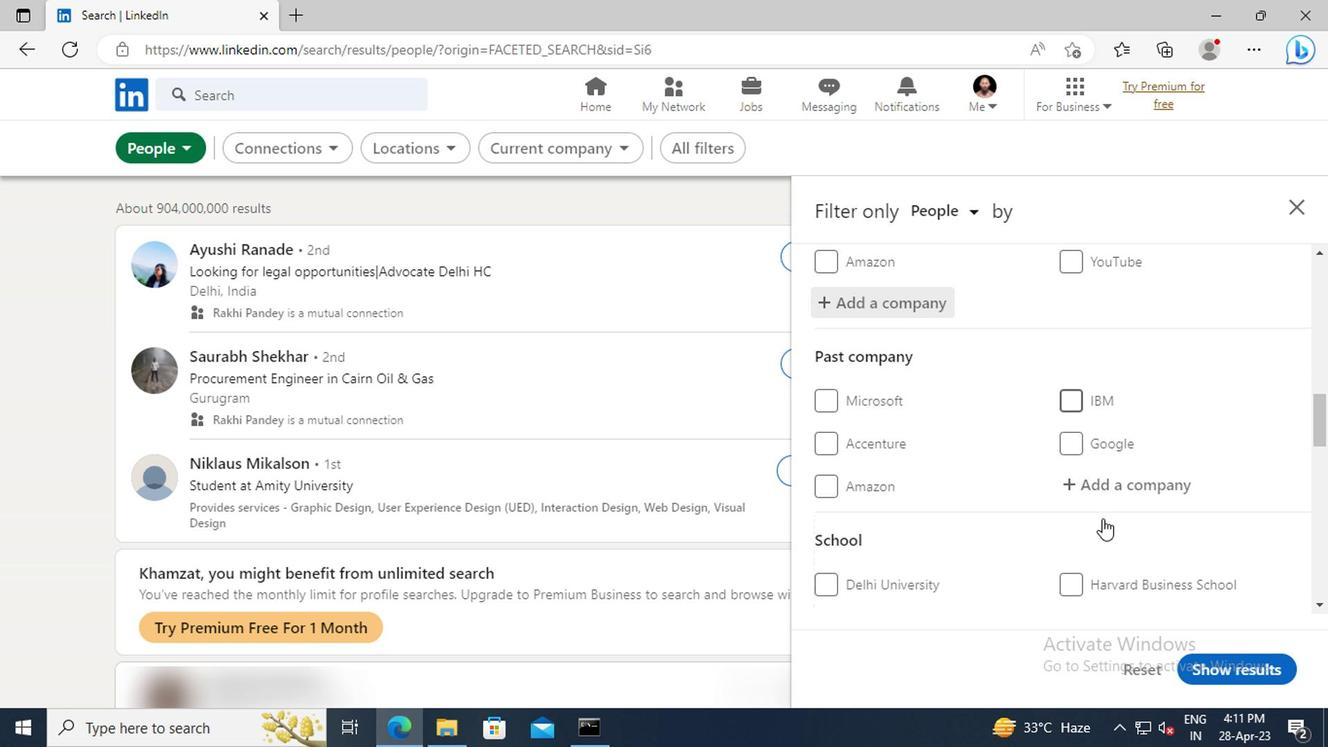 
Action: Mouse scrolled (1099, 518) with delta (0, -1)
Screenshot: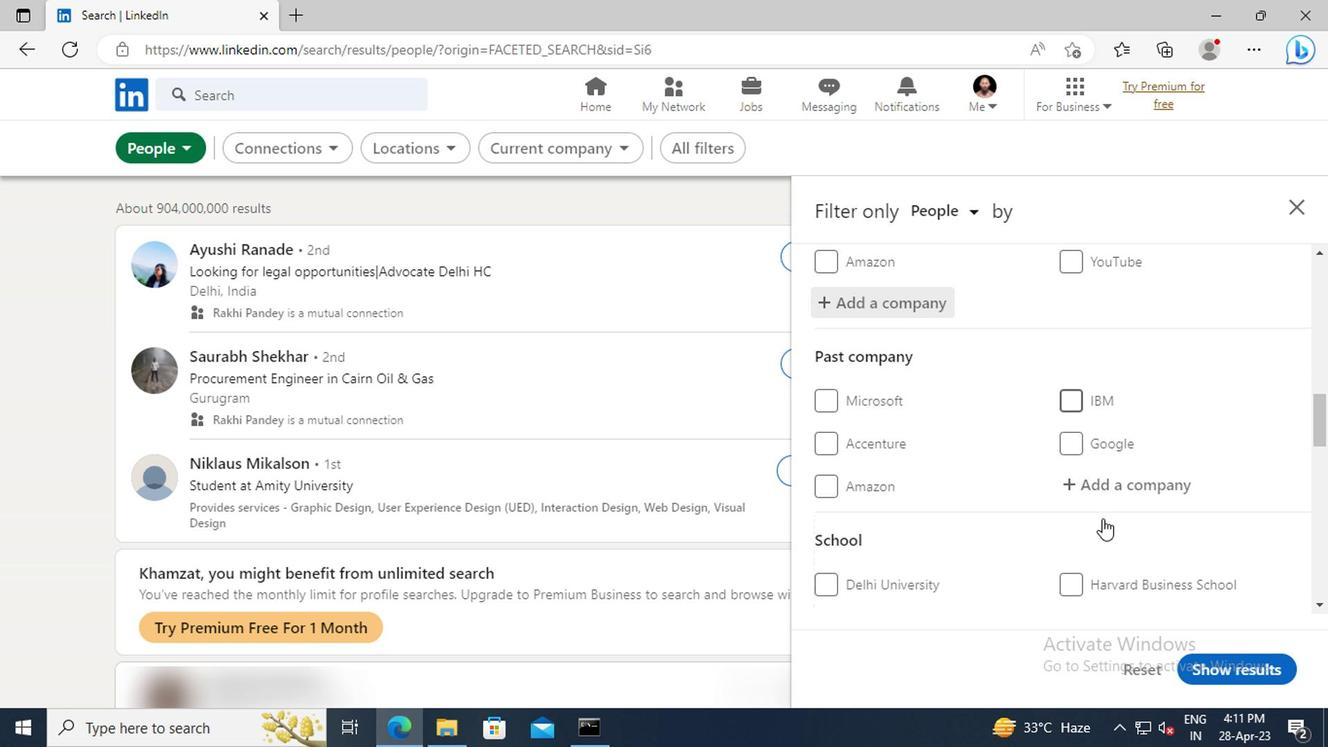 
Action: Mouse scrolled (1099, 518) with delta (0, -1)
Screenshot: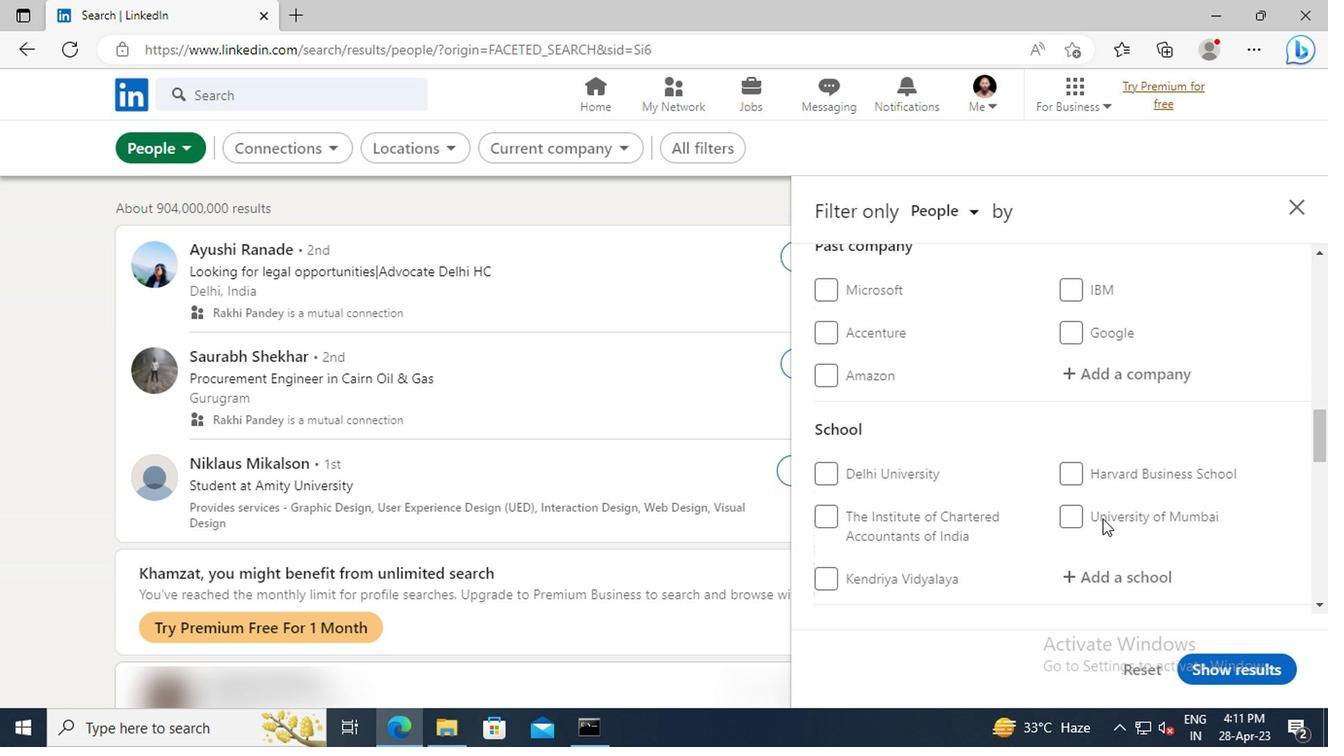 
Action: Mouse scrolled (1099, 518) with delta (0, -1)
Screenshot: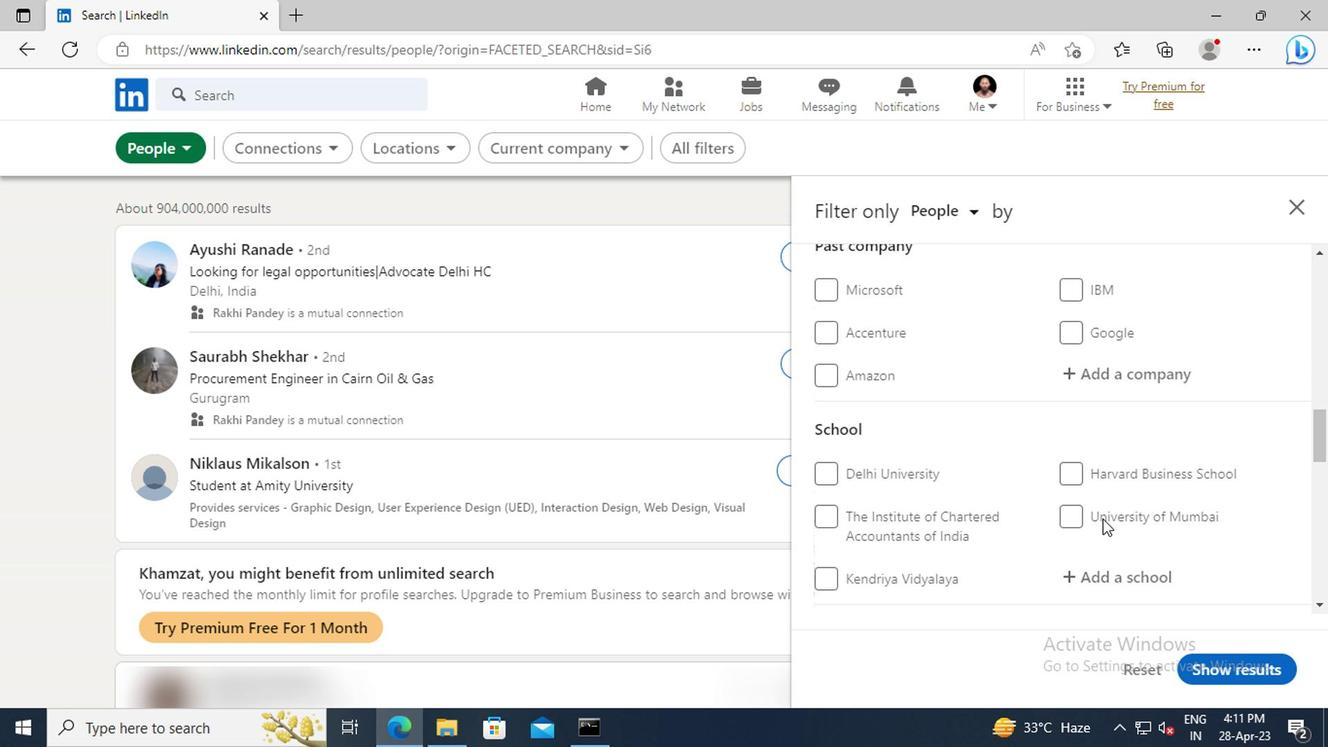 
Action: Mouse moved to (1092, 473)
Screenshot: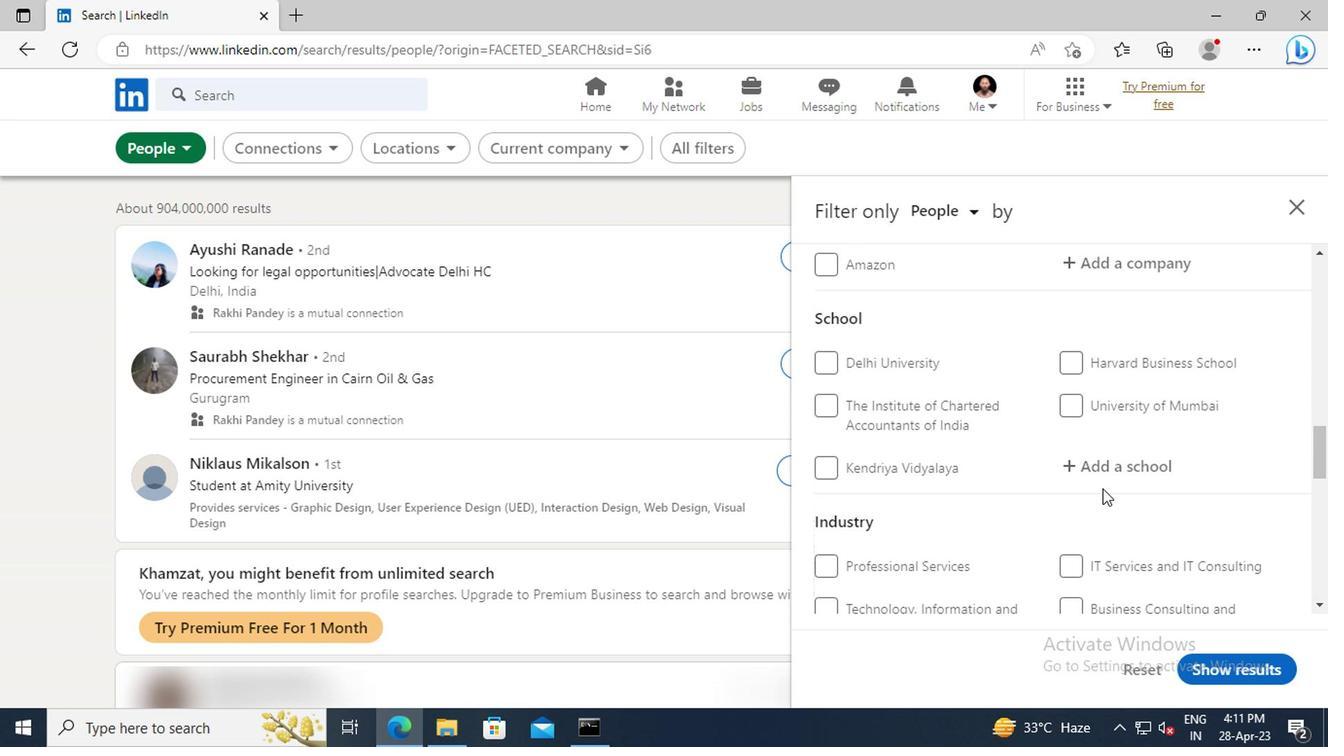
Action: Mouse pressed left at (1092, 473)
Screenshot: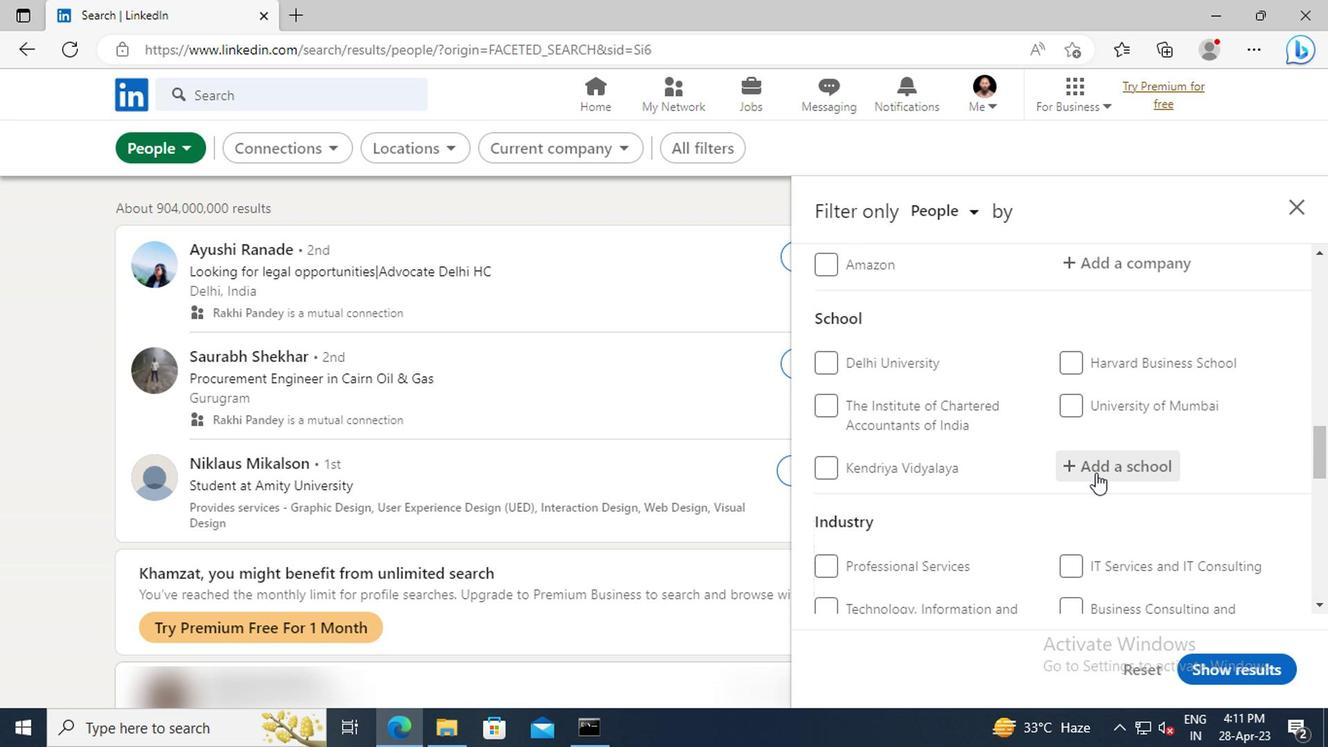
Action: Key pressed <Key.shift>MARWARI<Key.space><Key.shift>COLLEGE
Screenshot: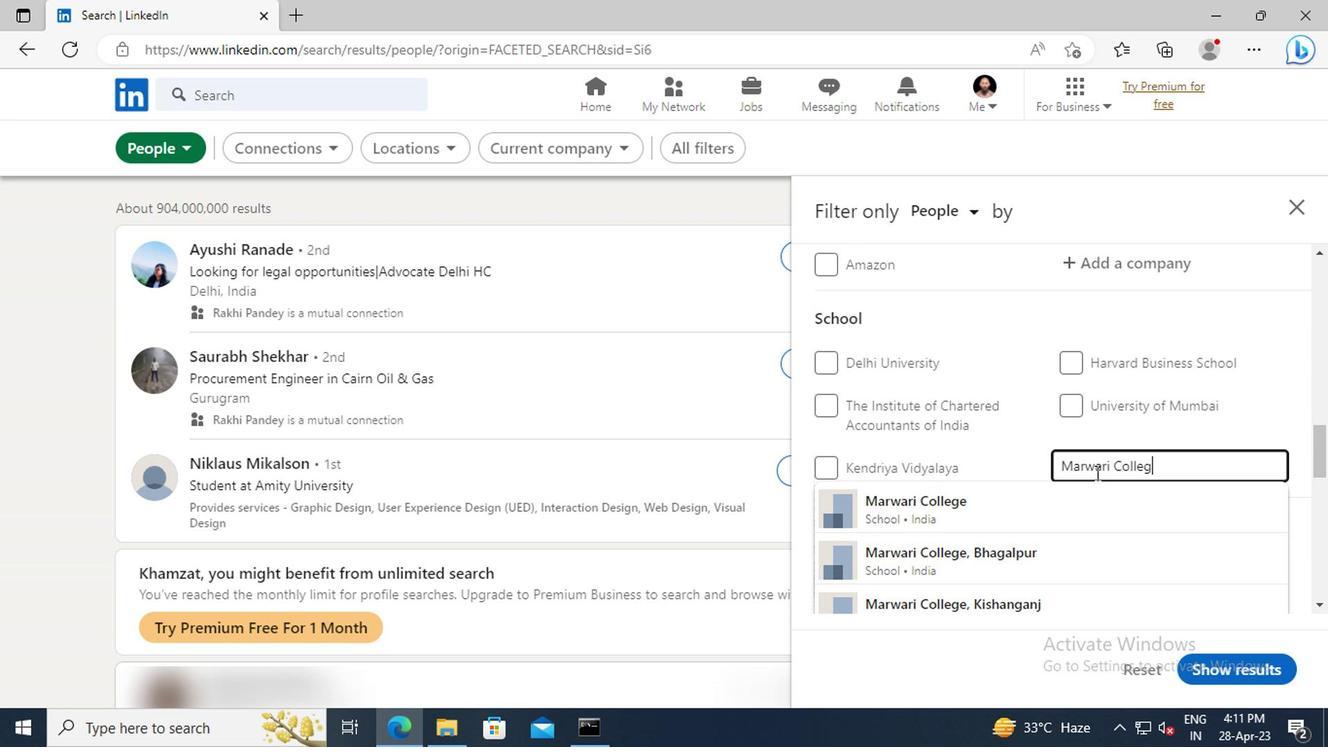 
Action: Mouse moved to (1076, 500)
Screenshot: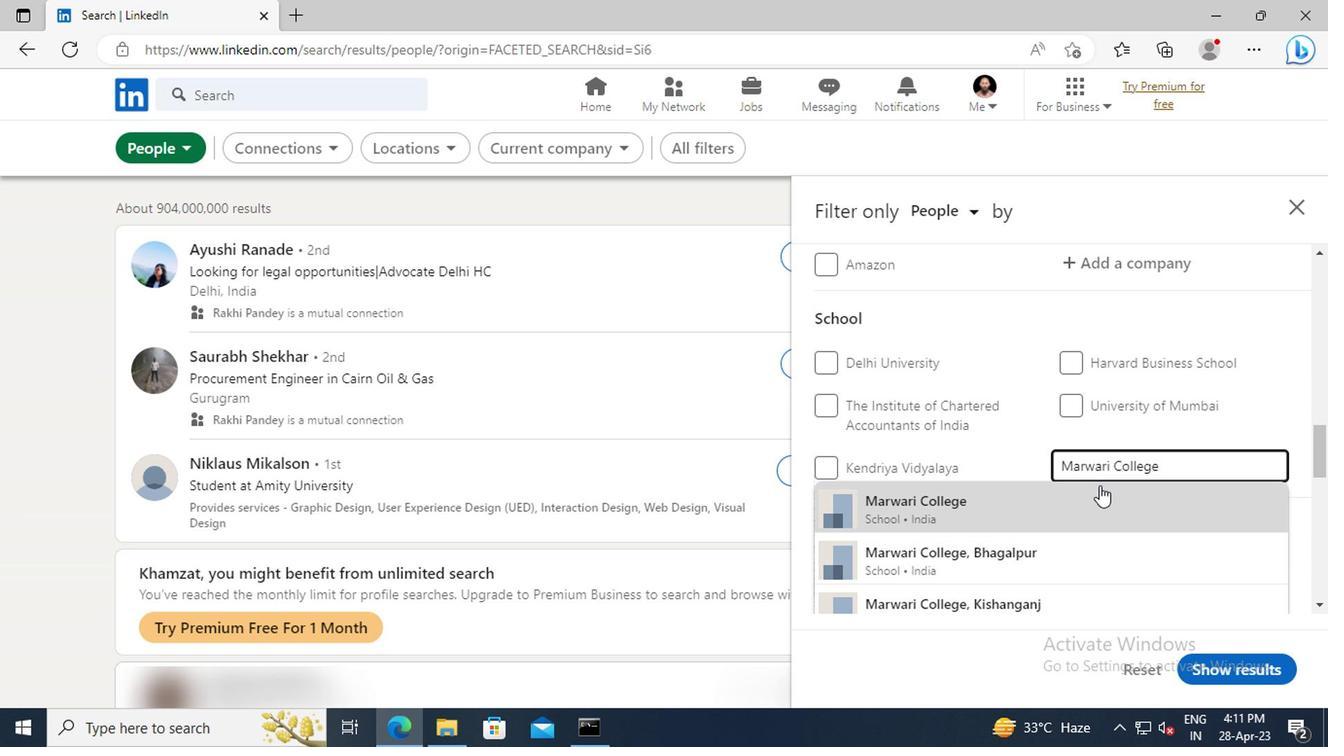 
Action: Mouse pressed left at (1076, 500)
Screenshot: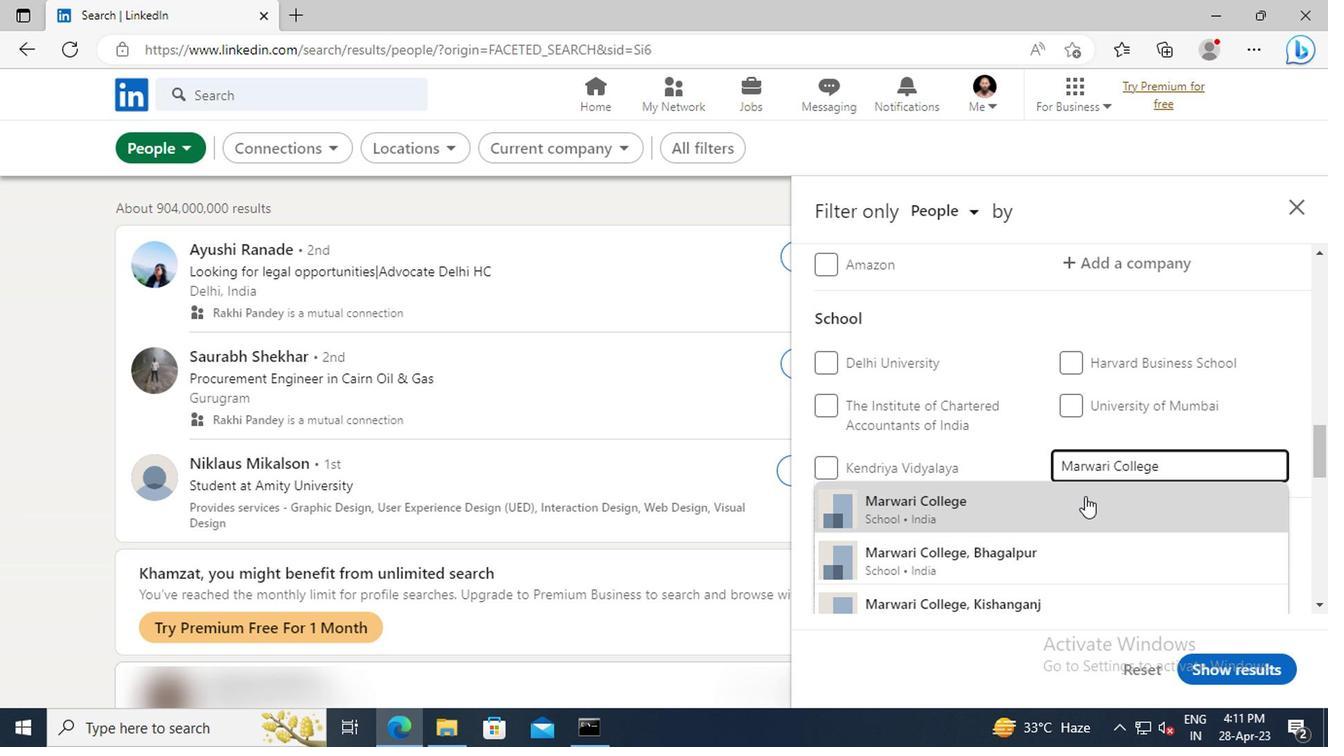 
Action: Mouse scrolled (1076, 498) with delta (0, -1)
Screenshot: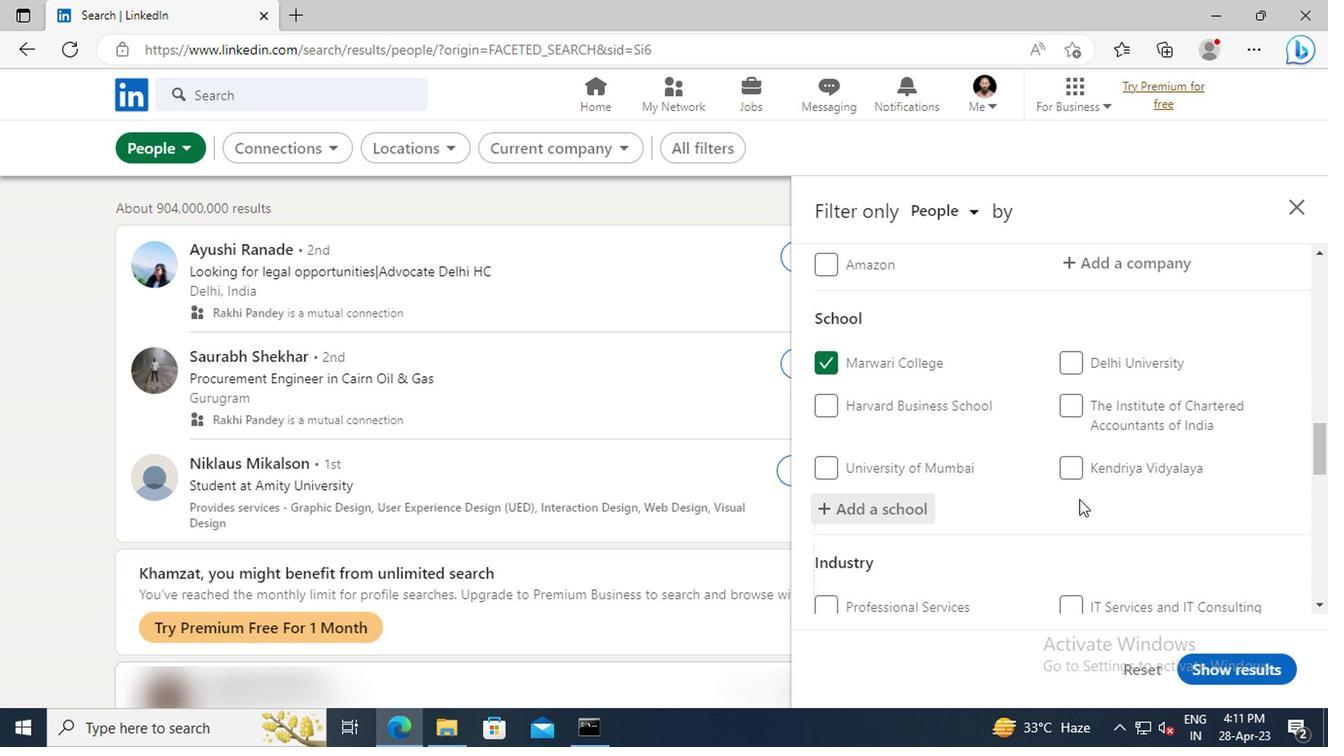 
Action: Mouse scrolled (1076, 498) with delta (0, -1)
Screenshot: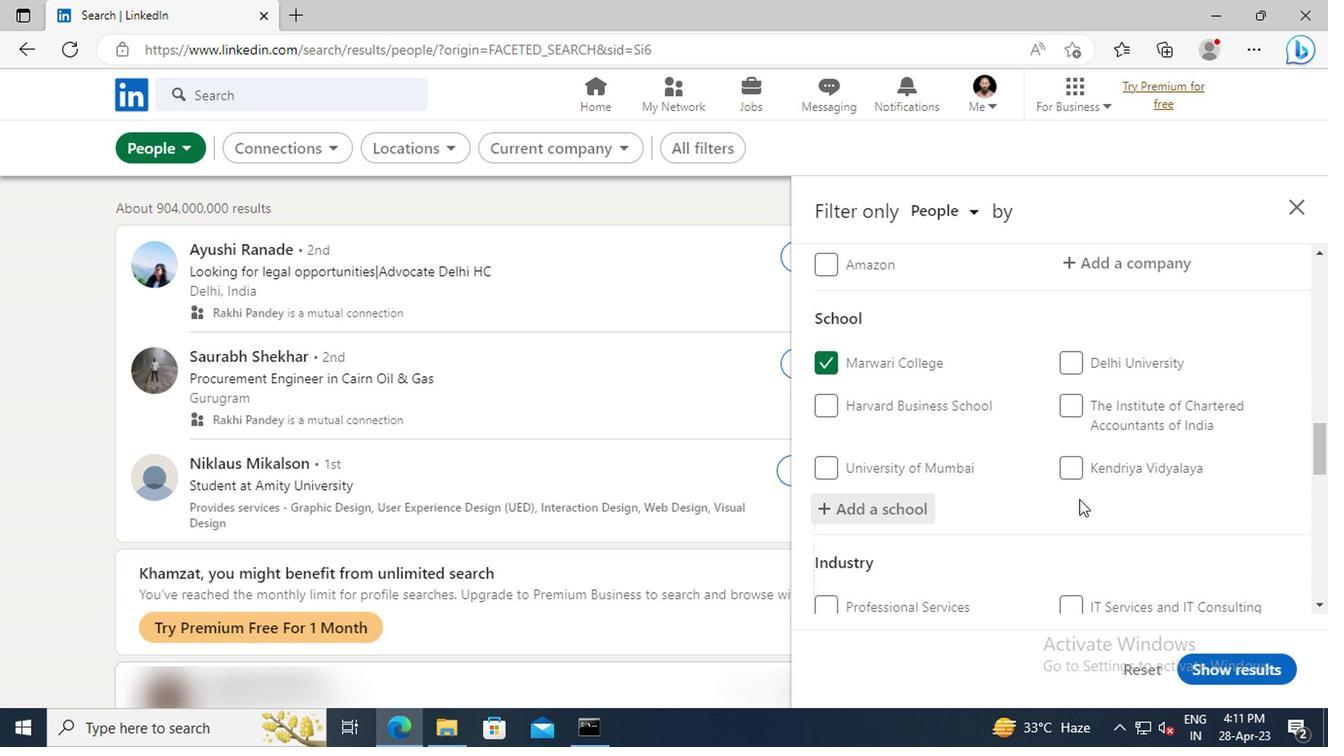 
Action: Mouse scrolled (1076, 498) with delta (0, -1)
Screenshot: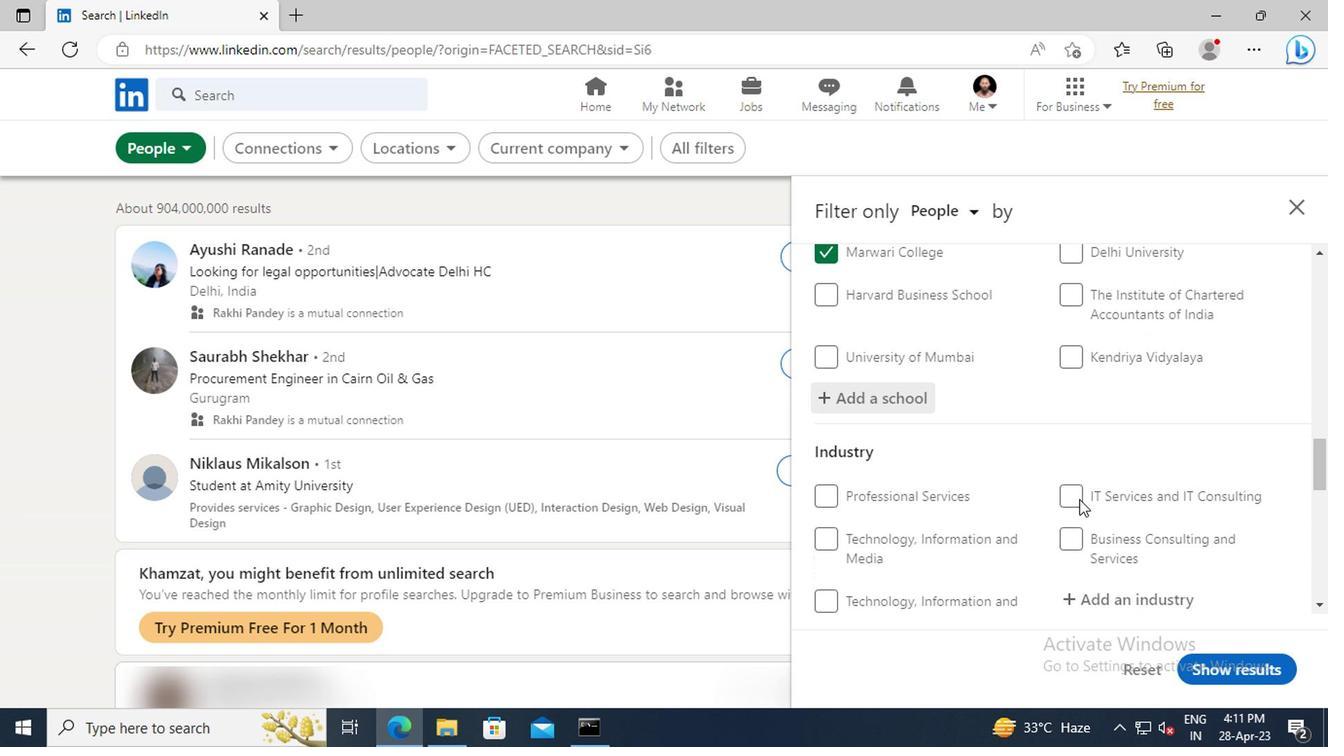 
Action: Mouse scrolled (1076, 498) with delta (0, -1)
Screenshot: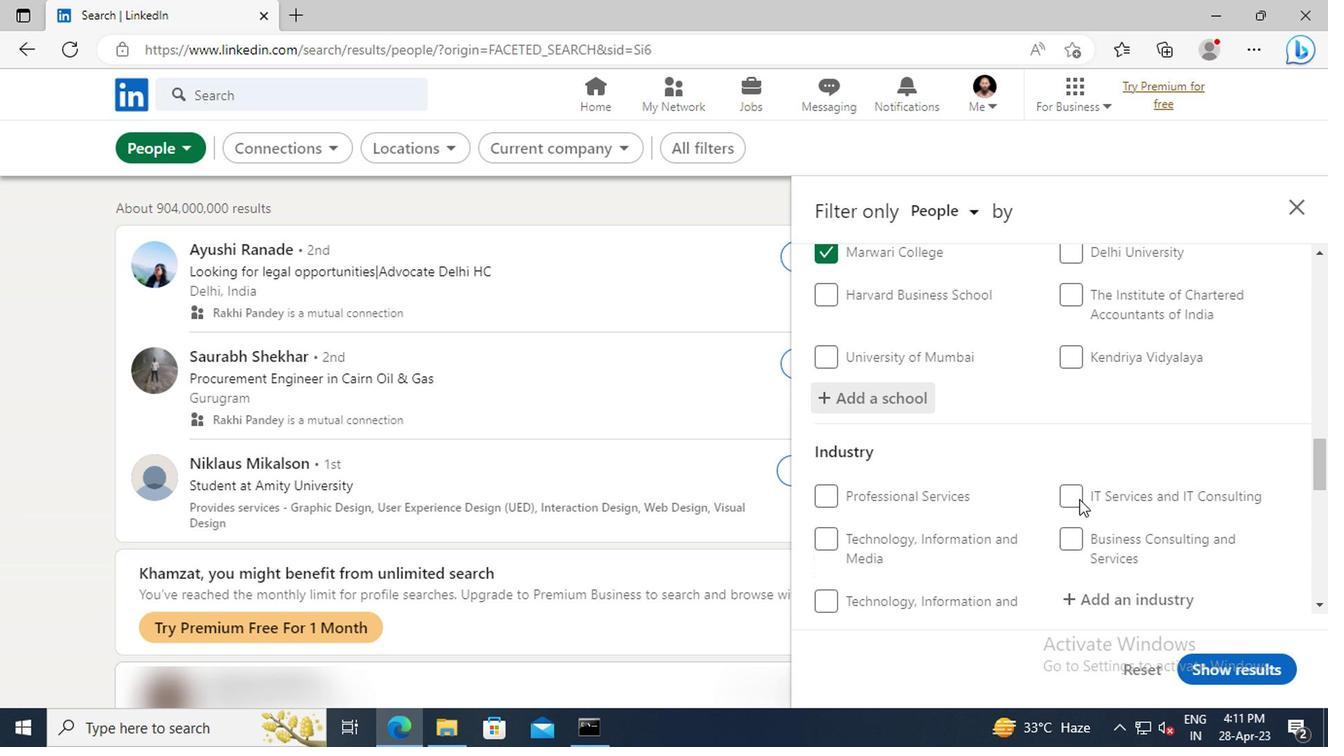 
Action: Mouse moved to (1085, 491)
Screenshot: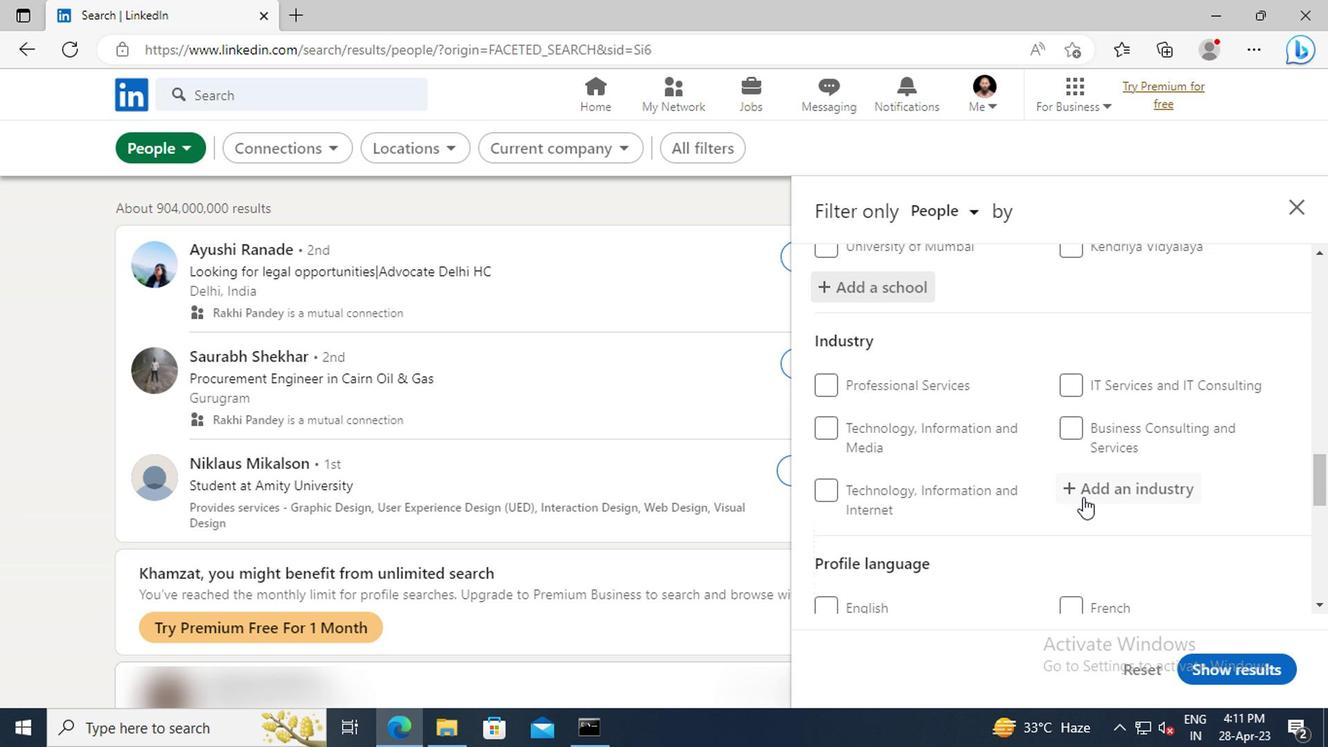 
Action: Mouse pressed left at (1085, 491)
Screenshot: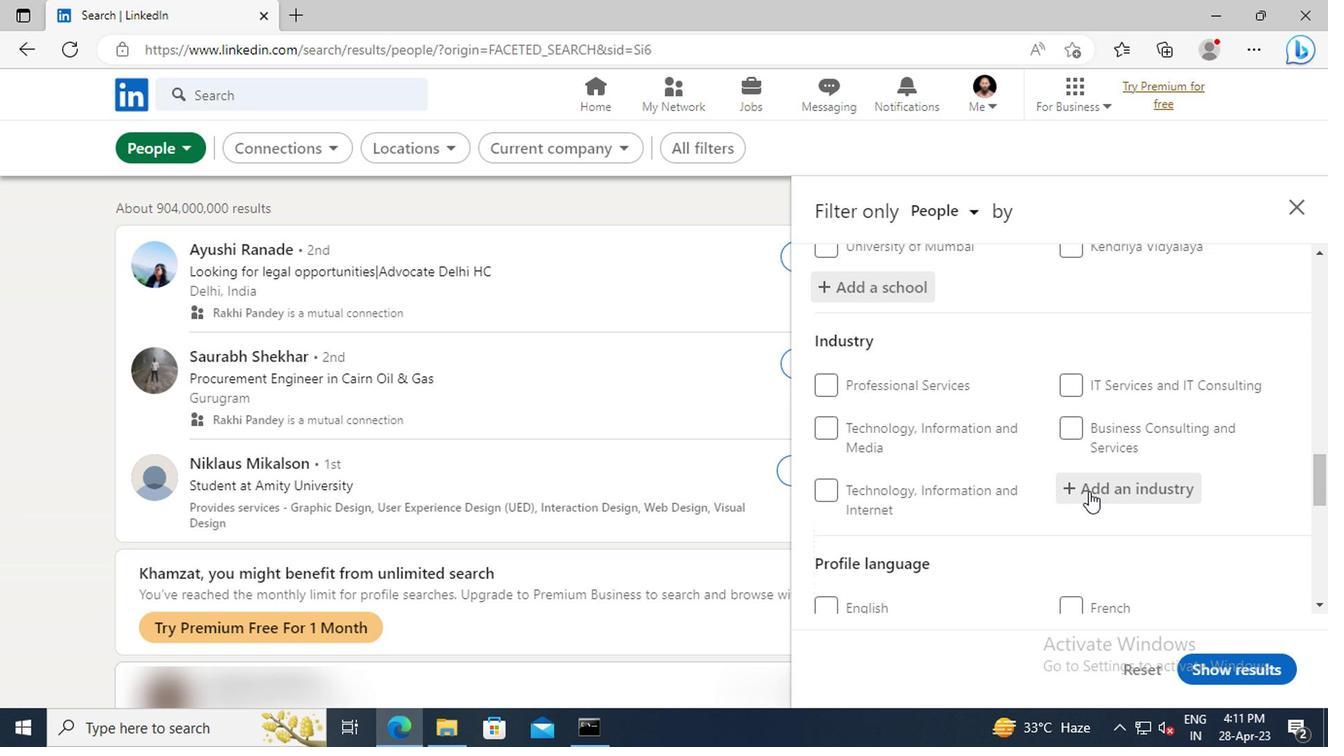 
Action: Key pressed <Key.shift>PHOTOGRA
Screenshot: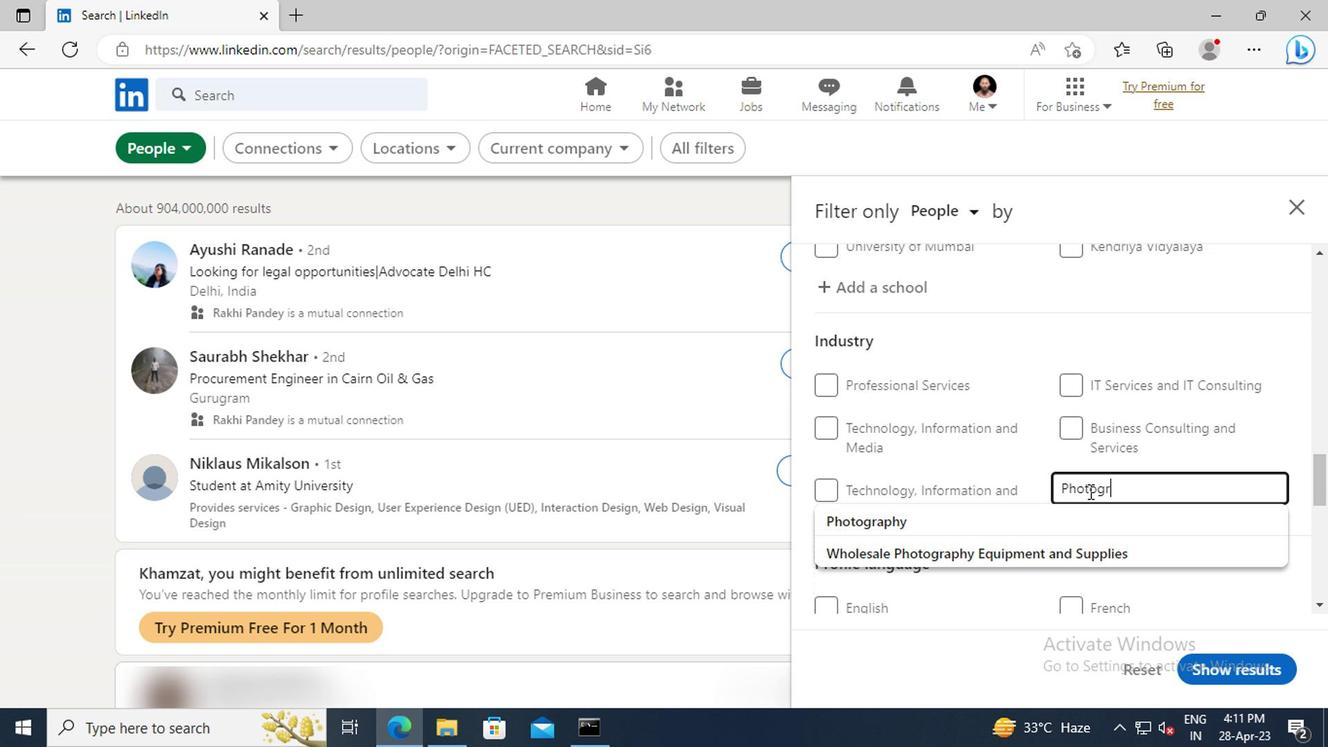 
Action: Mouse moved to (1047, 519)
Screenshot: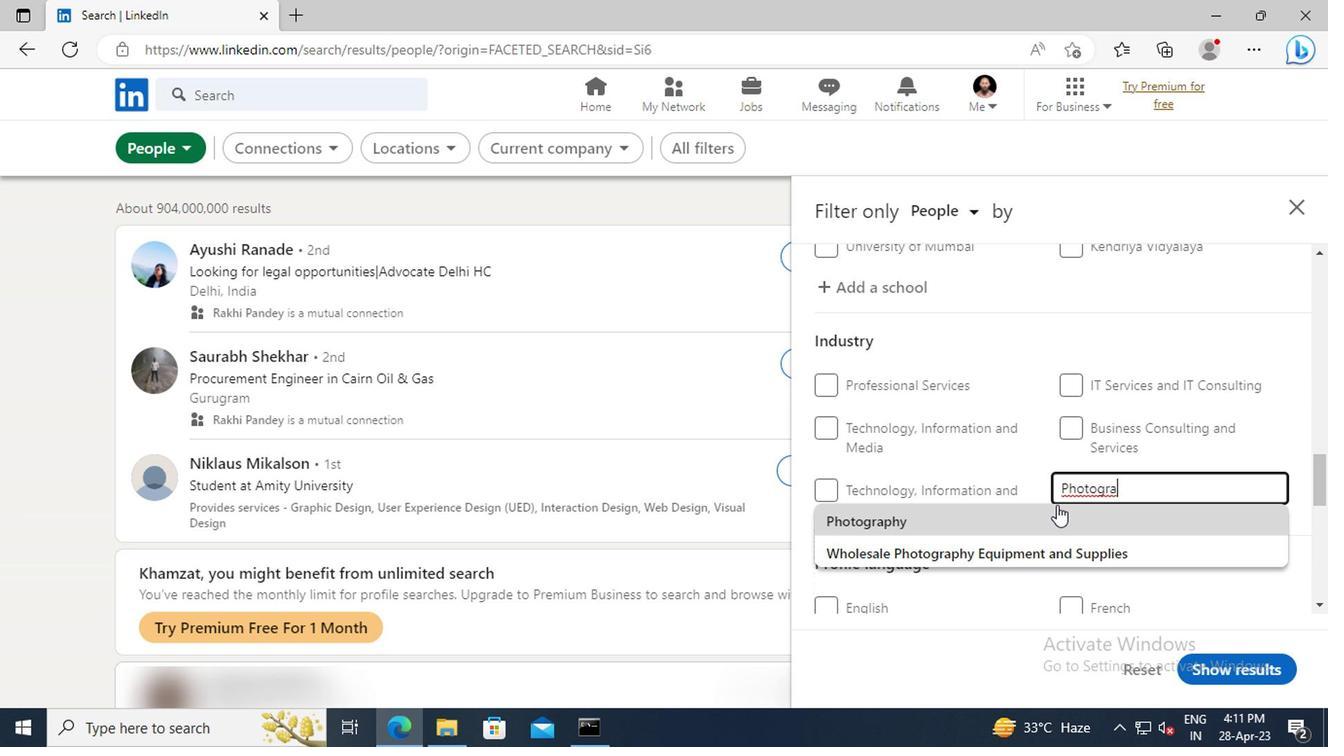 
Action: Mouse pressed left at (1047, 519)
Screenshot: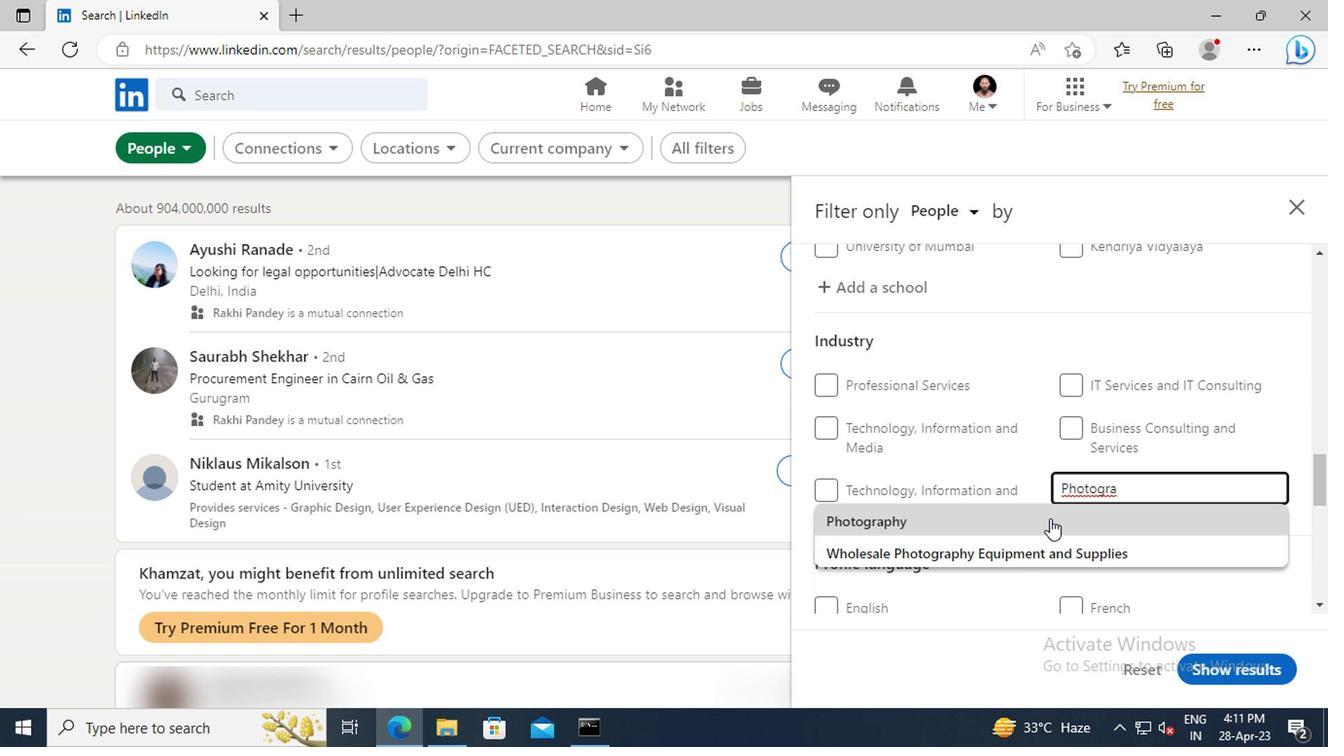 
Action: Mouse scrolled (1047, 518) with delta (0, -1)
Screenshot: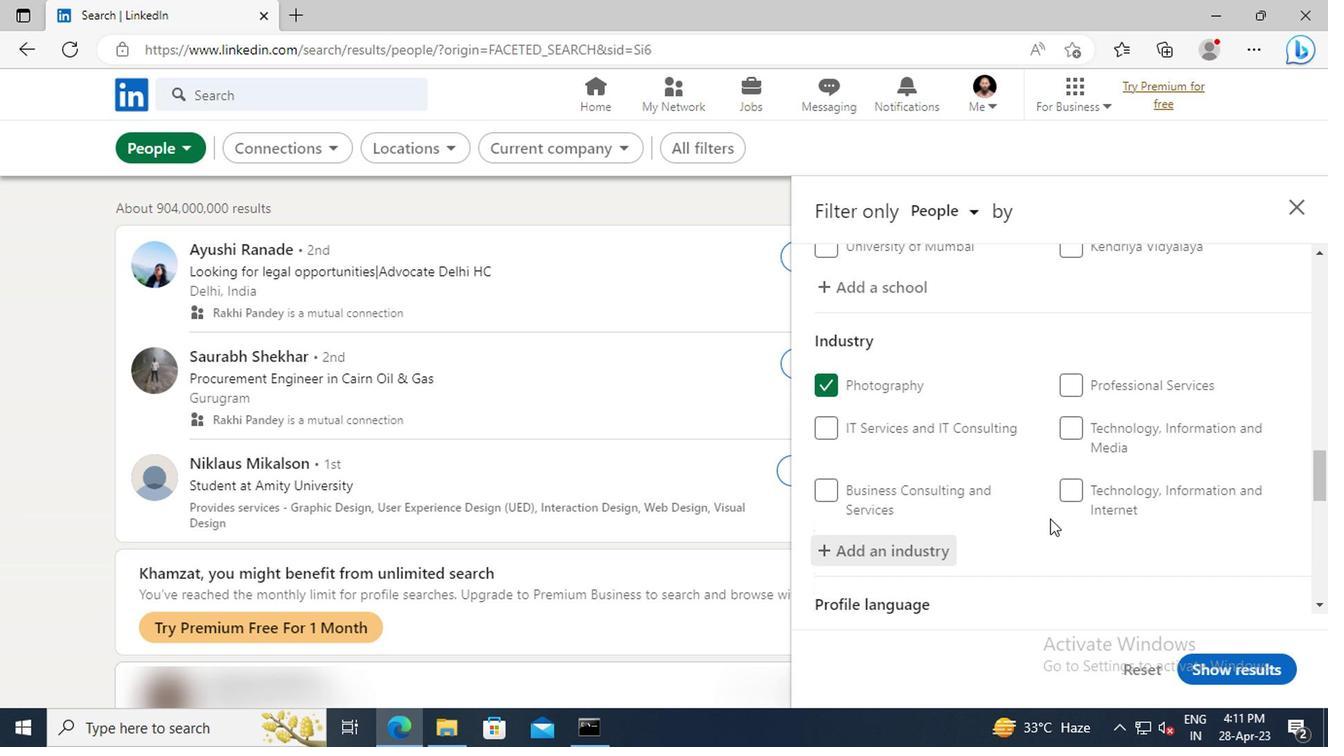 
Action: Mouse scrolled (1047, 518) with delta (0, -1)
Screenshot: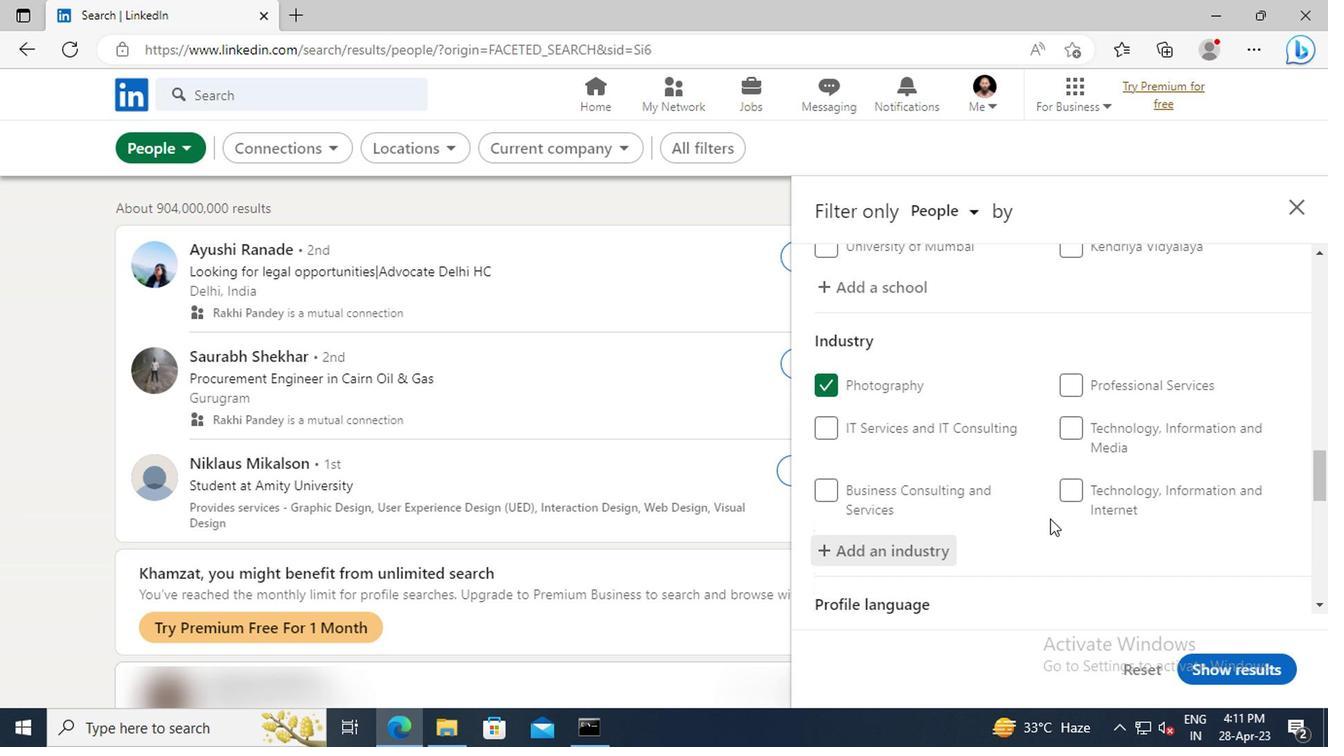 
Action: Mouse scrolled (1047, 518) with delta (0, -1)
Screenshot: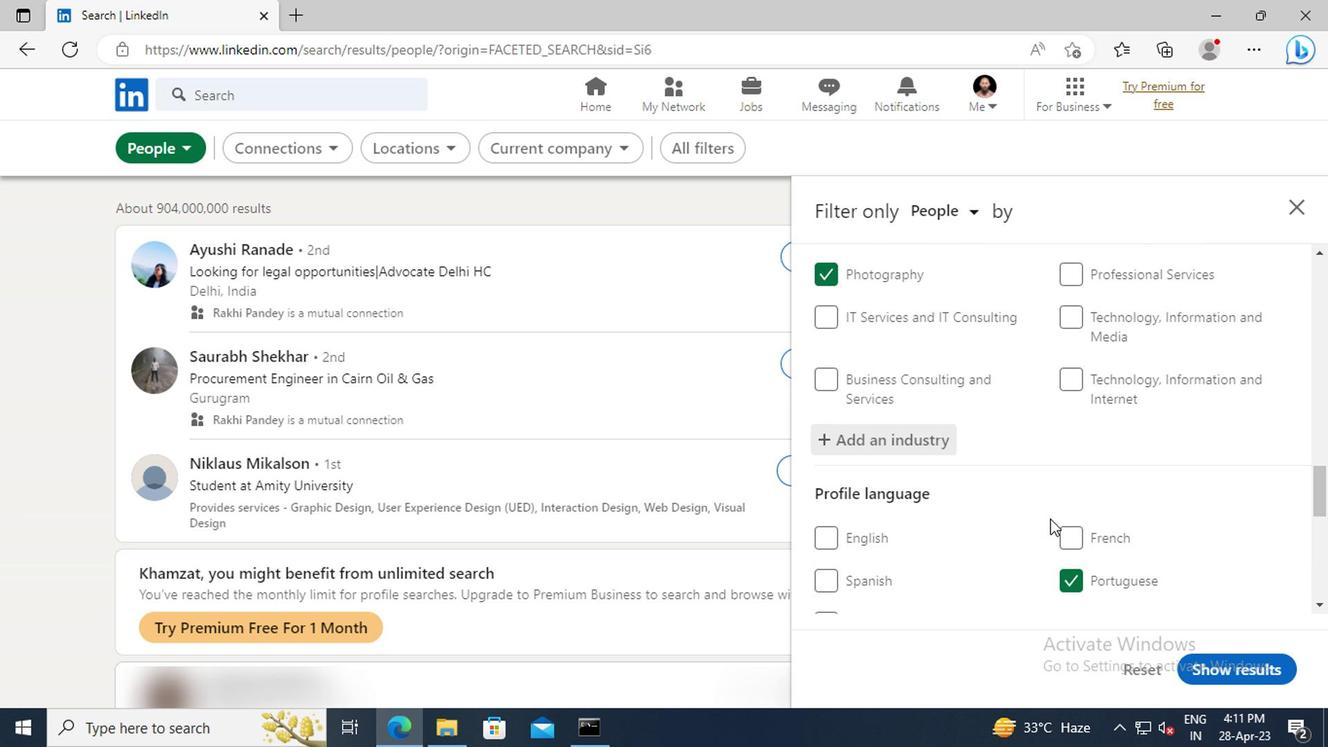 
Action: Mouse scrolled (1047, 518) with delta (0, -1)
Screenshot: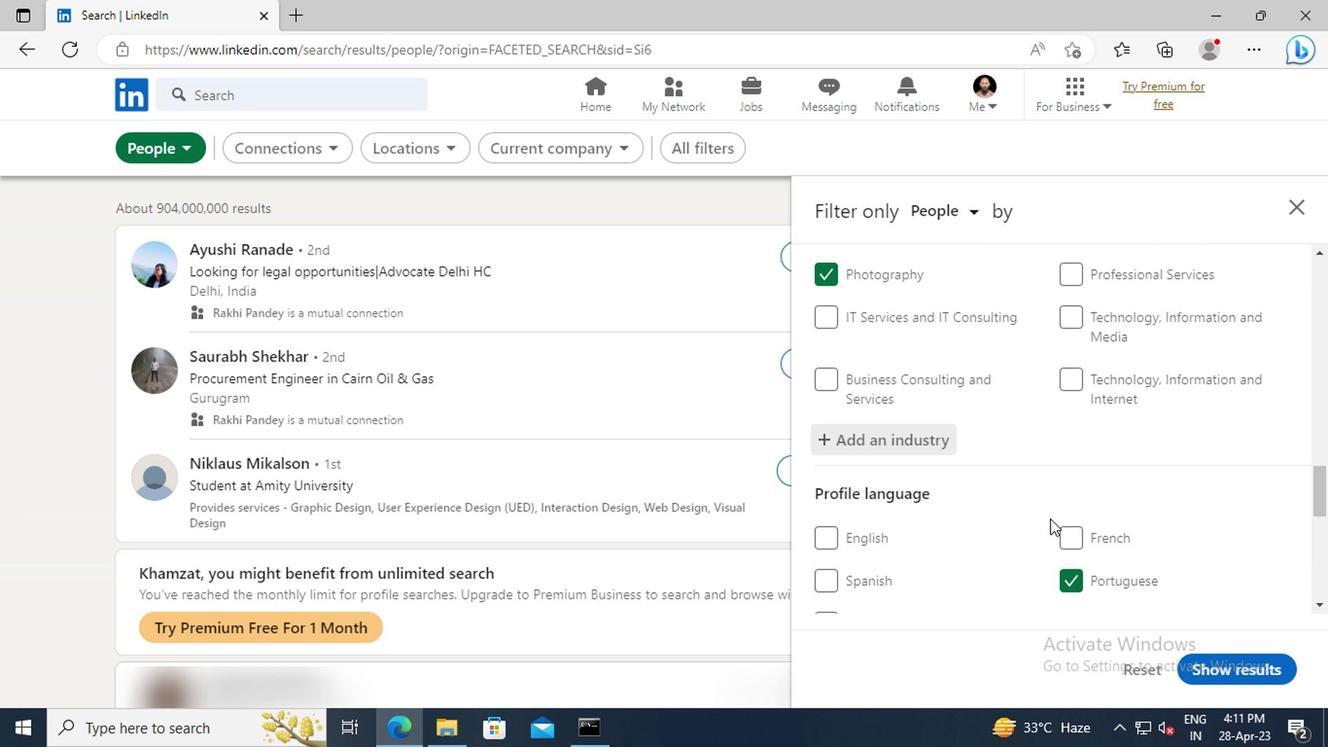 
Action: Mouse scrolled (1047, 518) with delta (0, -1)
Screenshot: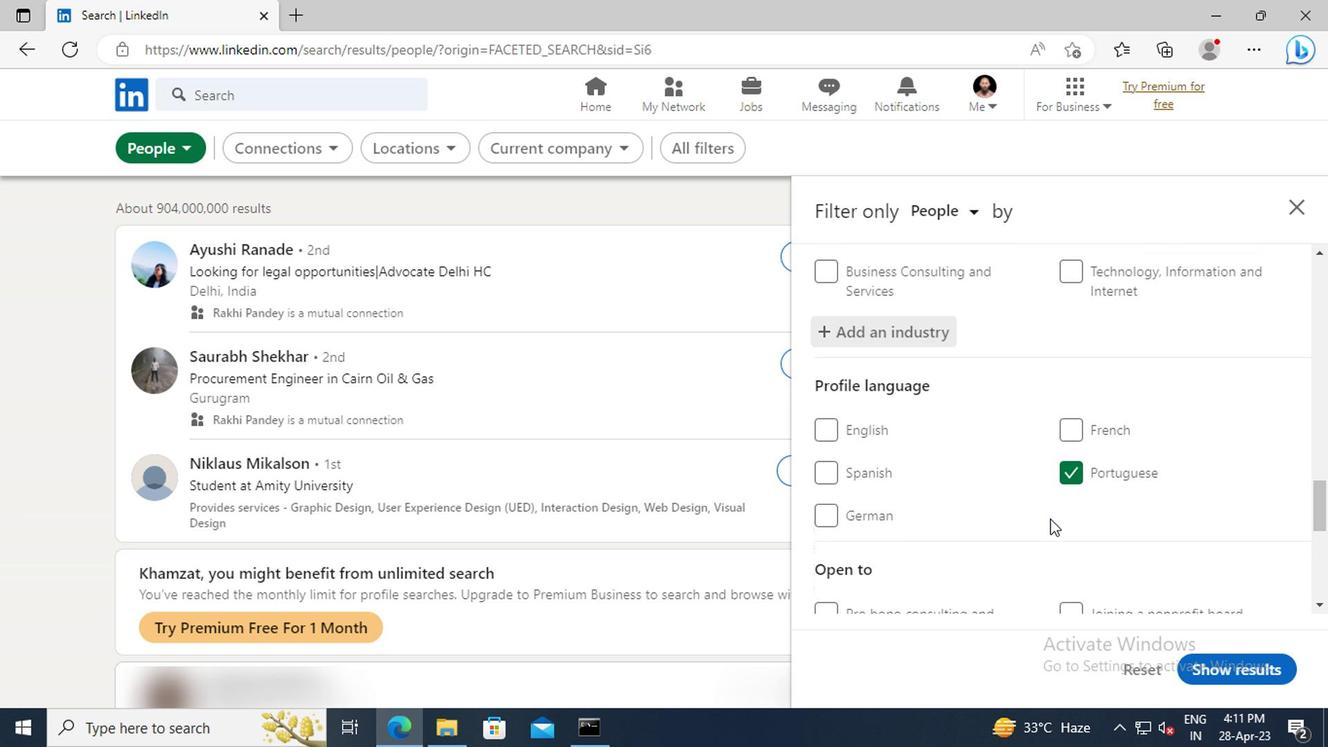
Action: Mouse scrolled (1047, 518) with delta (0, -1)
Screenshot: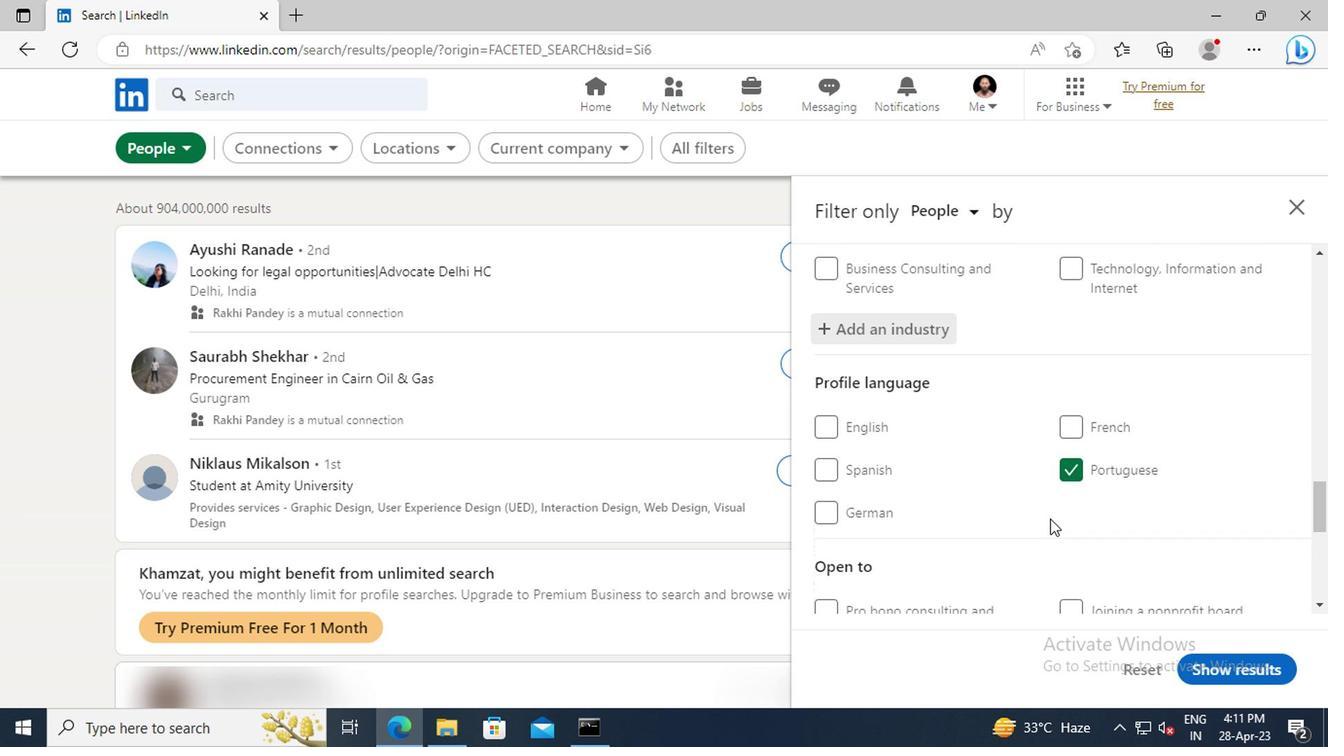 
Action: Mouse scrolled (1047, 518) with delta (0, -1)
Screenshot: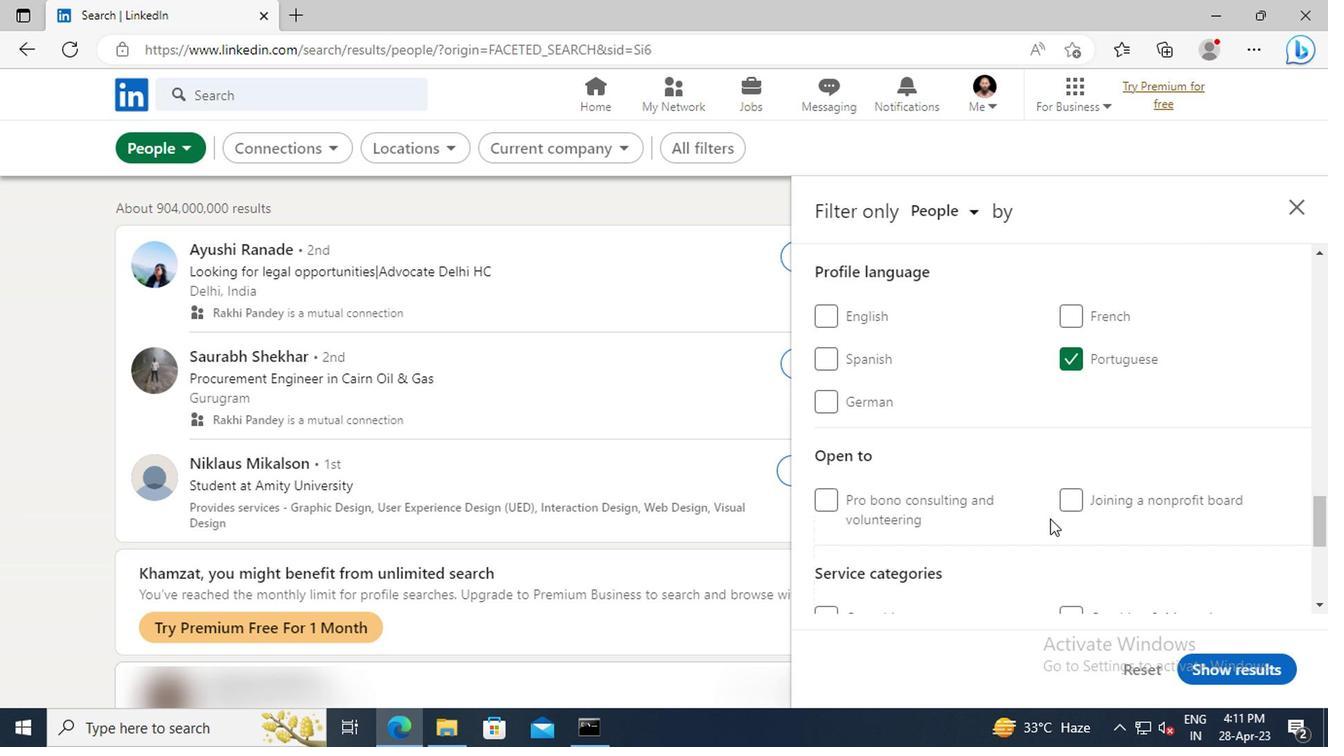 
Action: Mouse scrolled (1047, 518) with delta (0, -1)
Screenshot: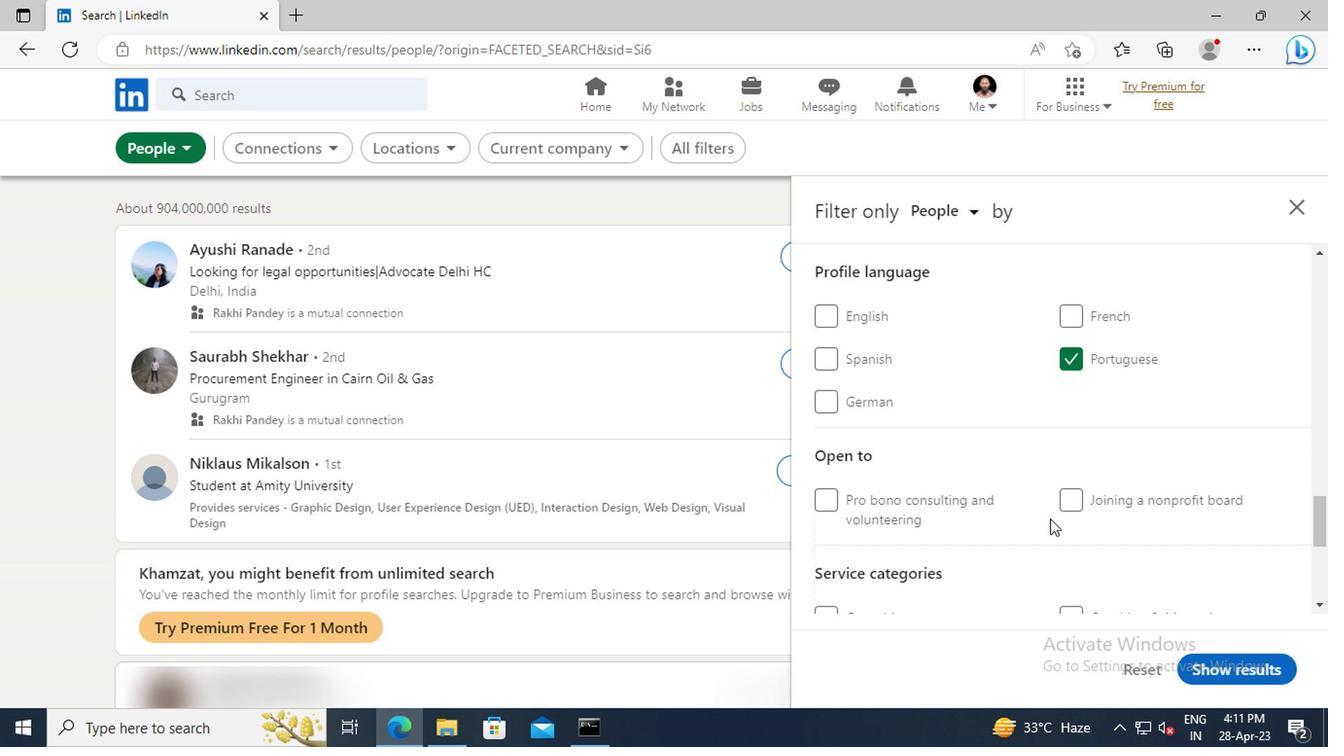 
Action: Mouse scrolled (1047, 518) with delta (0, -1)
Screenshot: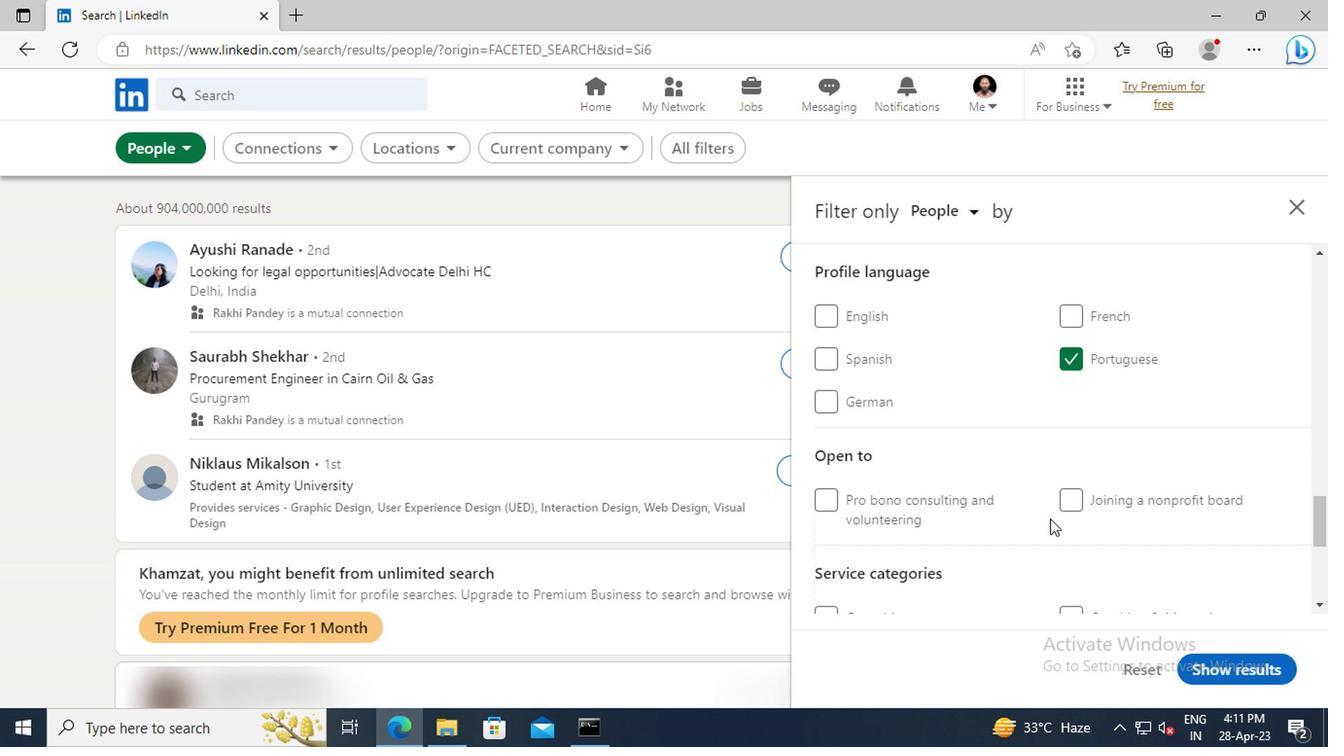 
Action: Mouse moved to (1072, 531)
Screenshot: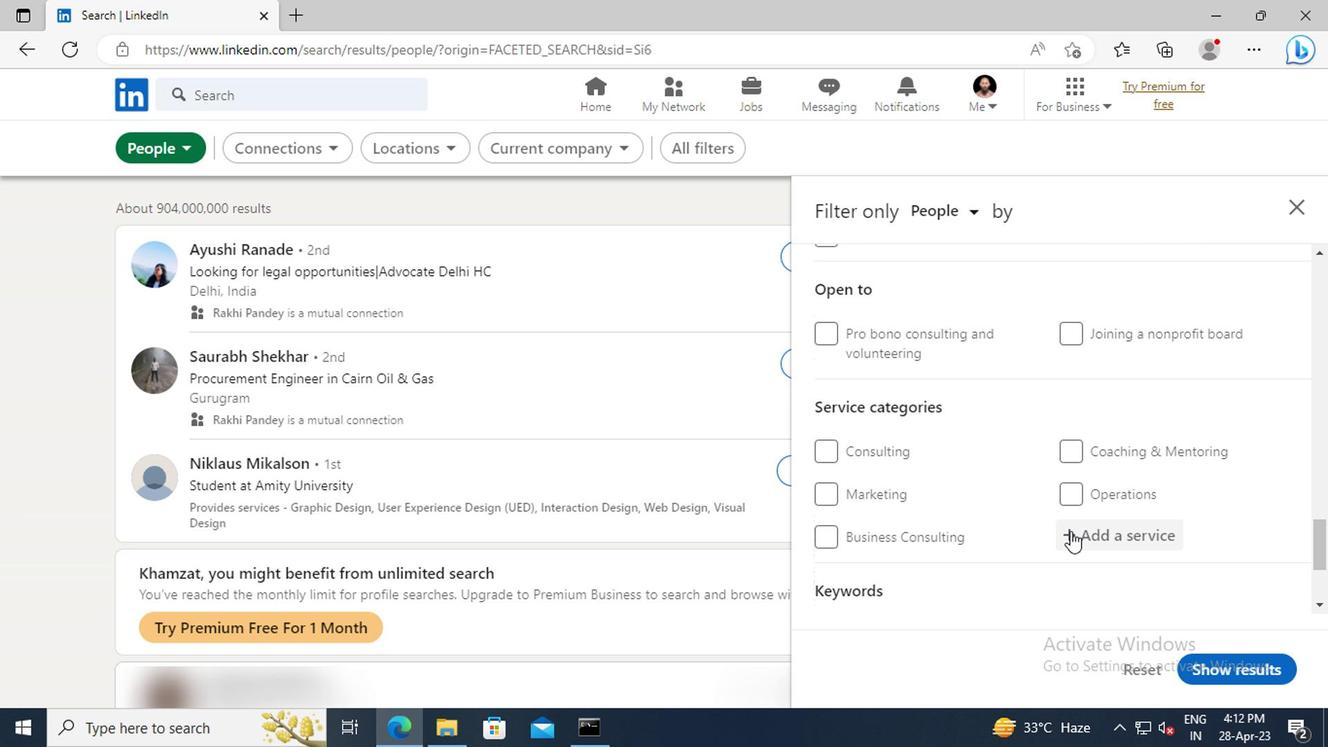 
Action: Mouse pressed left at (1072, 531)
Screenshot: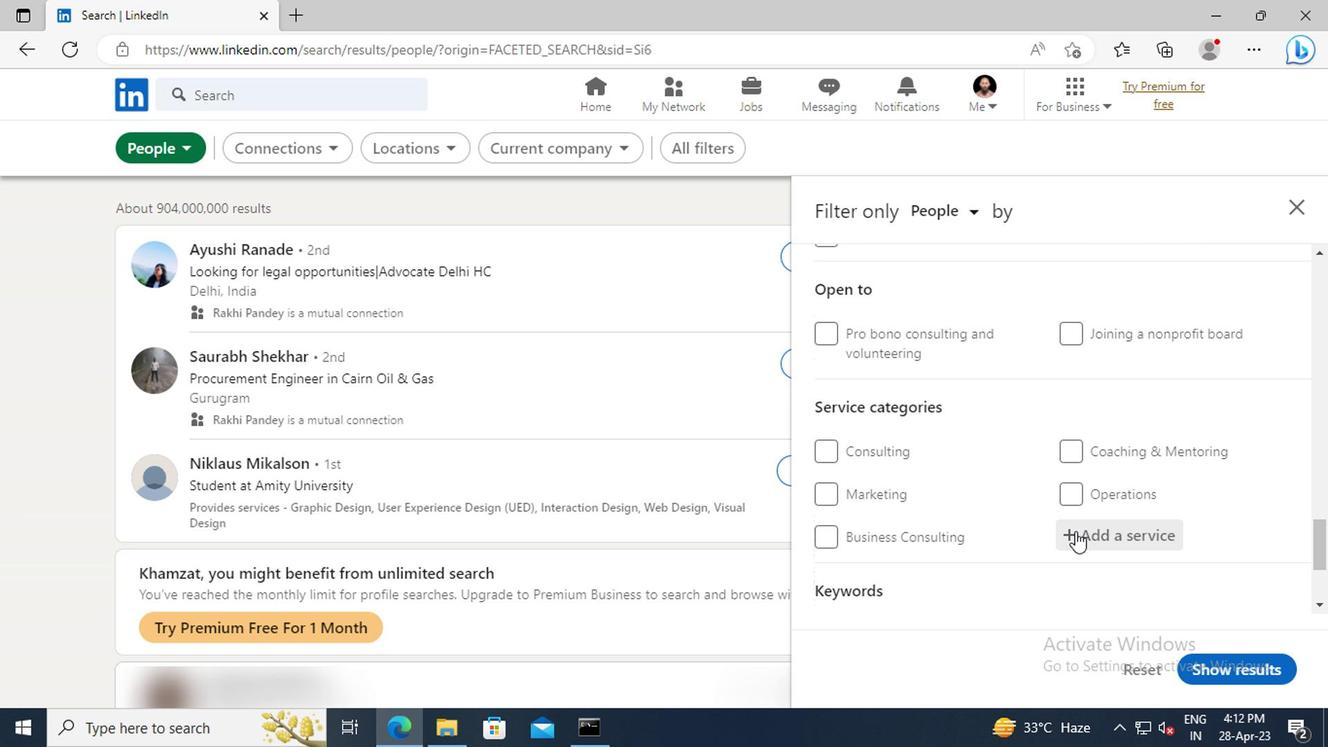 
Action: Key pressed <Key.shift>HOME<Key.space><Key.shift>NET
Screenshot: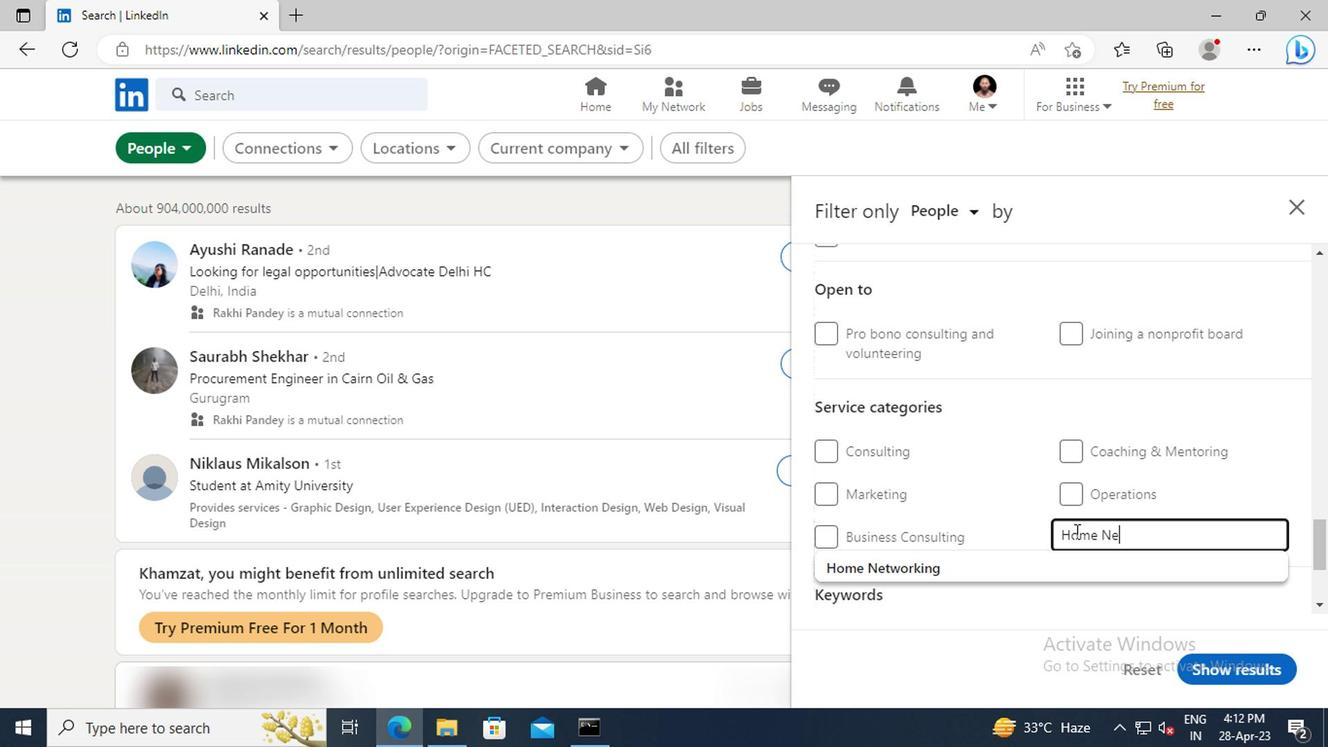 
Action: Mouse moved to (1054, 563)
Screenshot: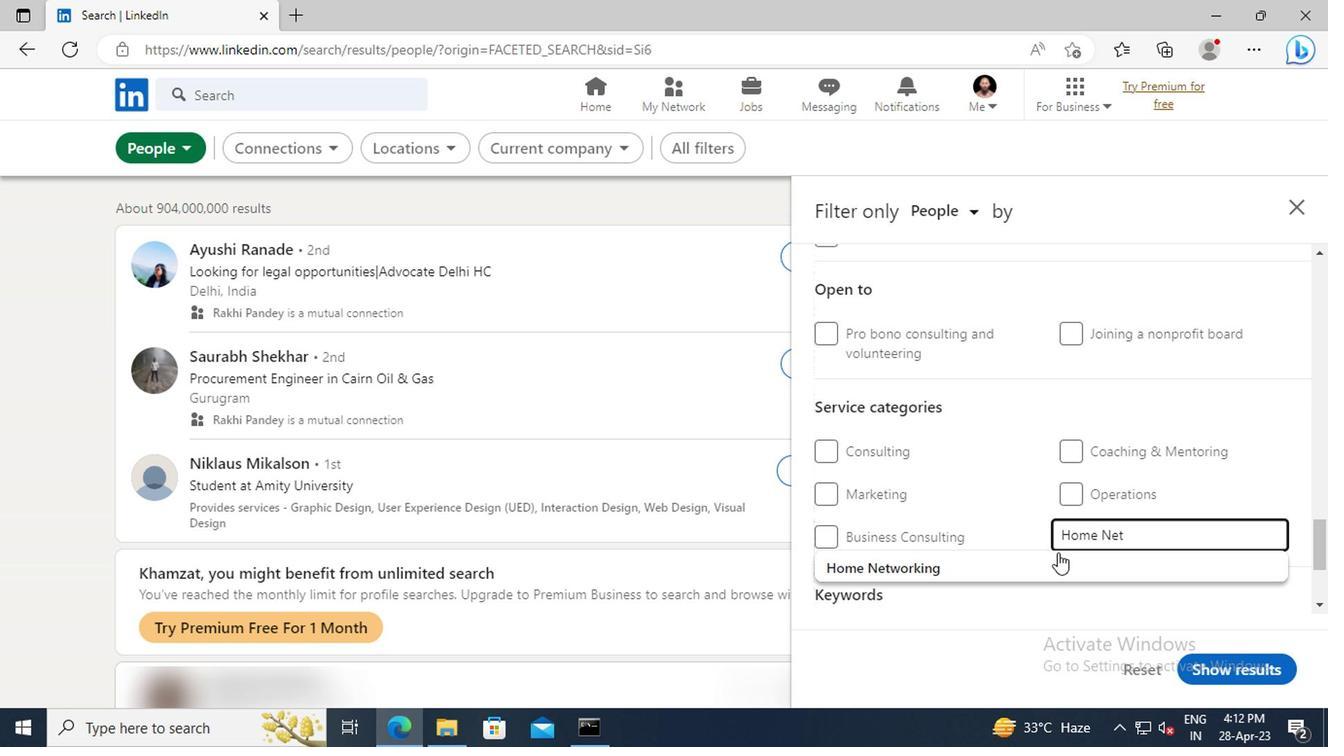 
Action: Mouse pressed left at (1054, 563)
Screenshot: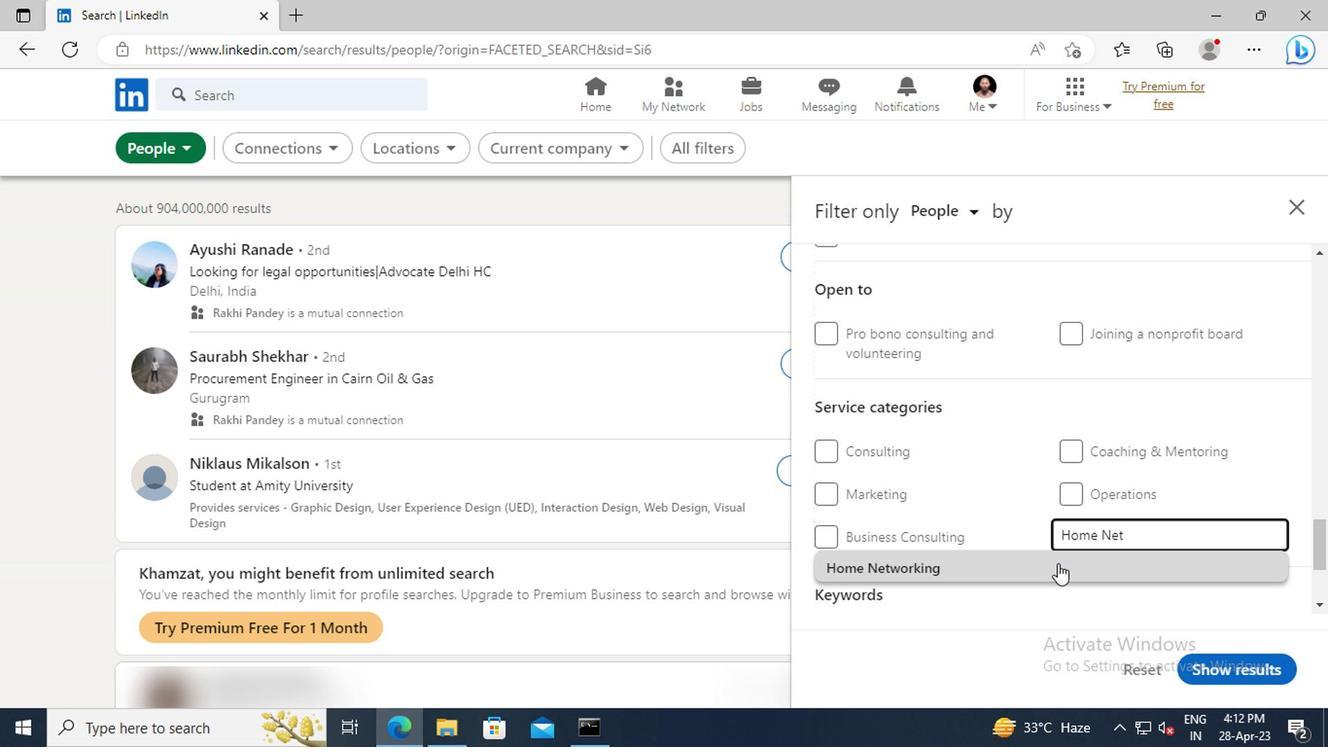 
Action: Mouse scrolled (1054, 563) with delta (0, 0)
Screenshot: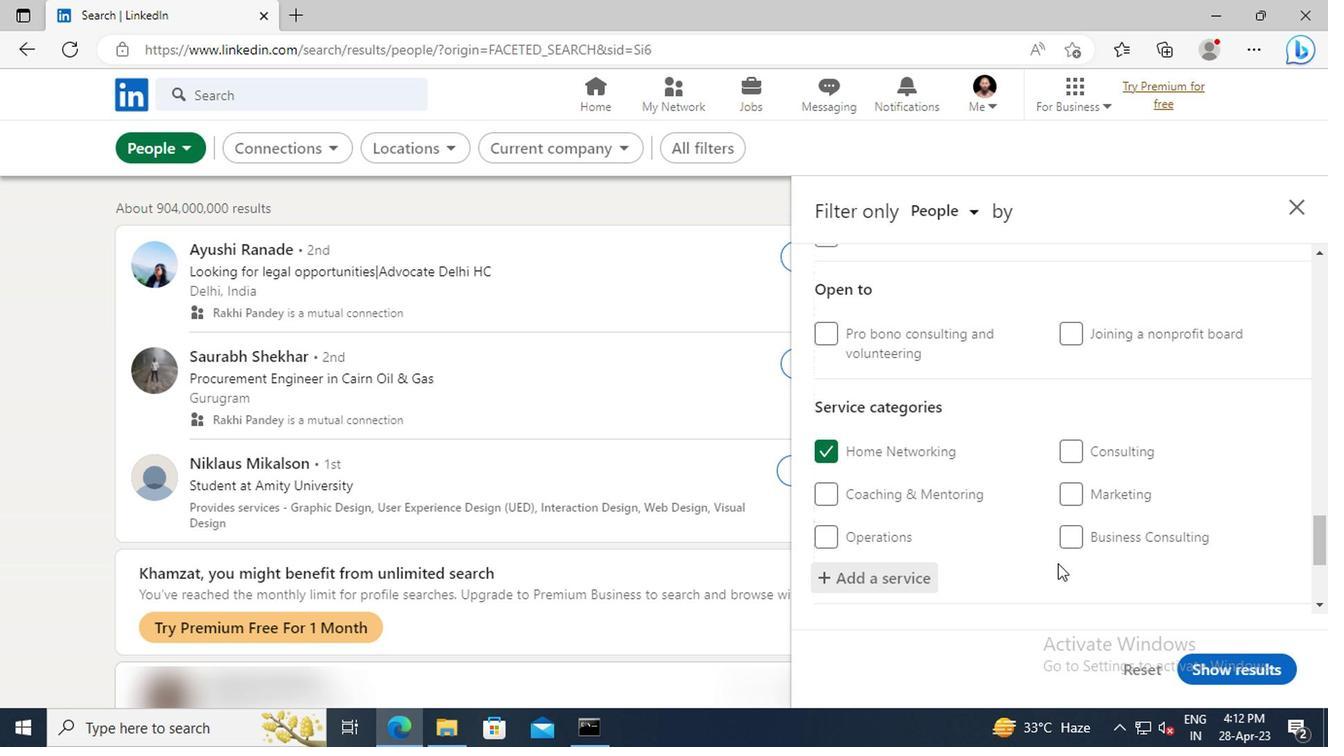 
Action: Mouse scrolled (1054, 563) with delta (0, 0)
Screenshot: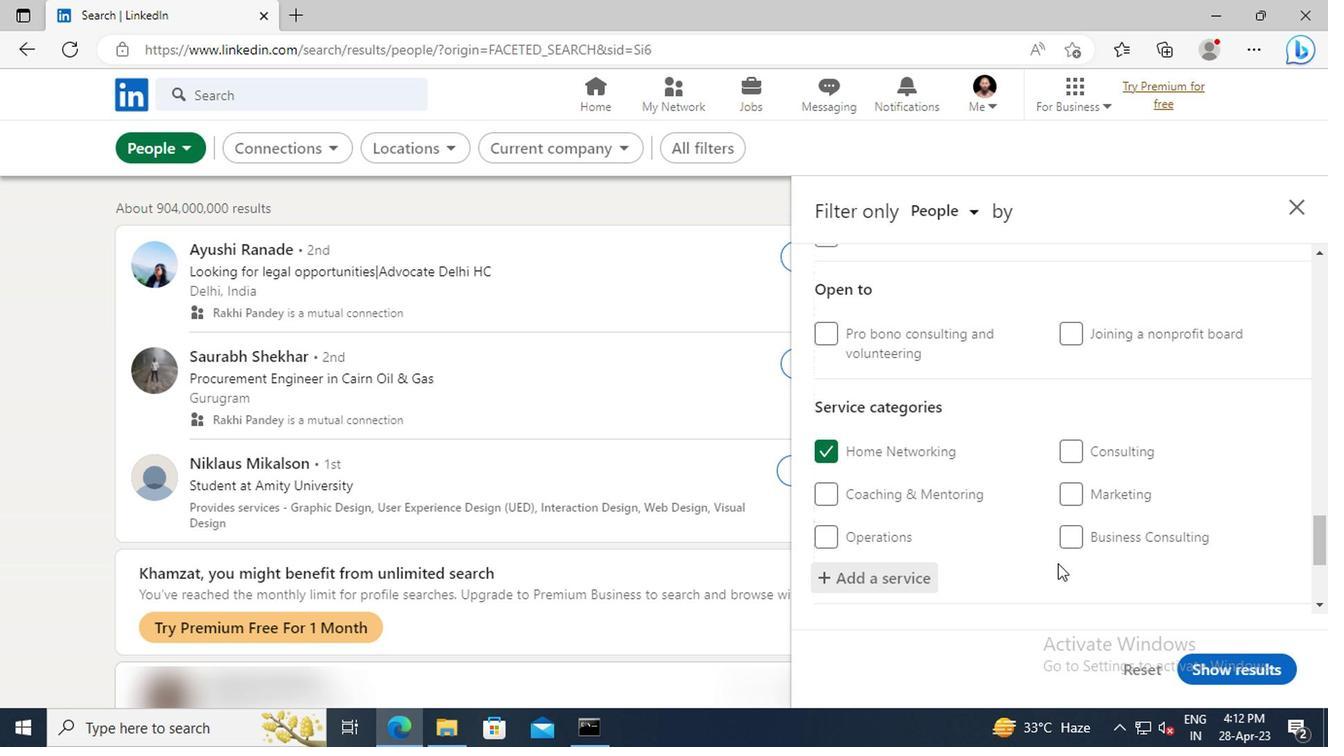 
Action: Mouse scrolled (1054, 563) with delta (0, 0)
Screenshot: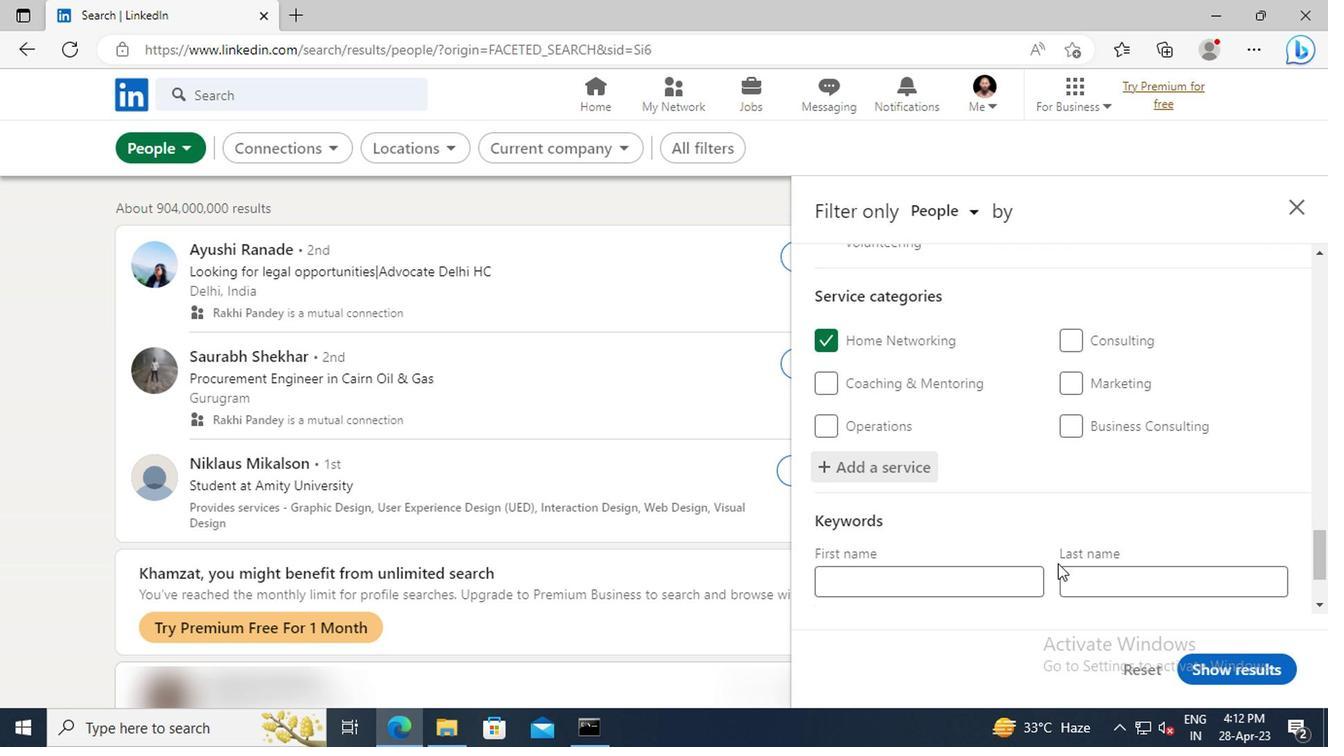 
Action: Mouse scrolled (1054, 563) with delta (0, 0)
Screenshot: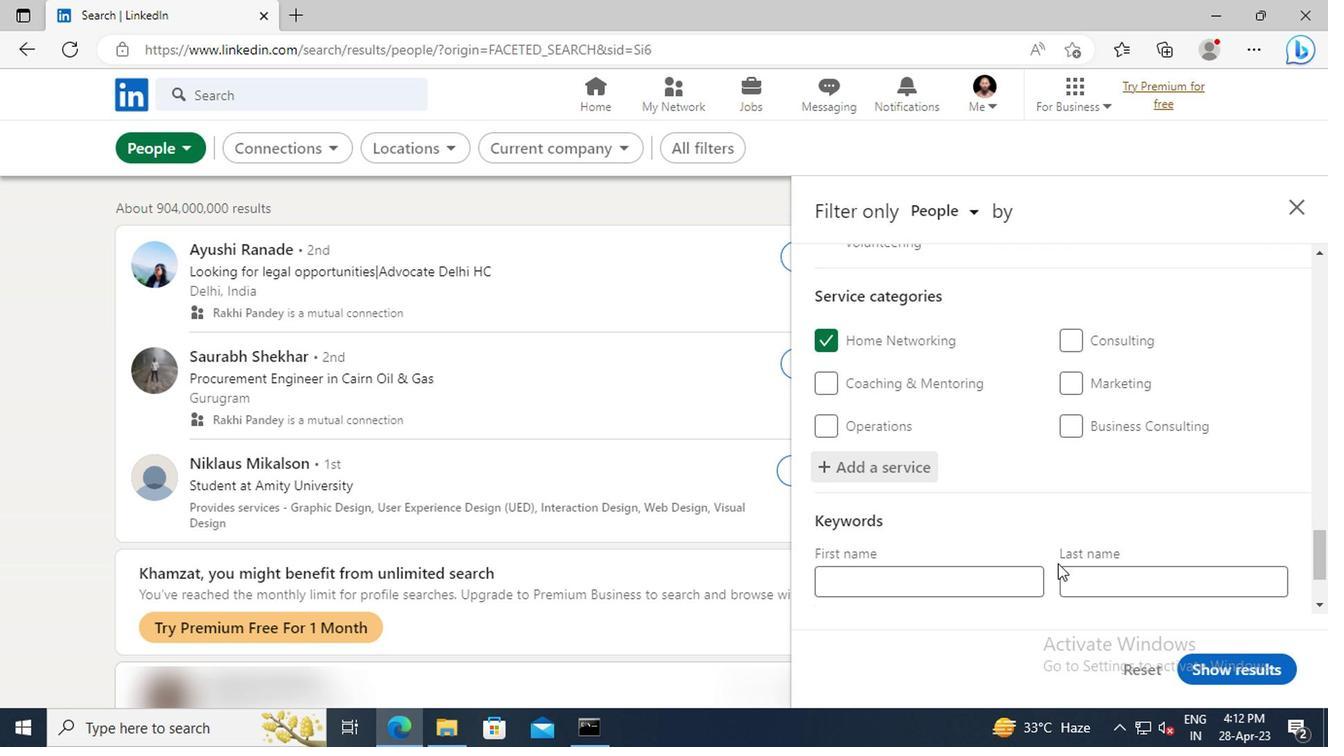 
Action: Mouse scrolled (1054, 563) with delta (0, 0)
Screenshot: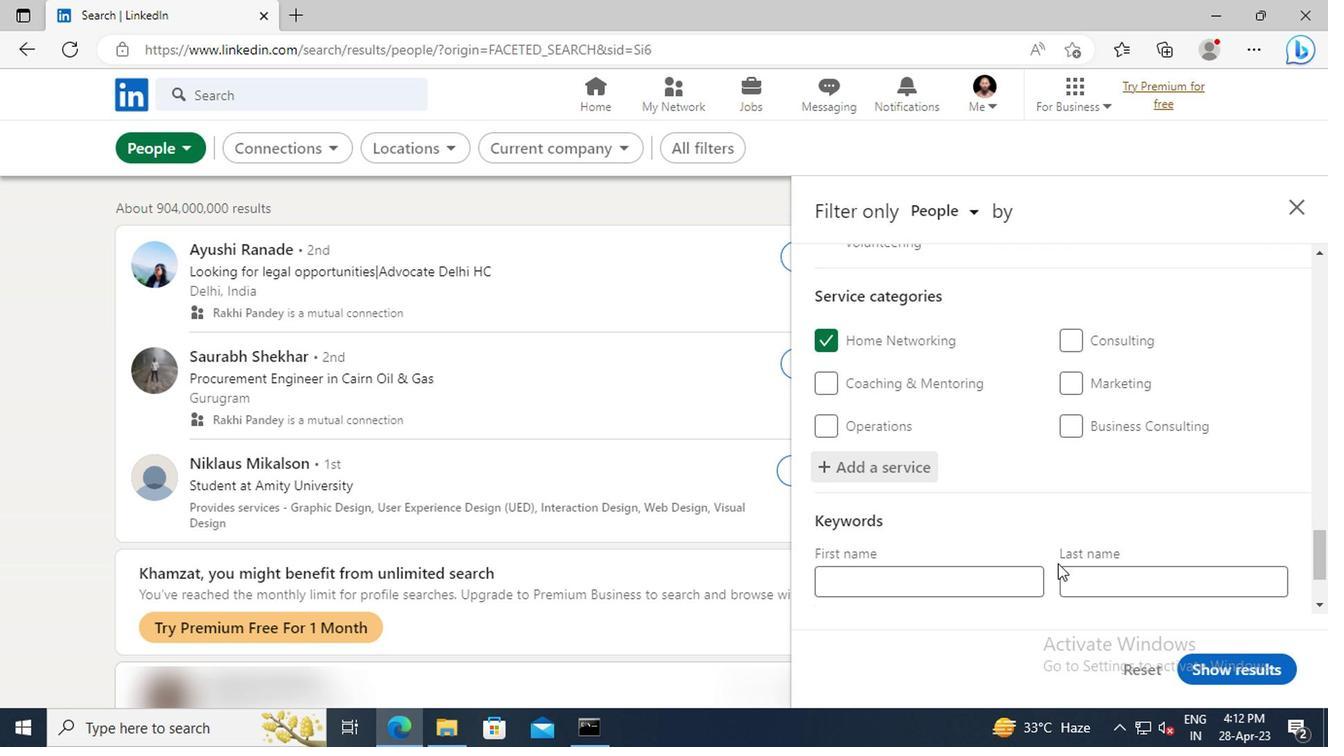 
Action: Mouse moved to (877, 532)
Screenshot: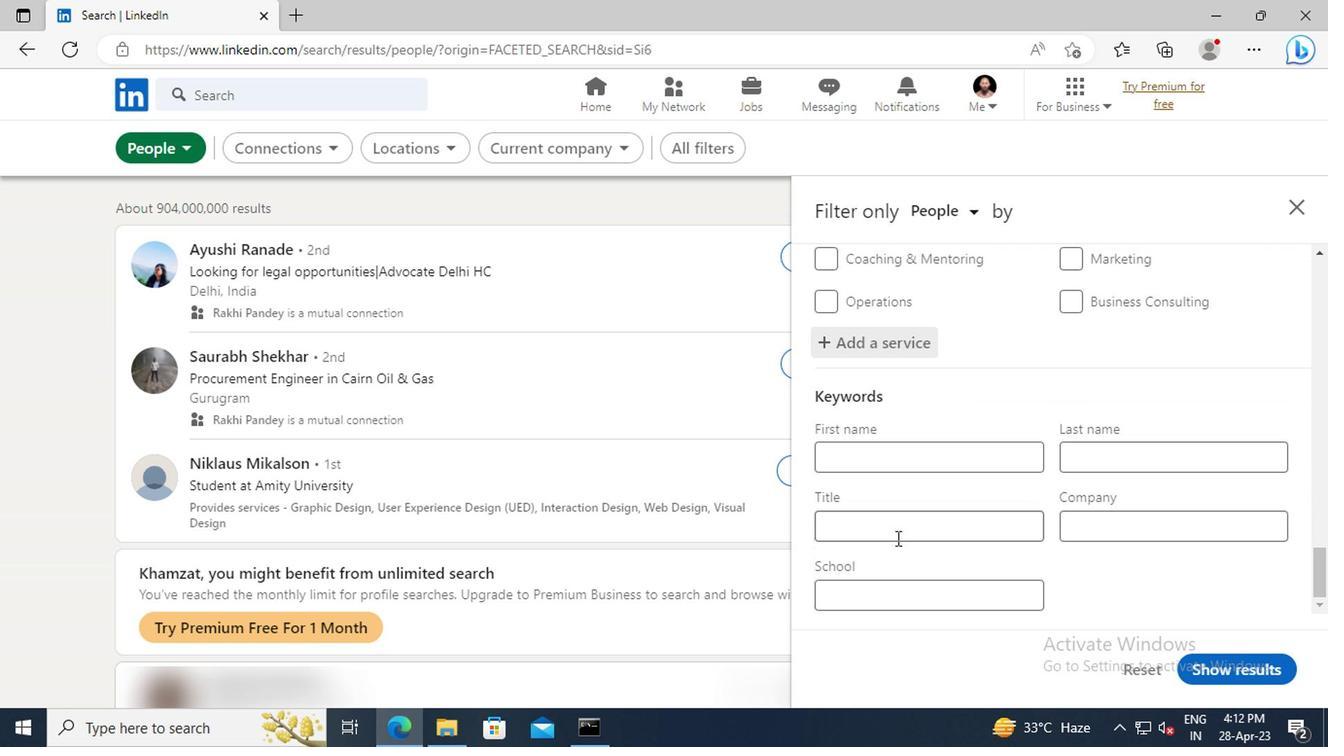
Action: Mouse pressed left at (877, 532)
Screenshot: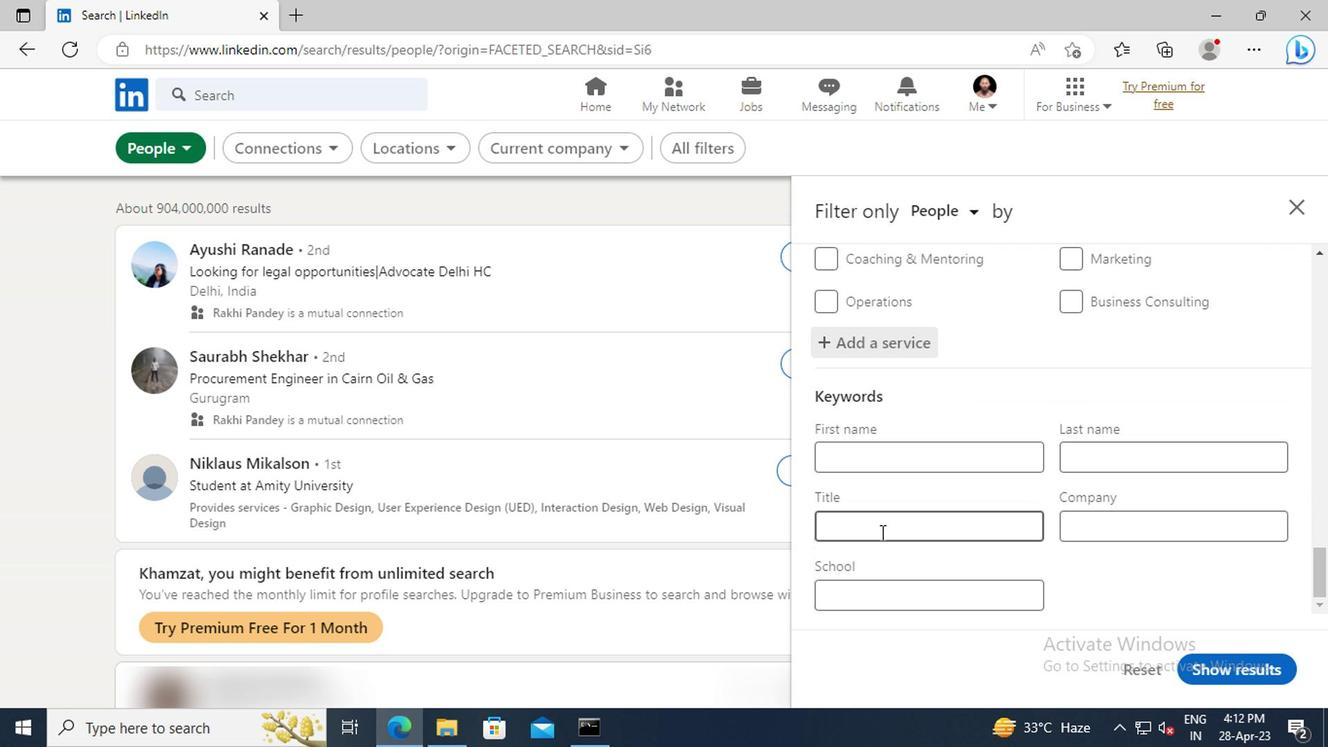 
Action: Key pressed <Key.shift>CIVIL<Key.space><Key.shift>ENGINEER<Key.enter>
Screenshot: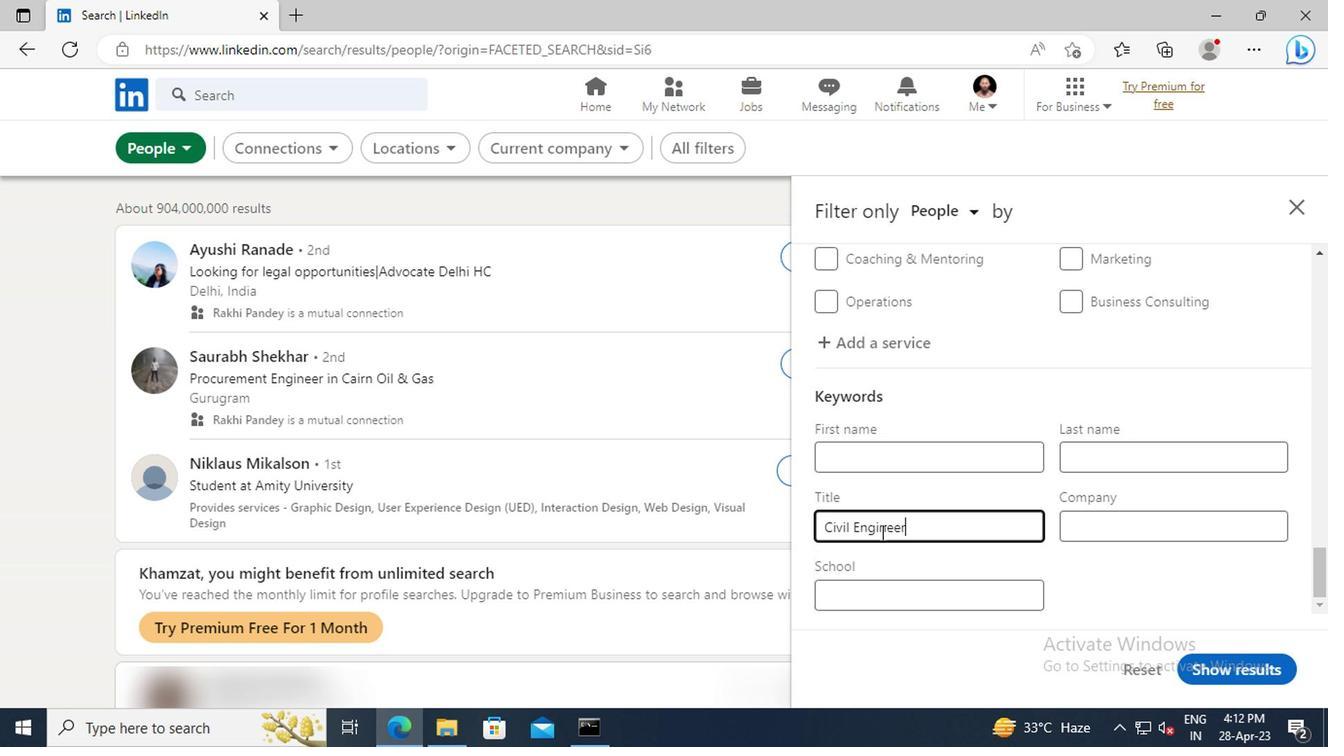 
Action: Mouse moved to (1204, 668)
Screenshot: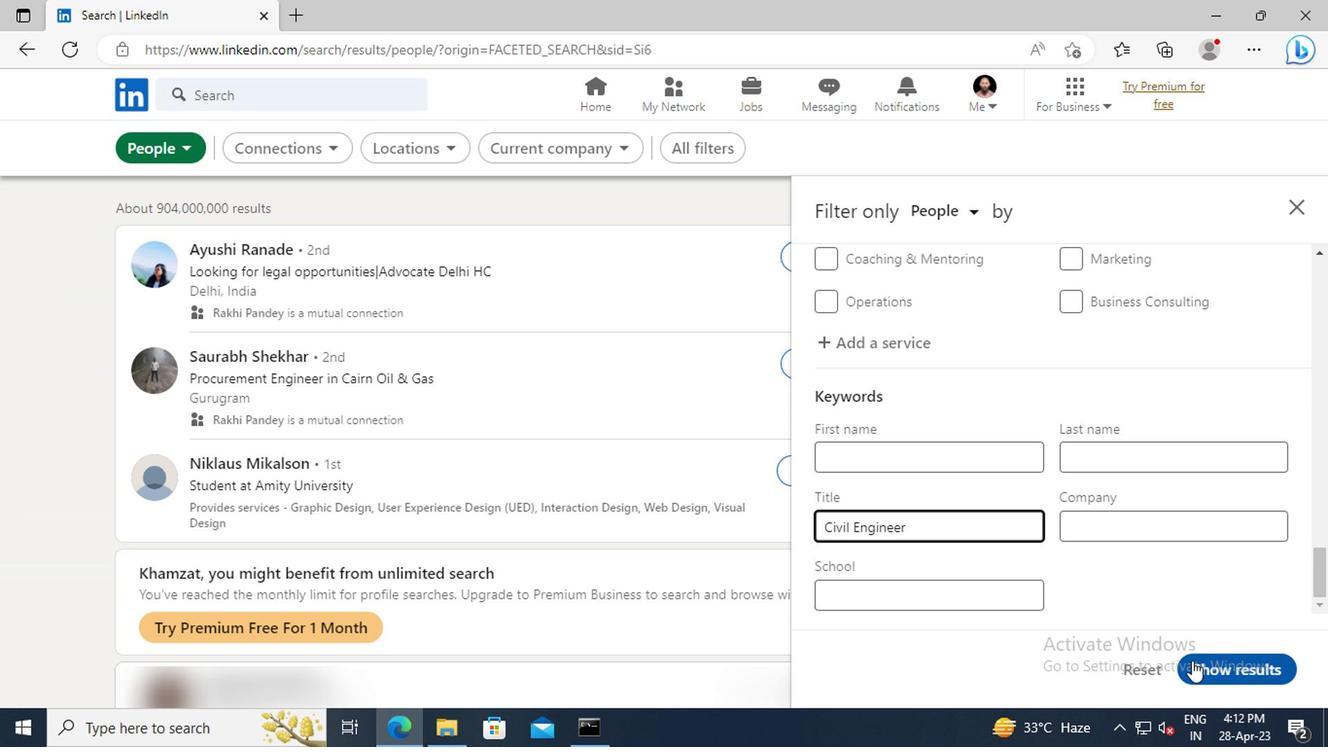 
Action: Mouse pressed left at (1204, 668)
Screenshot: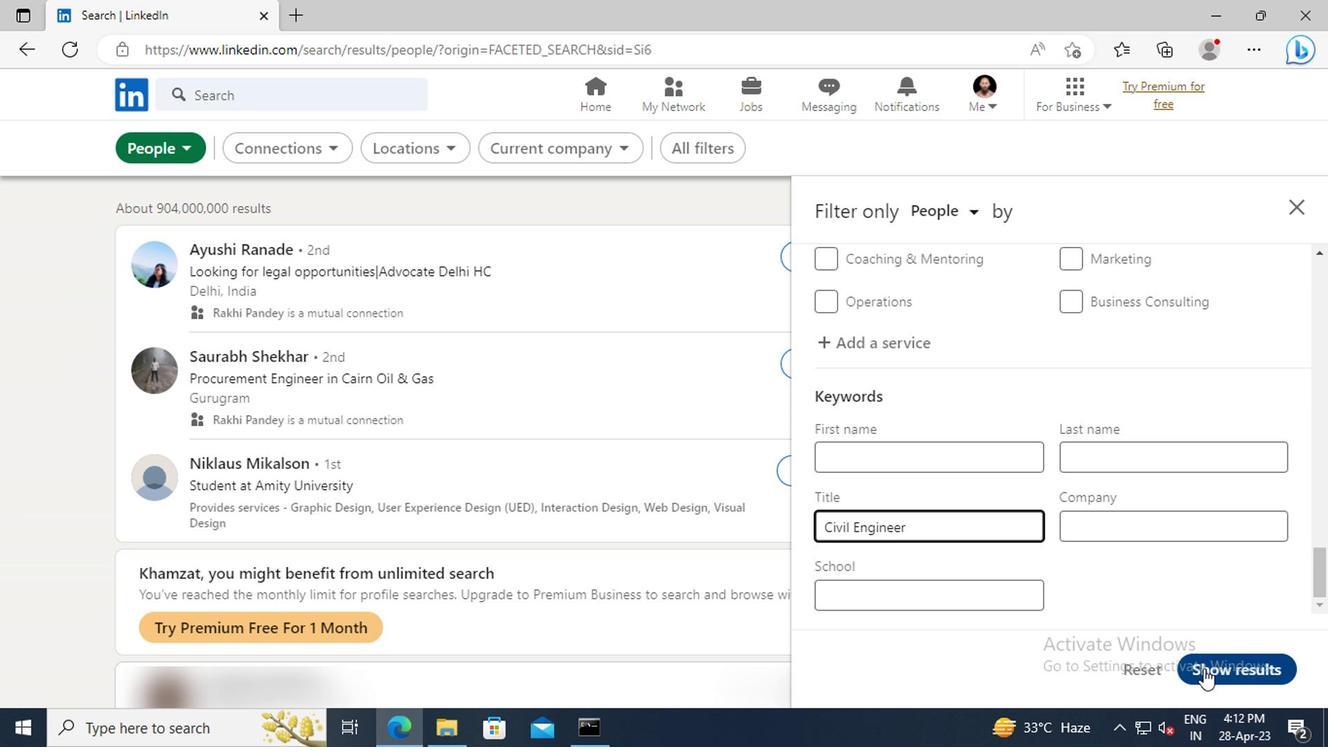 
